 Task: Open Card Back-End Development in Board Customer Feedback to Workspace IT Department and add a team member Softage.1@softage.net, a label Purple, a checklist SEO Audit, an attachment from your google drive, a color Purple and finally, add a card description 'Create design mockups for new product' and a comment 'This task requires proactive ownership, so let us take responsibility and ensure progress is made in a timely manner.'. Add a start date 'Jan 01, 1900' with a due date 'Jan 08, 1900'
Action: Mouse moved to (72, 342)
Screenshot: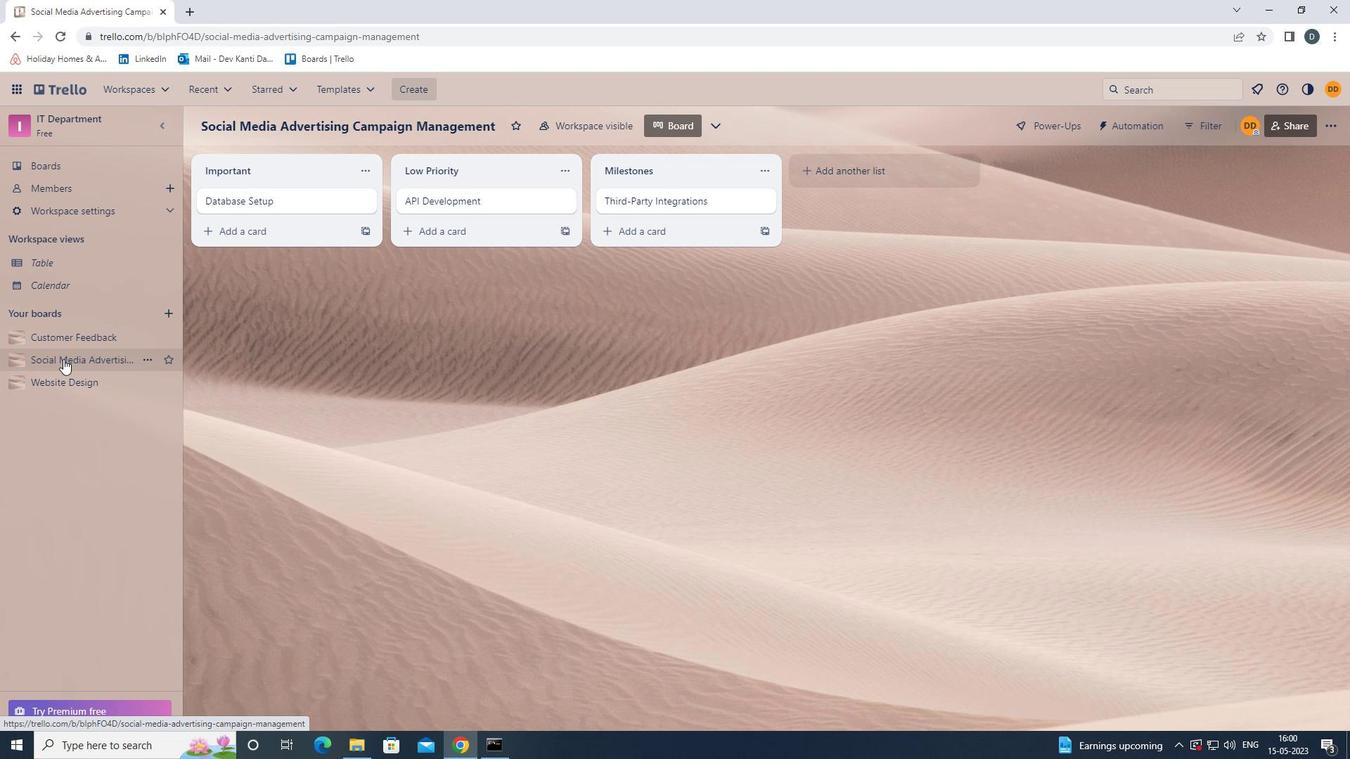 
Action: Mouse pressed left at (72, 342)
Screenshot: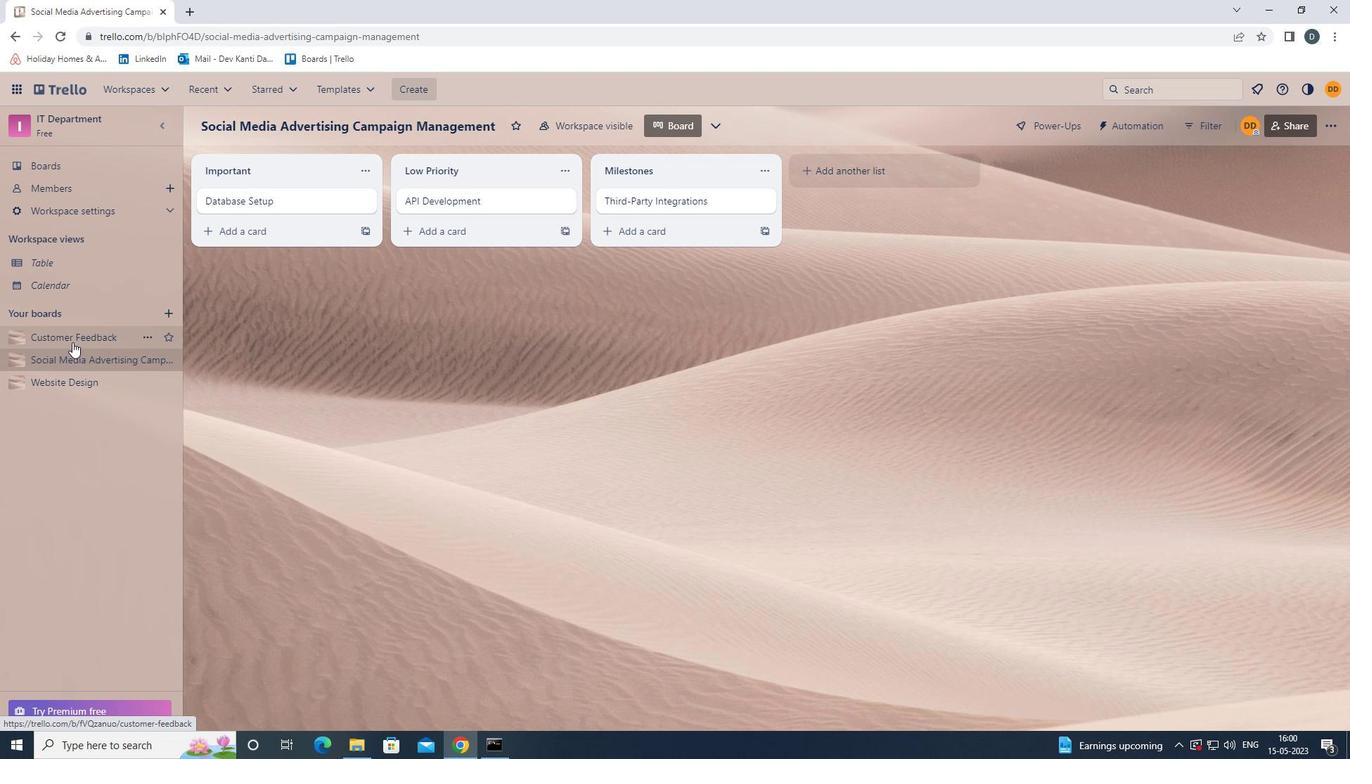 
Action: Mouse moved to (247, 201)
Screenshot: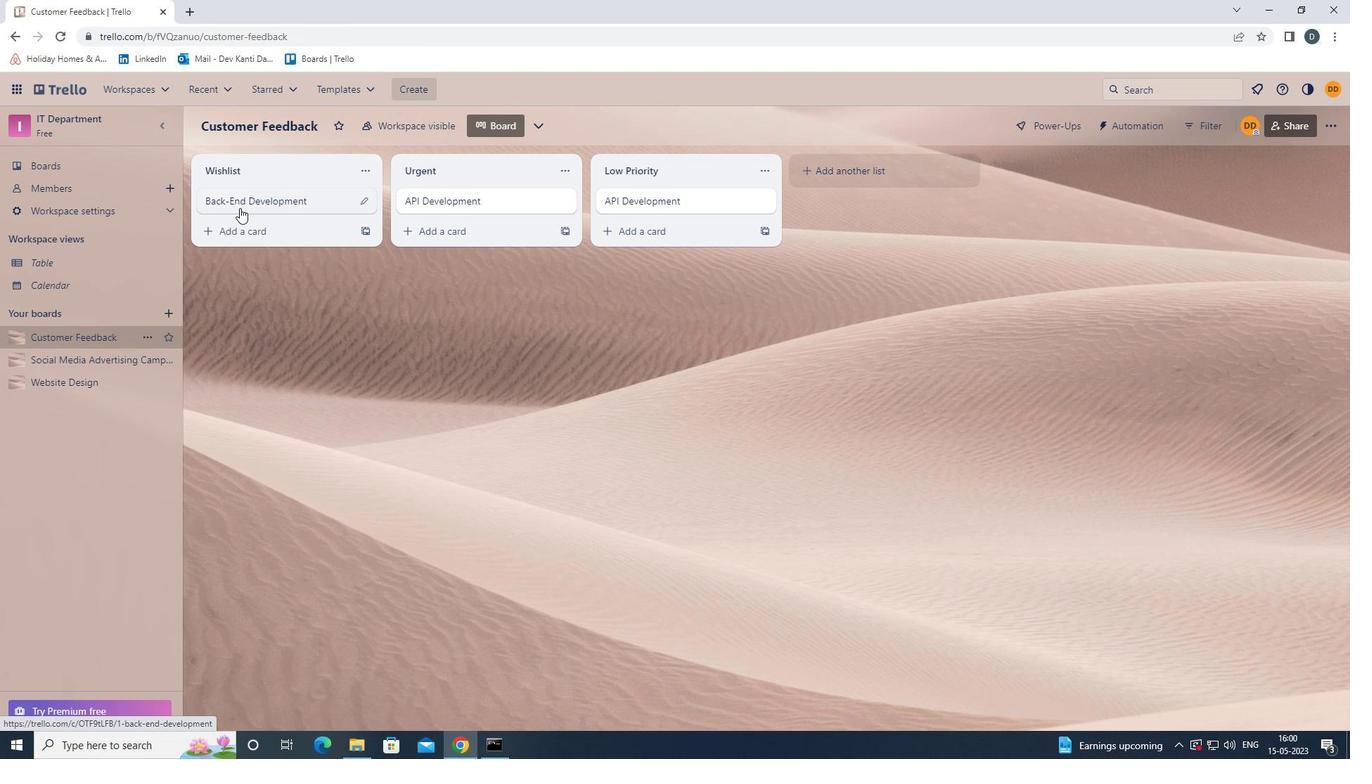 
Action: Mouse pressed left at (247, 201)
Screenshot: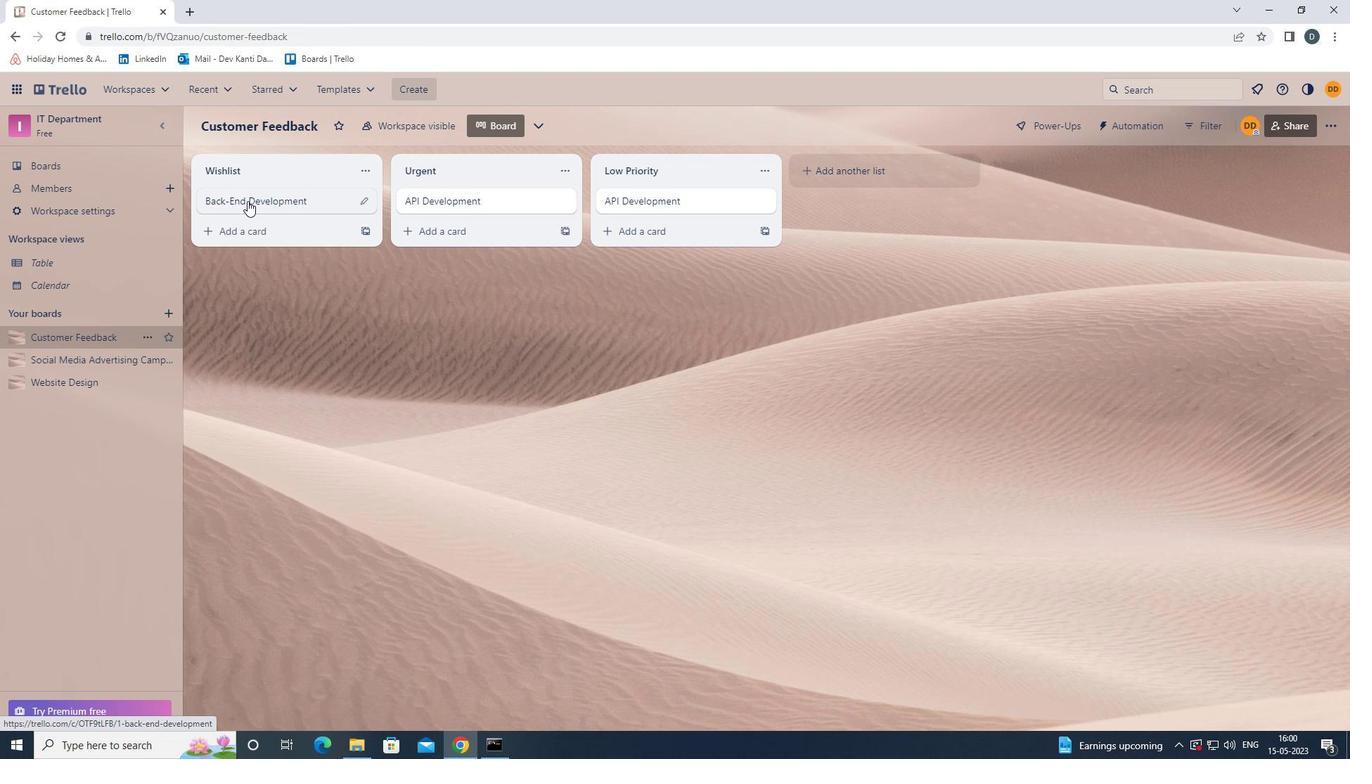 
Action: Mouse moved to (852, 196)
Screenshot: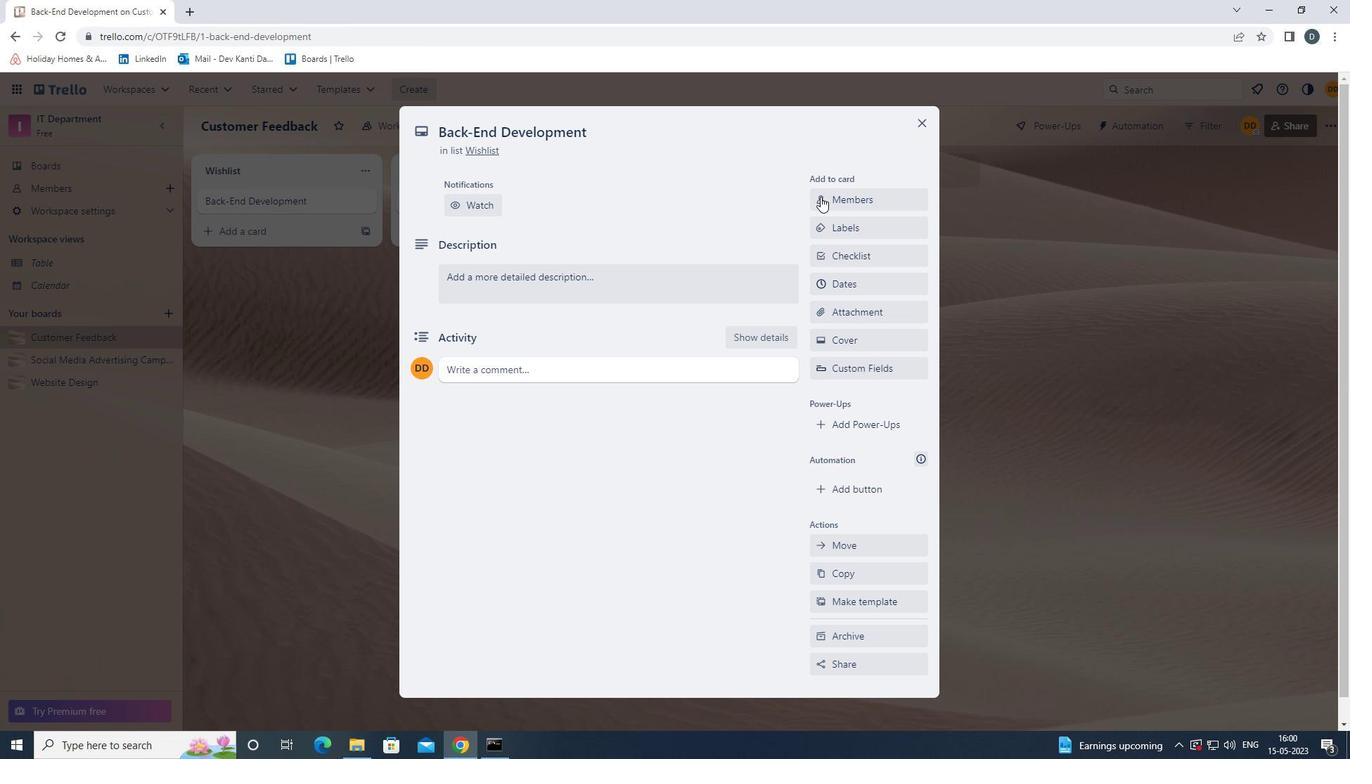 
Action: Mouse pressed left at (852, 196)
Screenshot: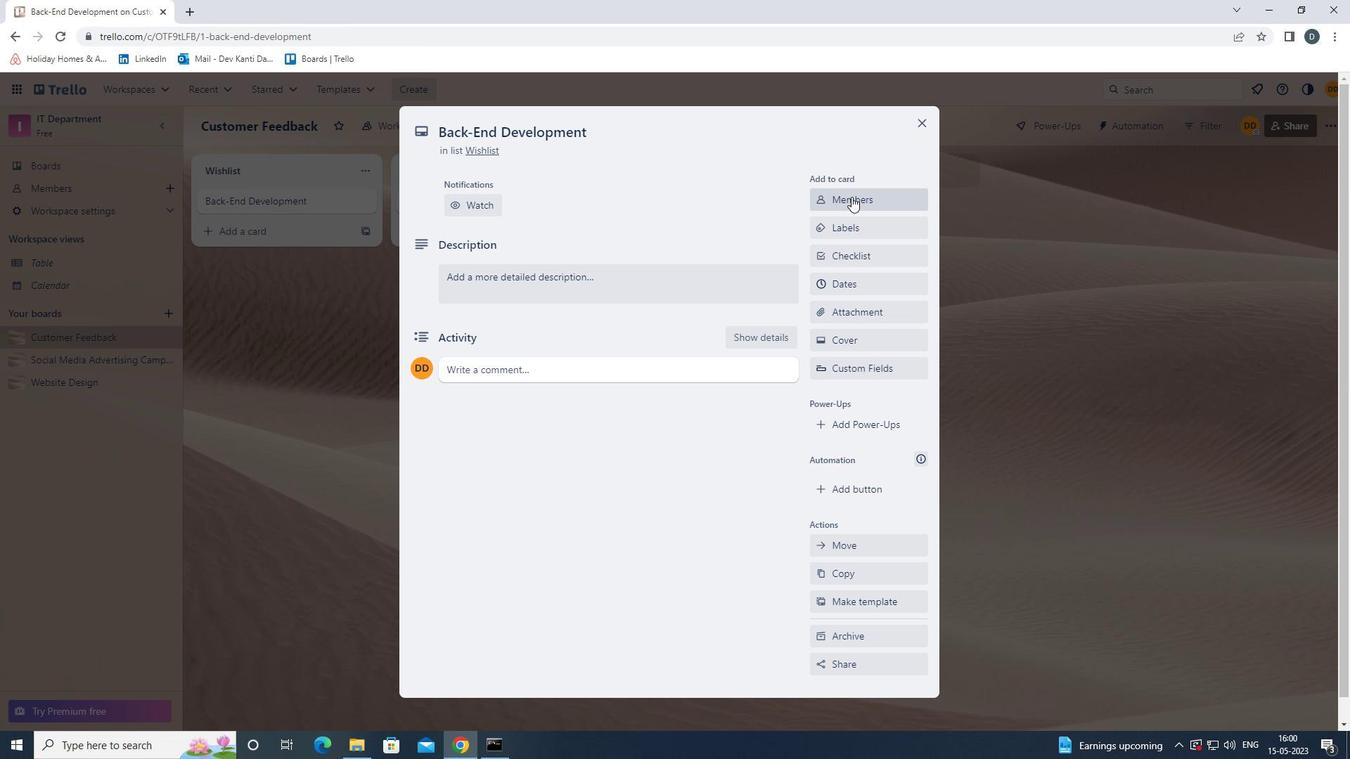 
Action: Key pressed <Key.shift>SOFTAGE.1<Key.shift><Key.shift><Key.shift><Key.shift>@SOFTAGE.NET
Screenshot: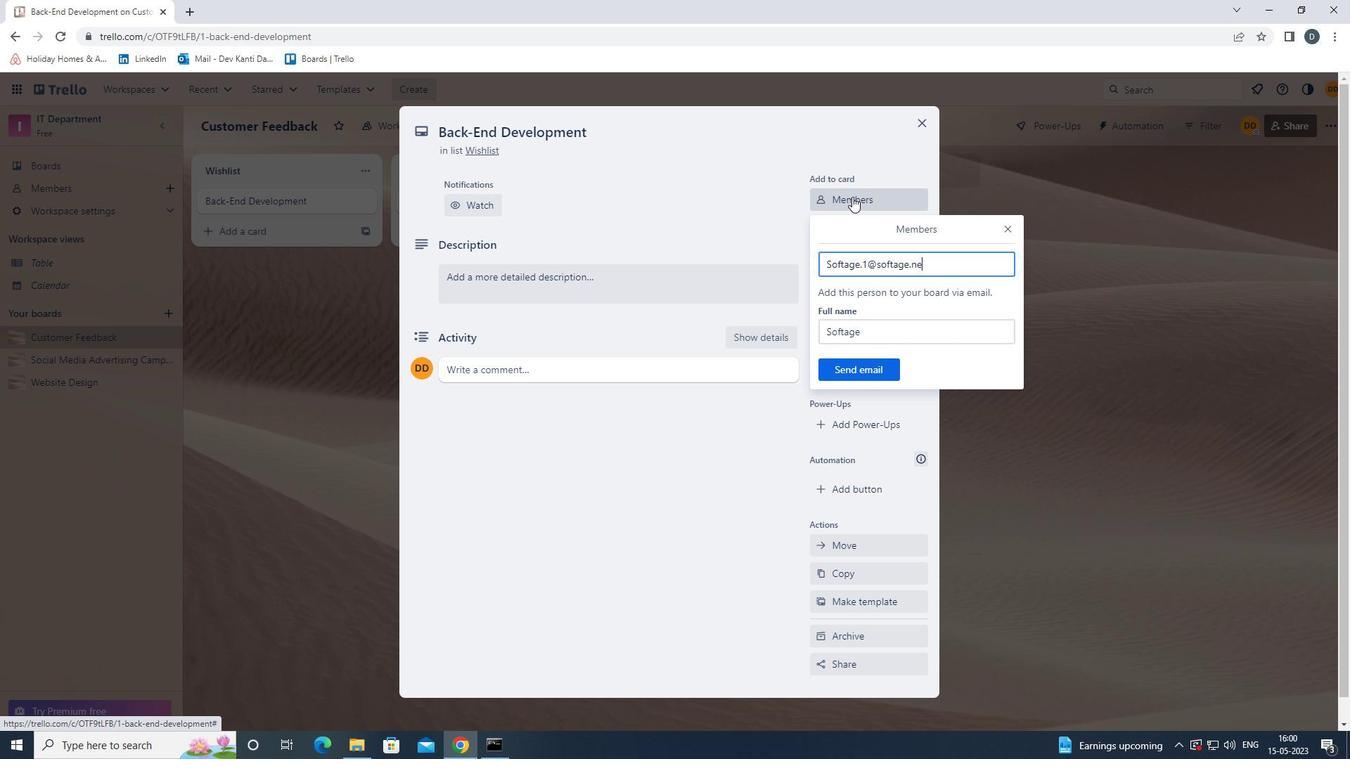 
Action: Mouse moved to (874, 362)
Screenshot: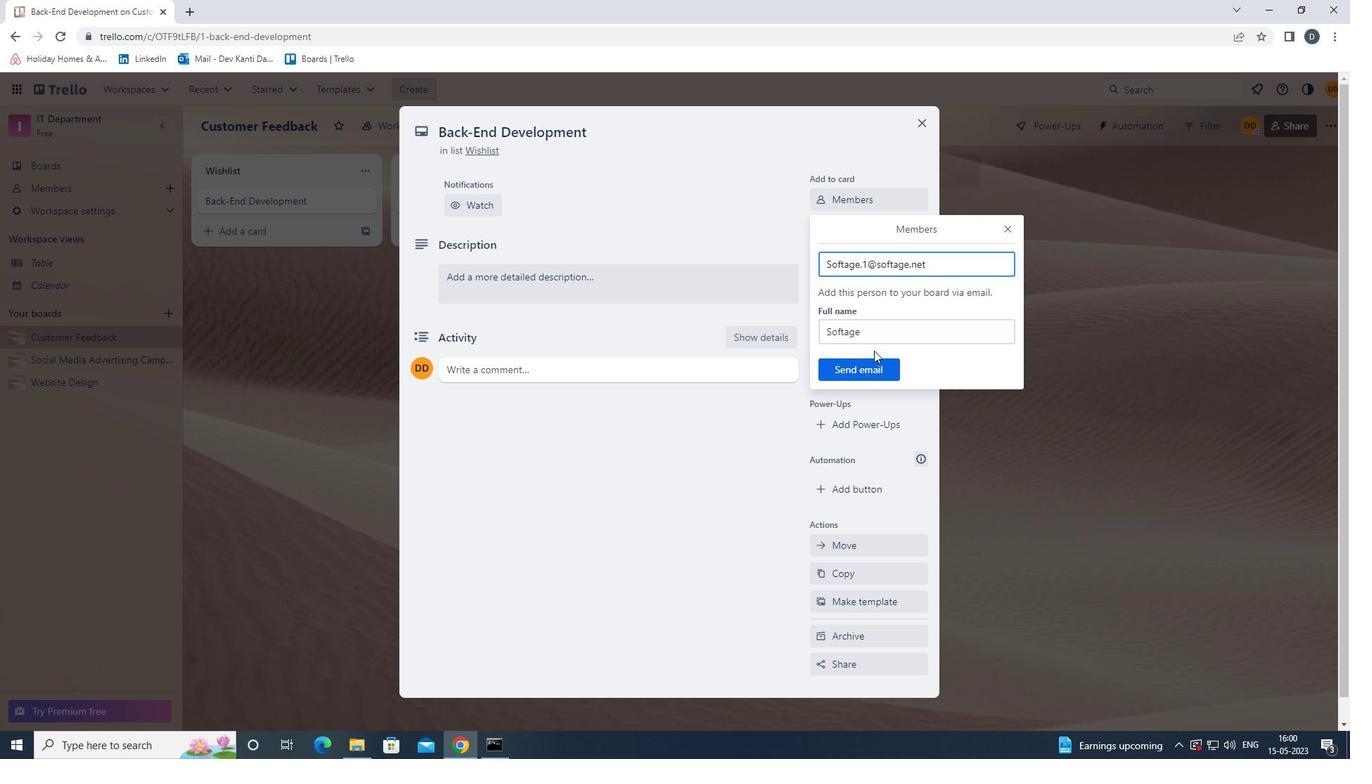 
Action: Mouse pressed left at (874, 362)
Screenshot: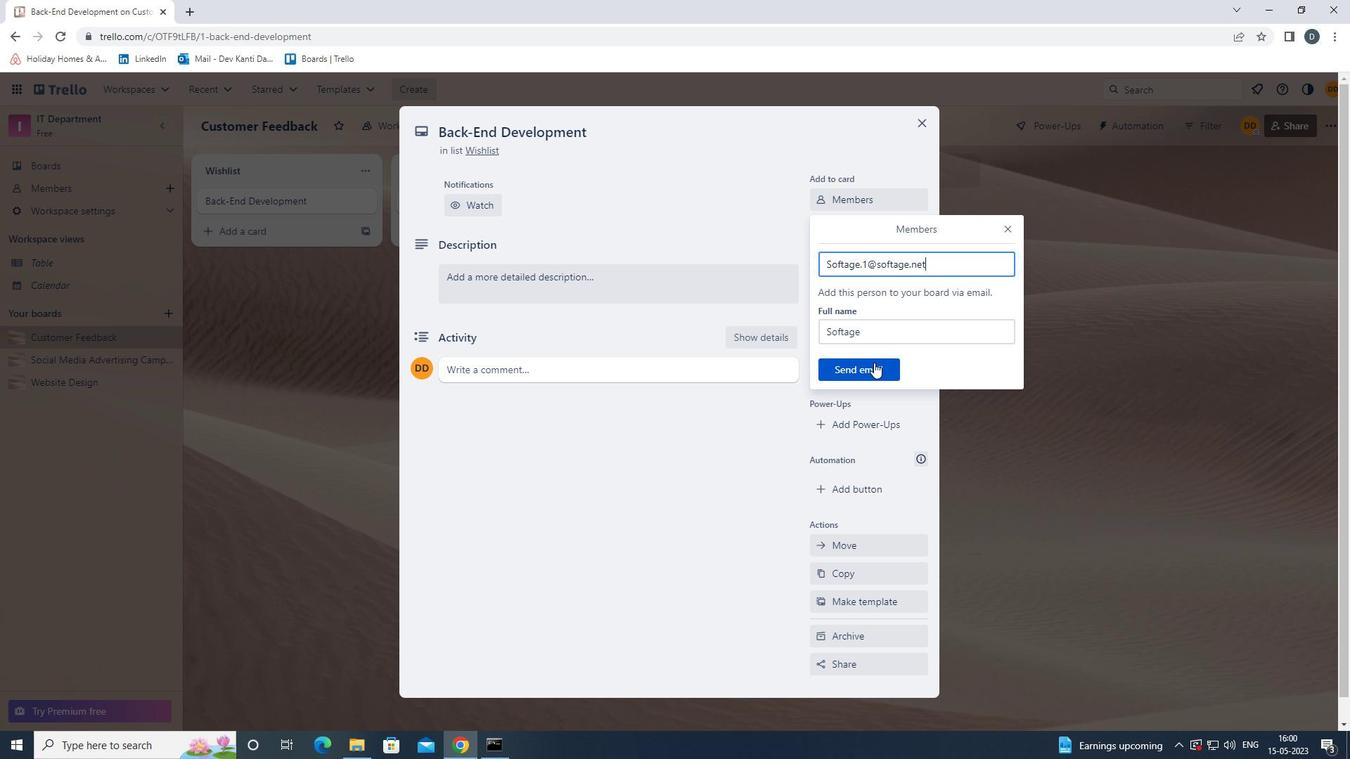 
Action: Mouse moved to (869, 284)
Screenshot: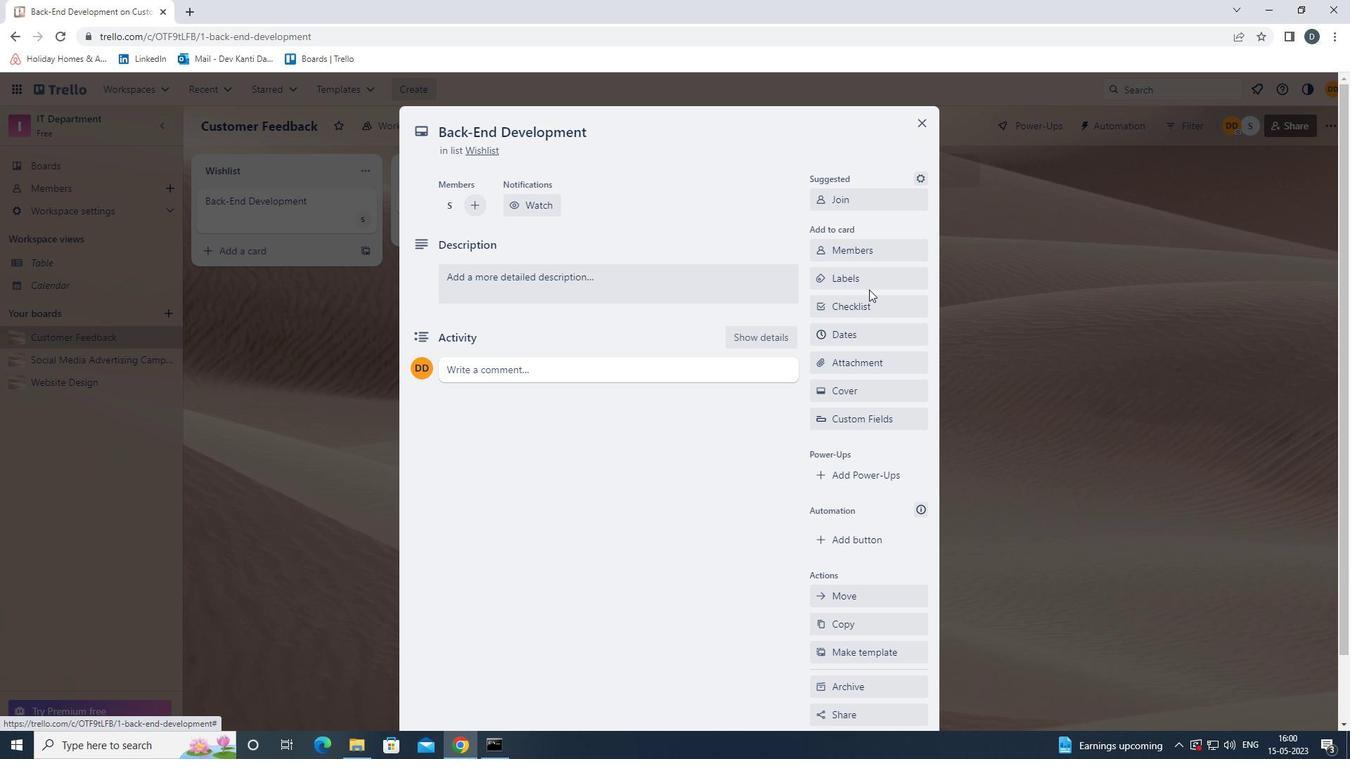 
Action: Mouse pressed left at (869, 284)
Screenshot: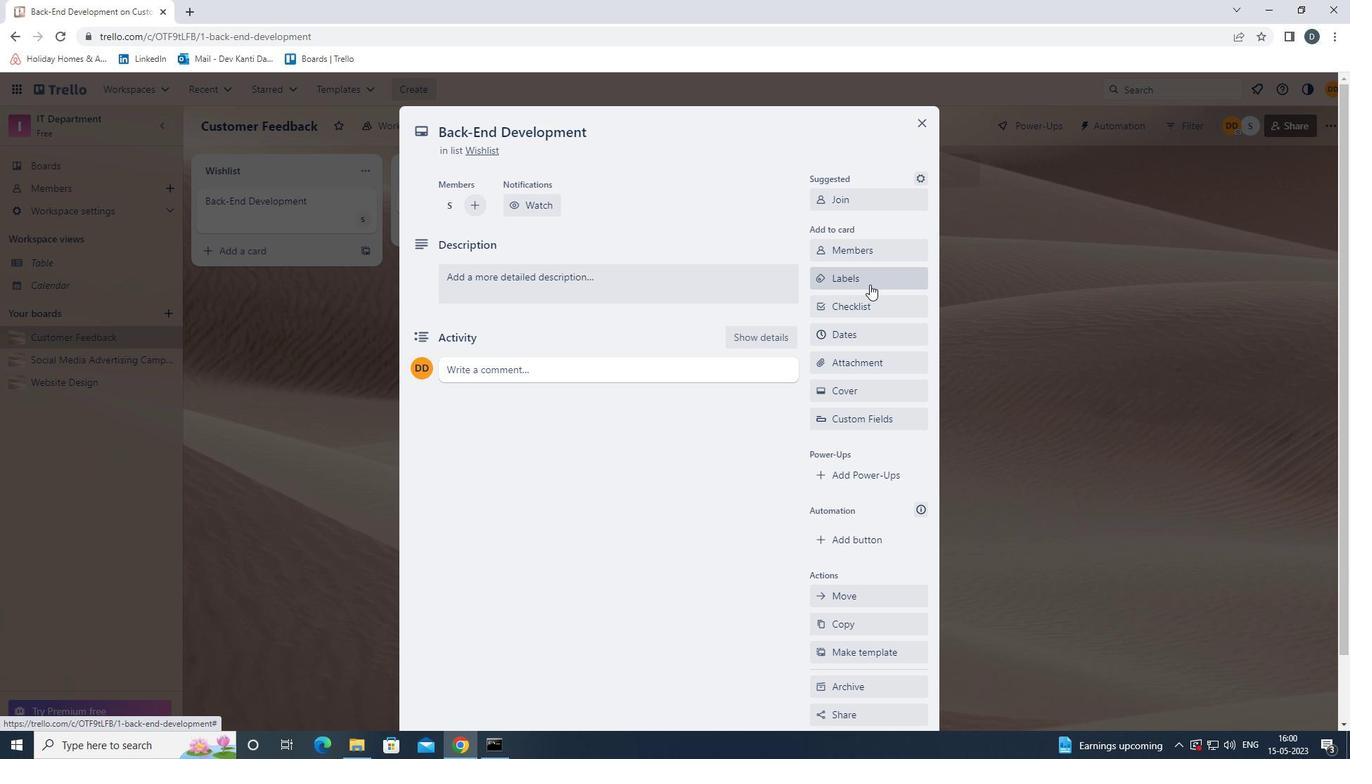 
Action: Mouse moved to (903, 488)
Screenshot: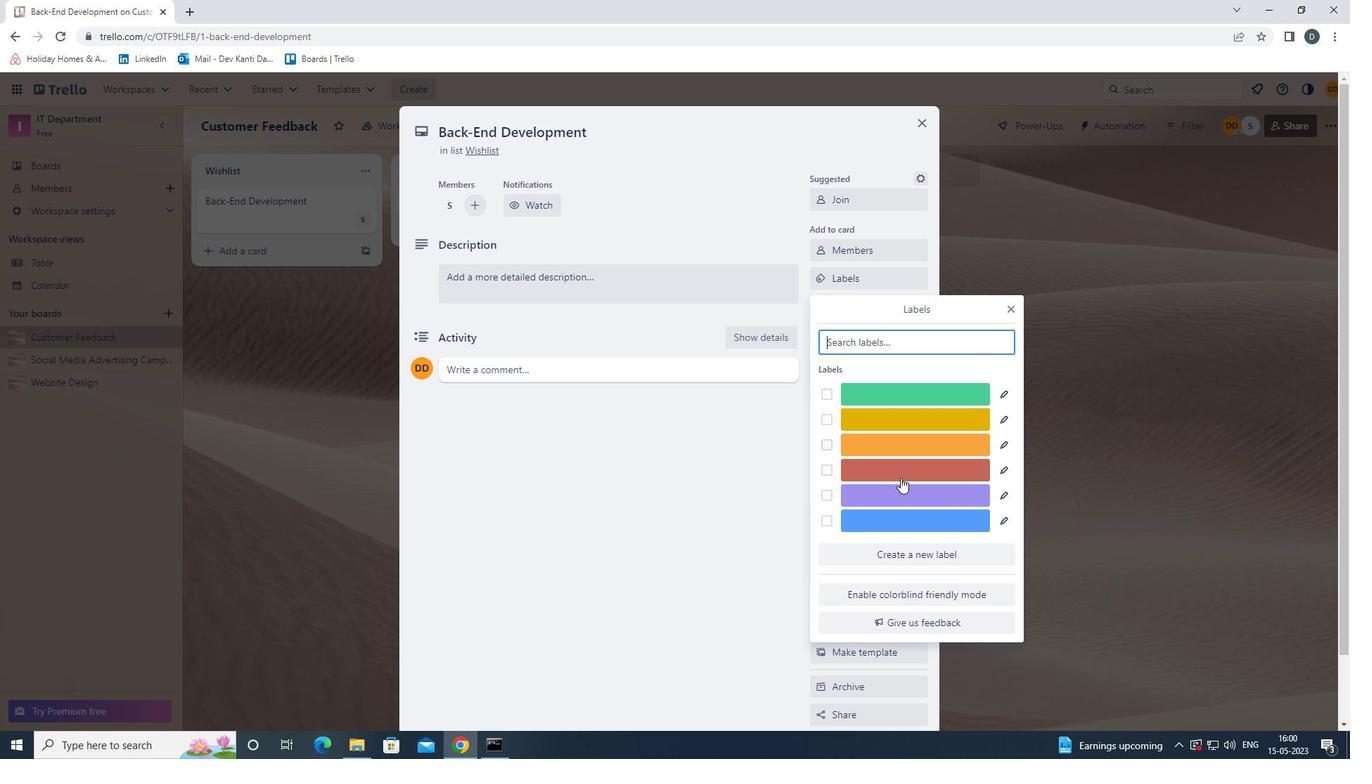 
Action: Mouse pressed left at (903, 488)
Screenshot: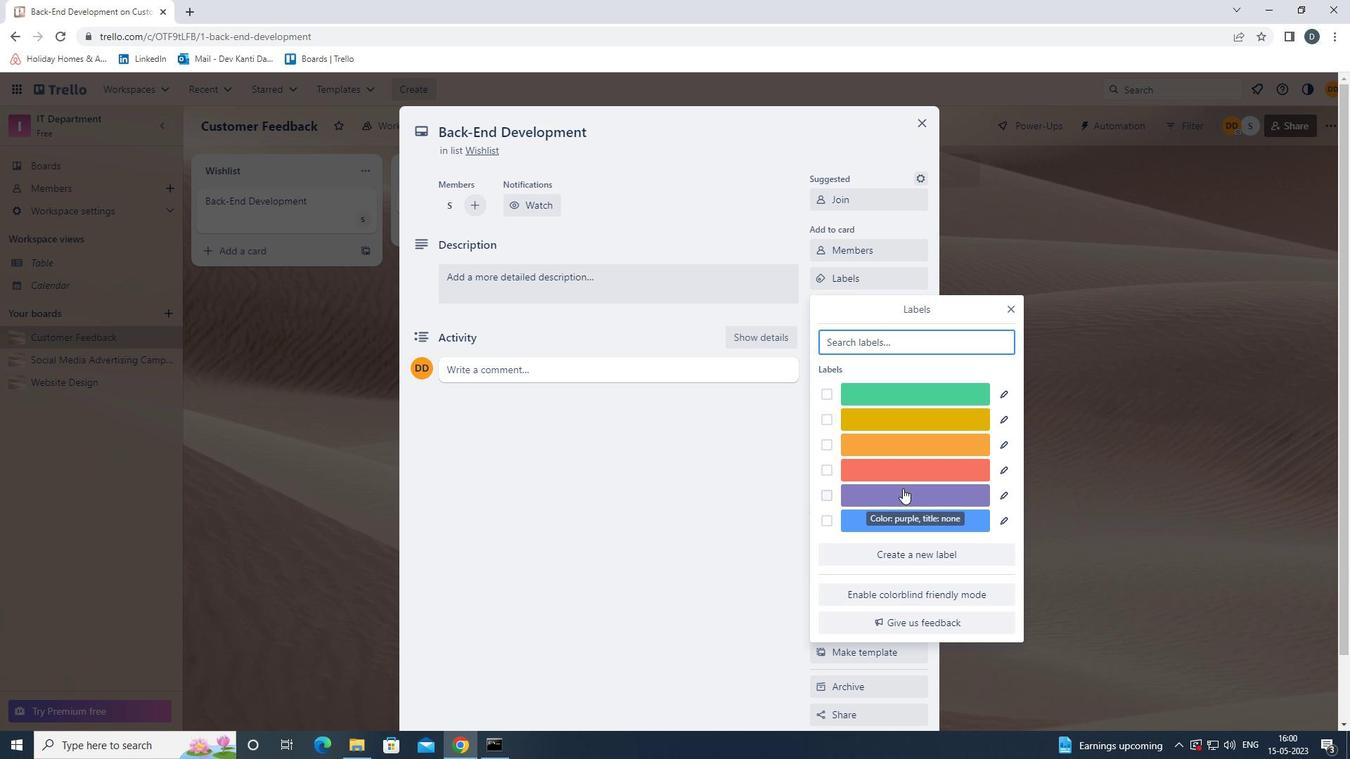 
Action: Mouse moved to (1013, 310)
Screenshot: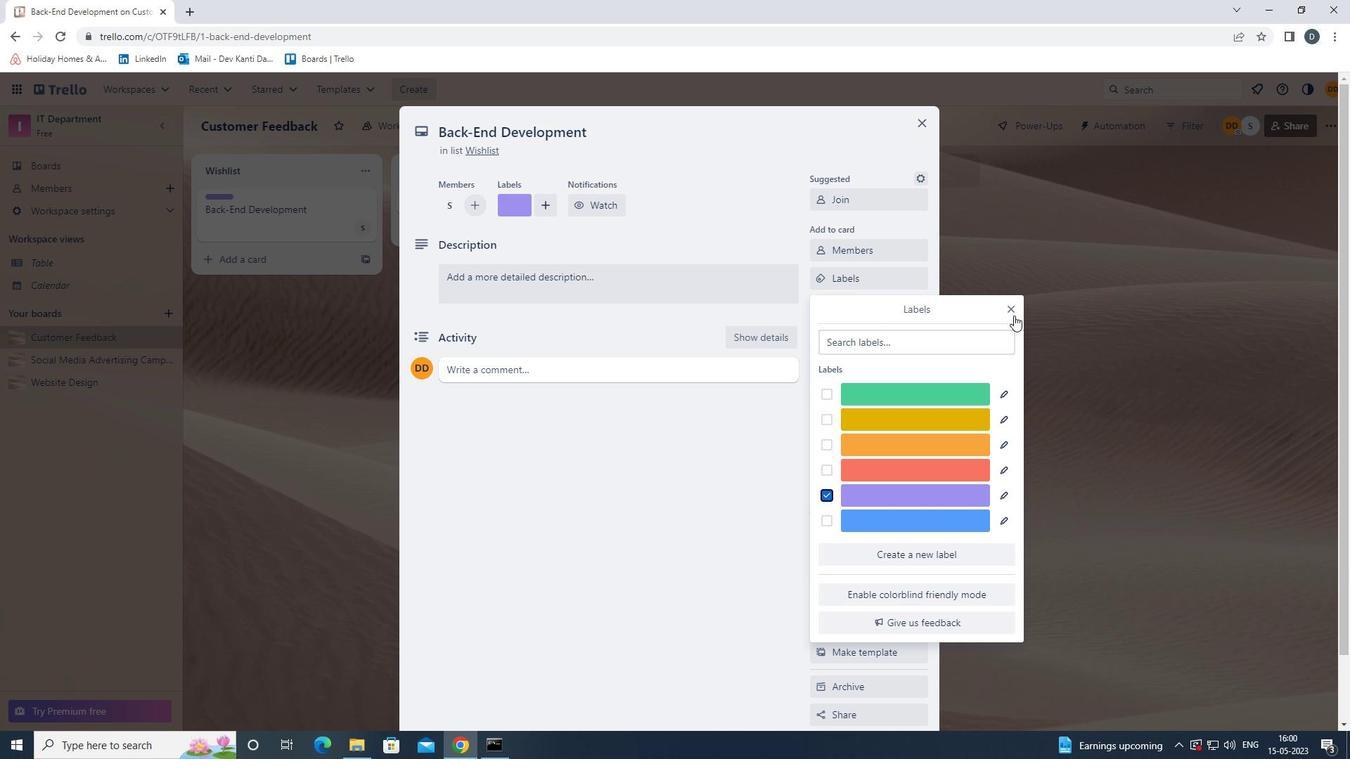 
Action: Mouse pressed left at (1013, 310)
Screenshot: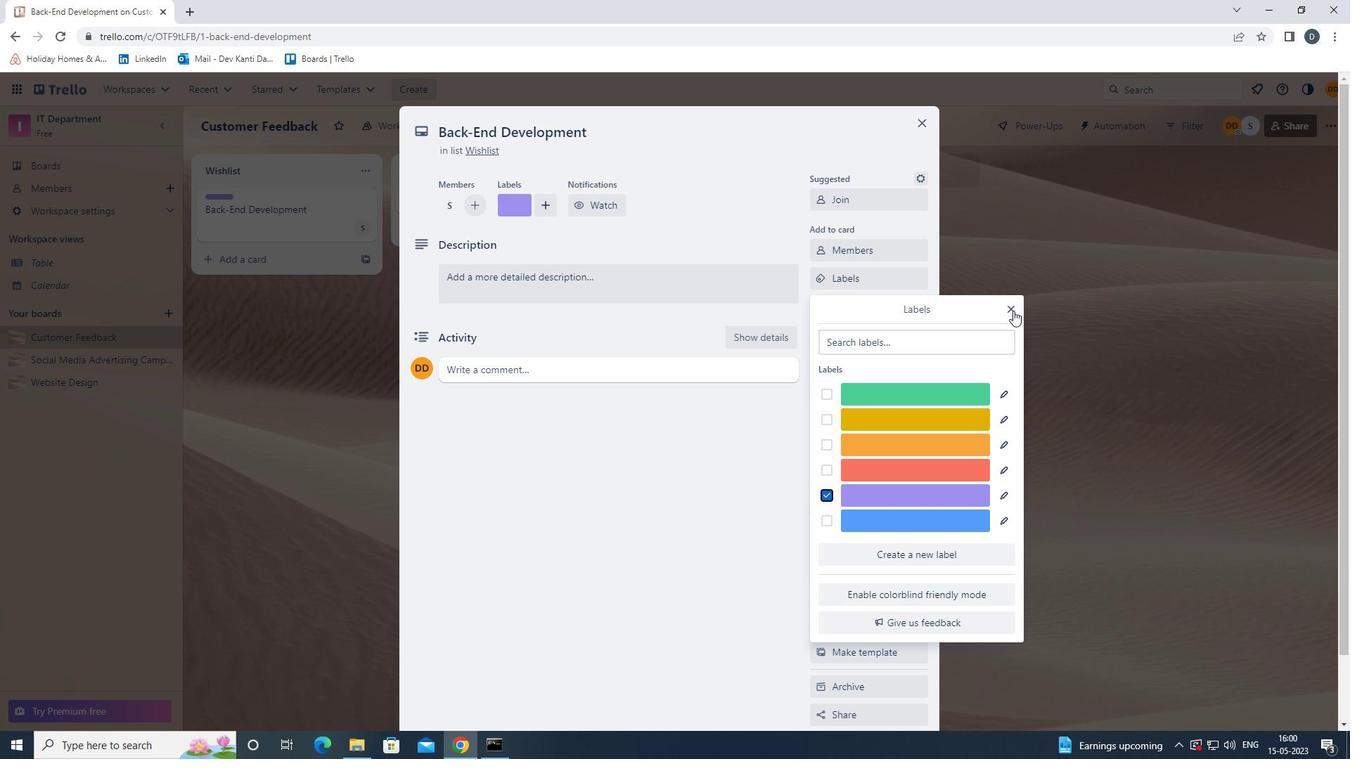 
Action: Mouse moved to (896, 305)
Screenshot: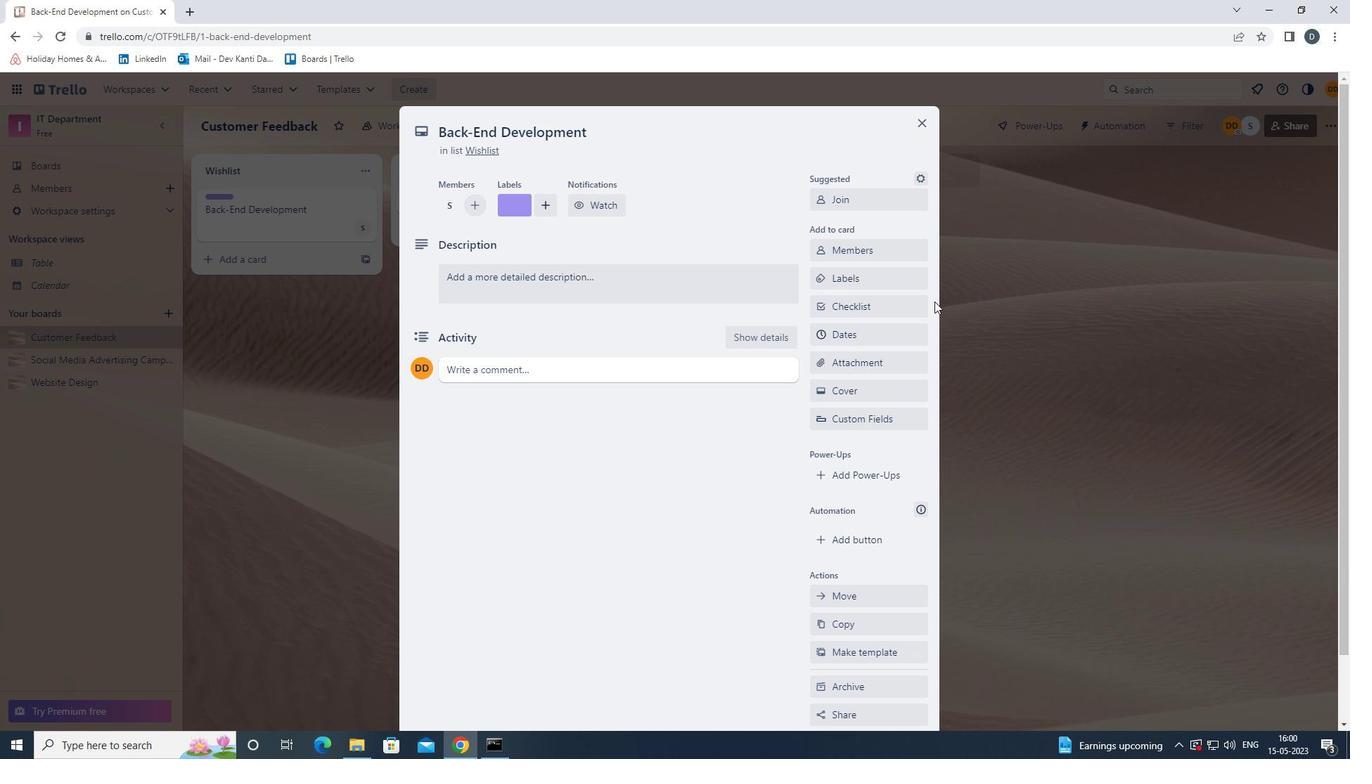 
Action: Mouse pressed left at (896, 305)
Screenshot: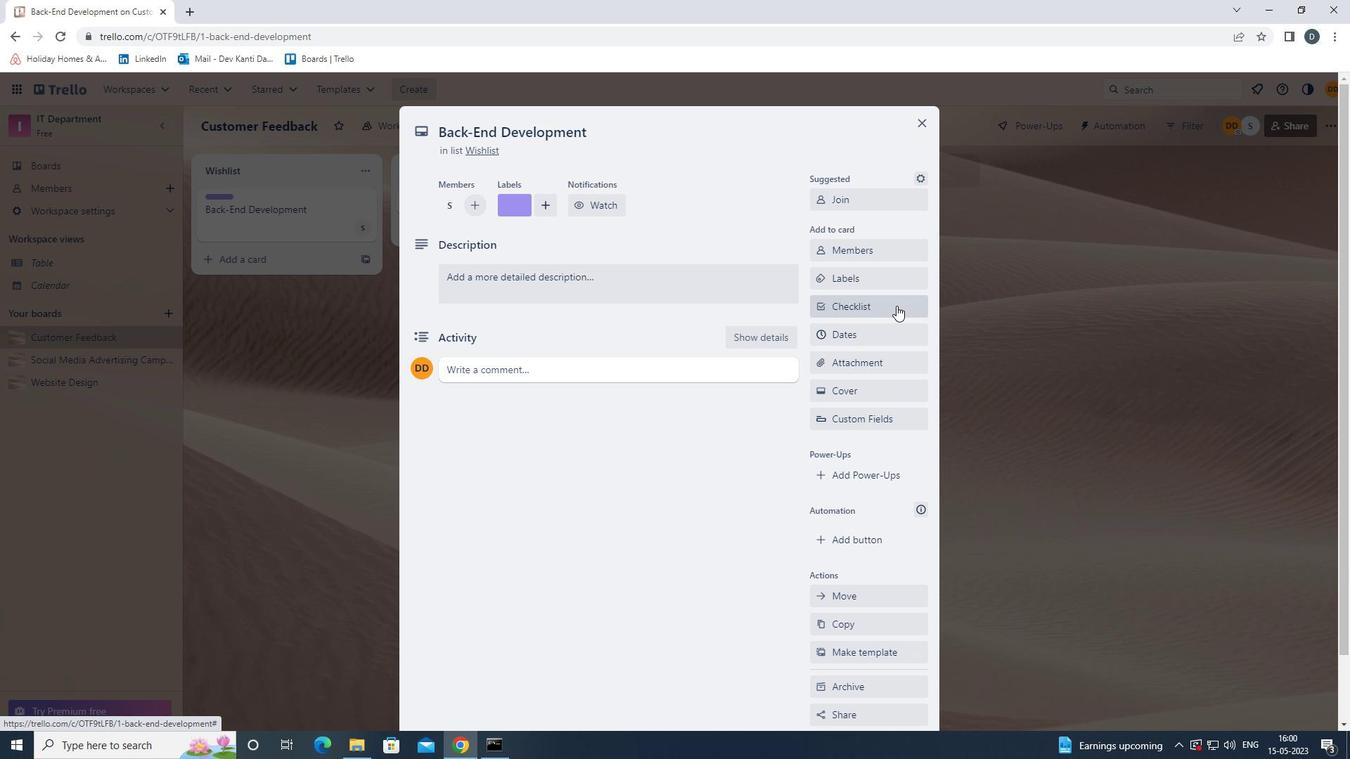 
Action: Mouse moved to (896, 305)
Screenshot: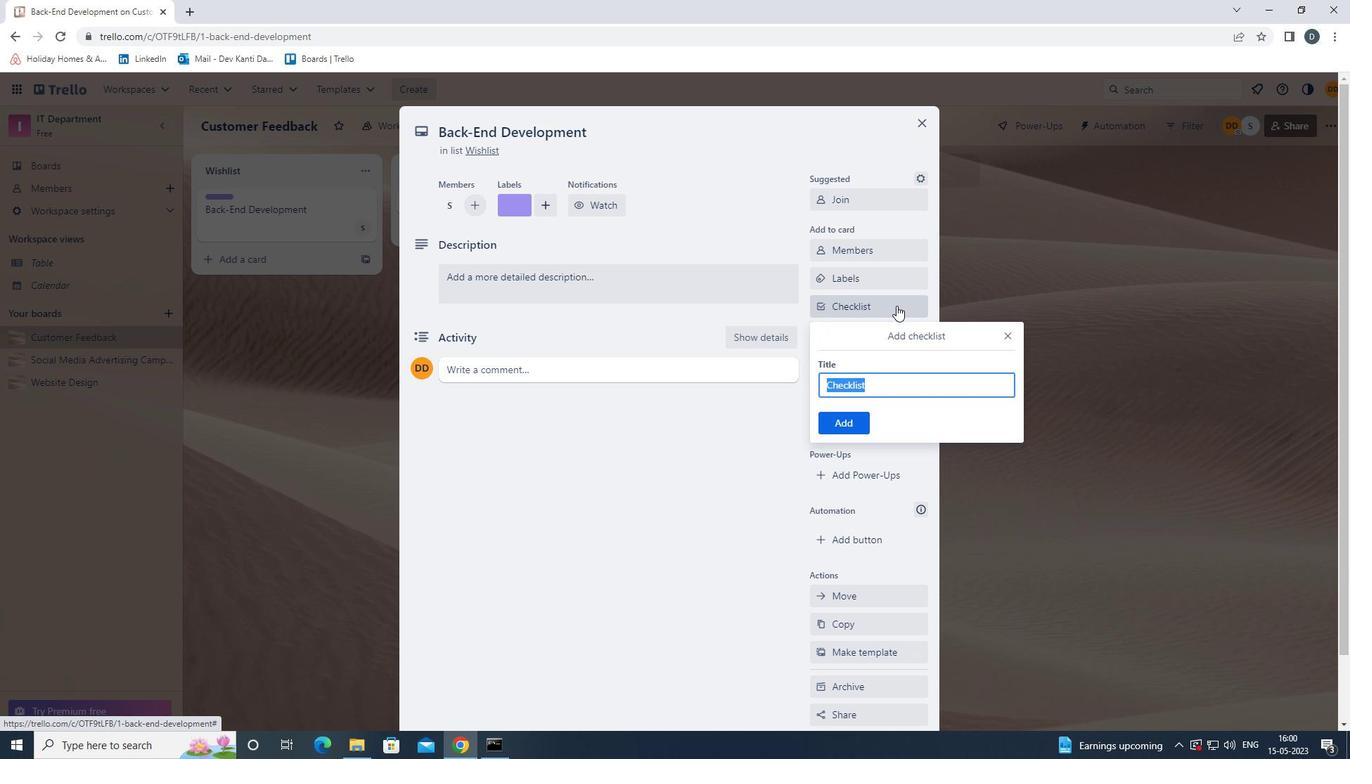 
Action: Key pressed <Key.shift>SEO<Key.space><Key.shift><Key.shift><Key.shift><Key.shift><Key.shift><Key.shift><Key.shift><Key.shift><Key.shift><Key.shift><Key.shift><Key.shift><Key.shift><Key.shift>AUDIT
Screenshot: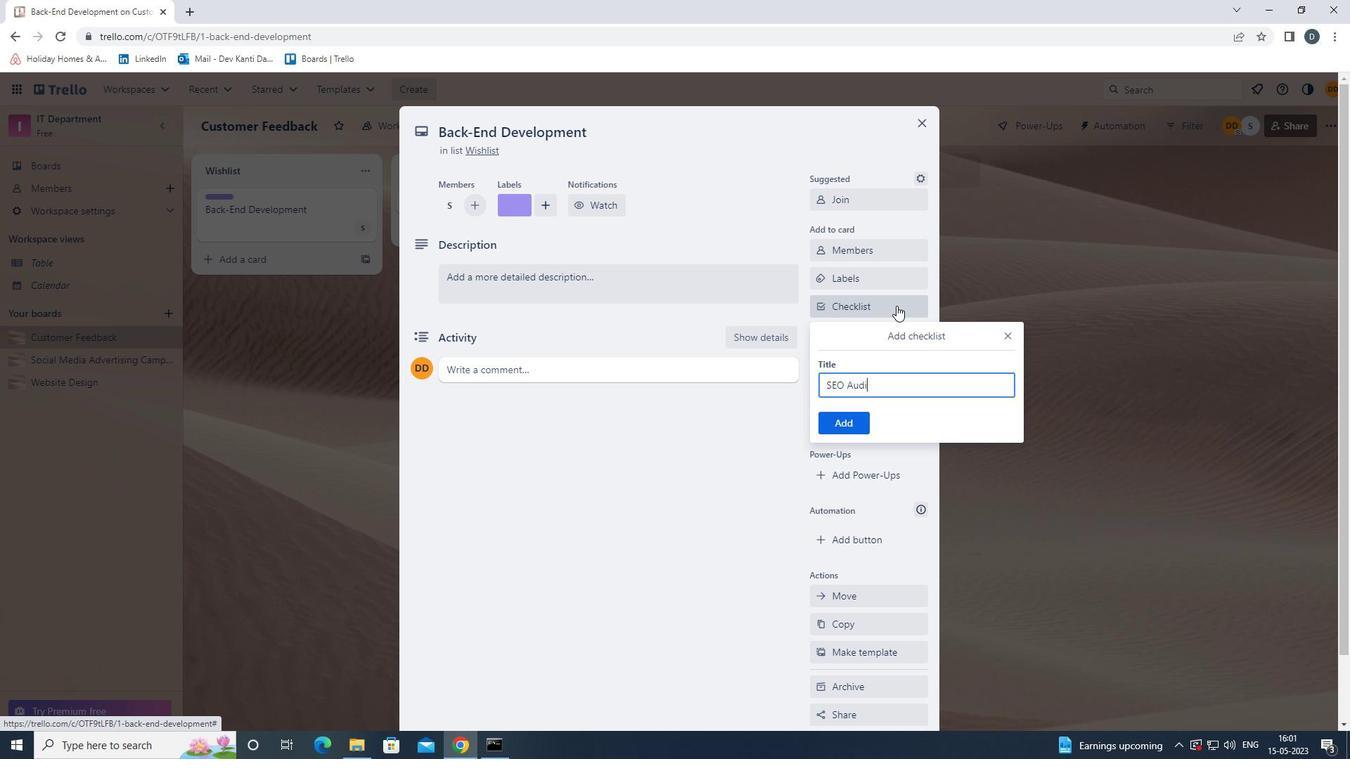 
Action: Mouse moved to (859, 370)
Screenshot: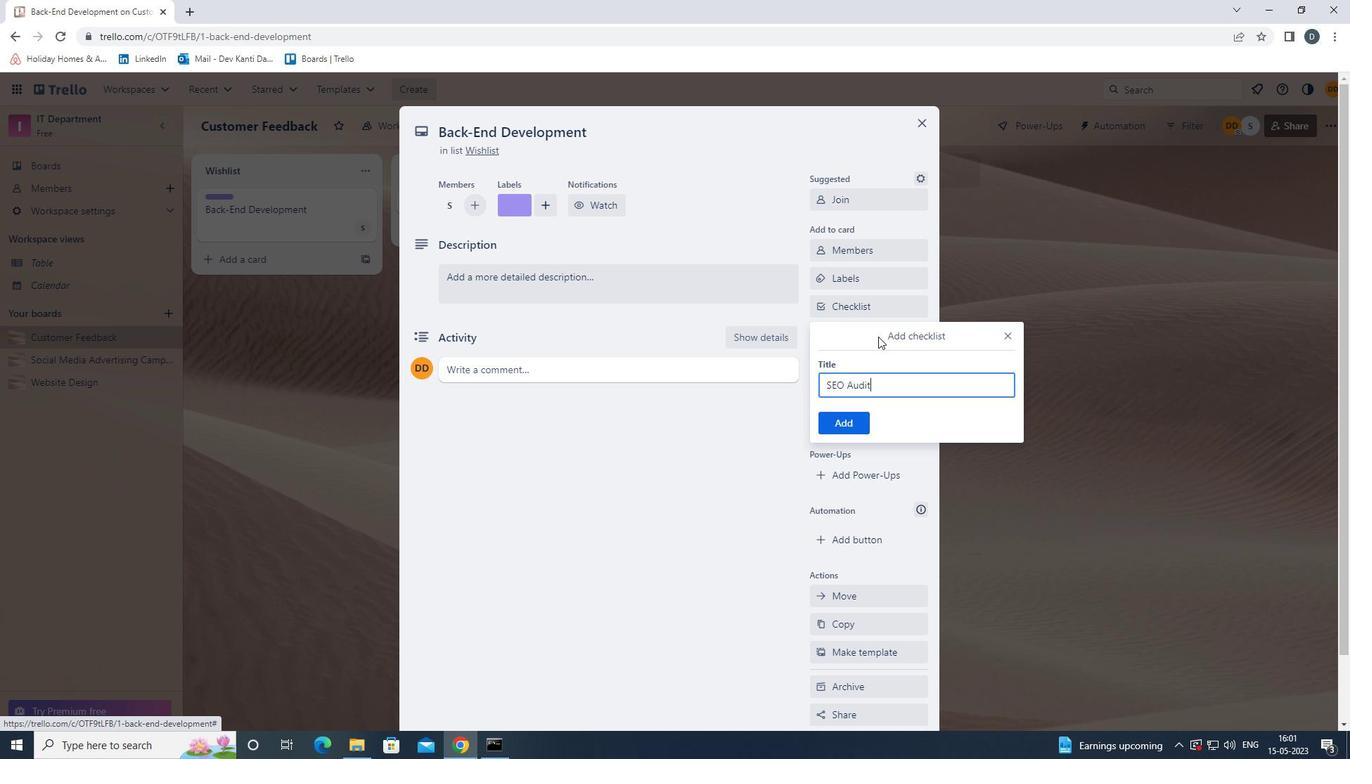 
Action: Key pressed <Key.enter>
Screenshot: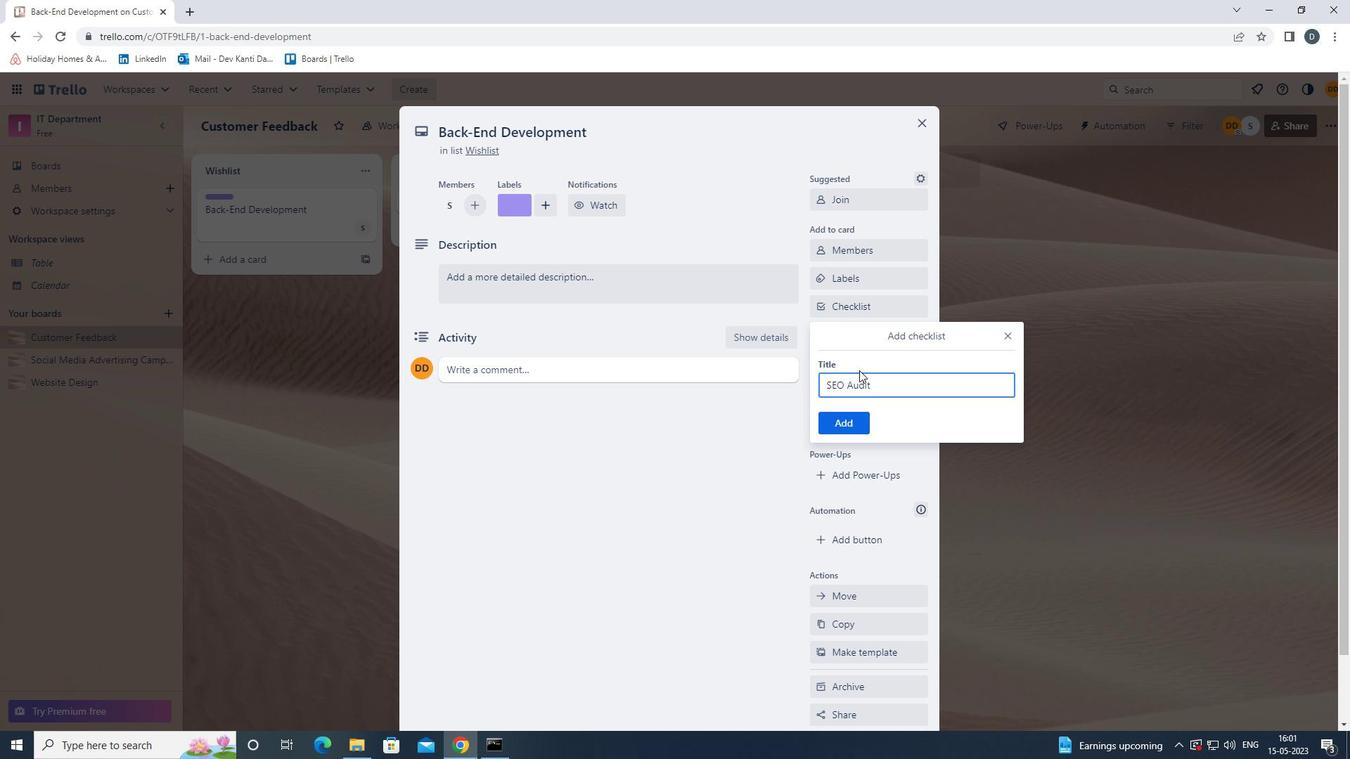 
Action: Mouse moved to (873, 360)
Screenshot: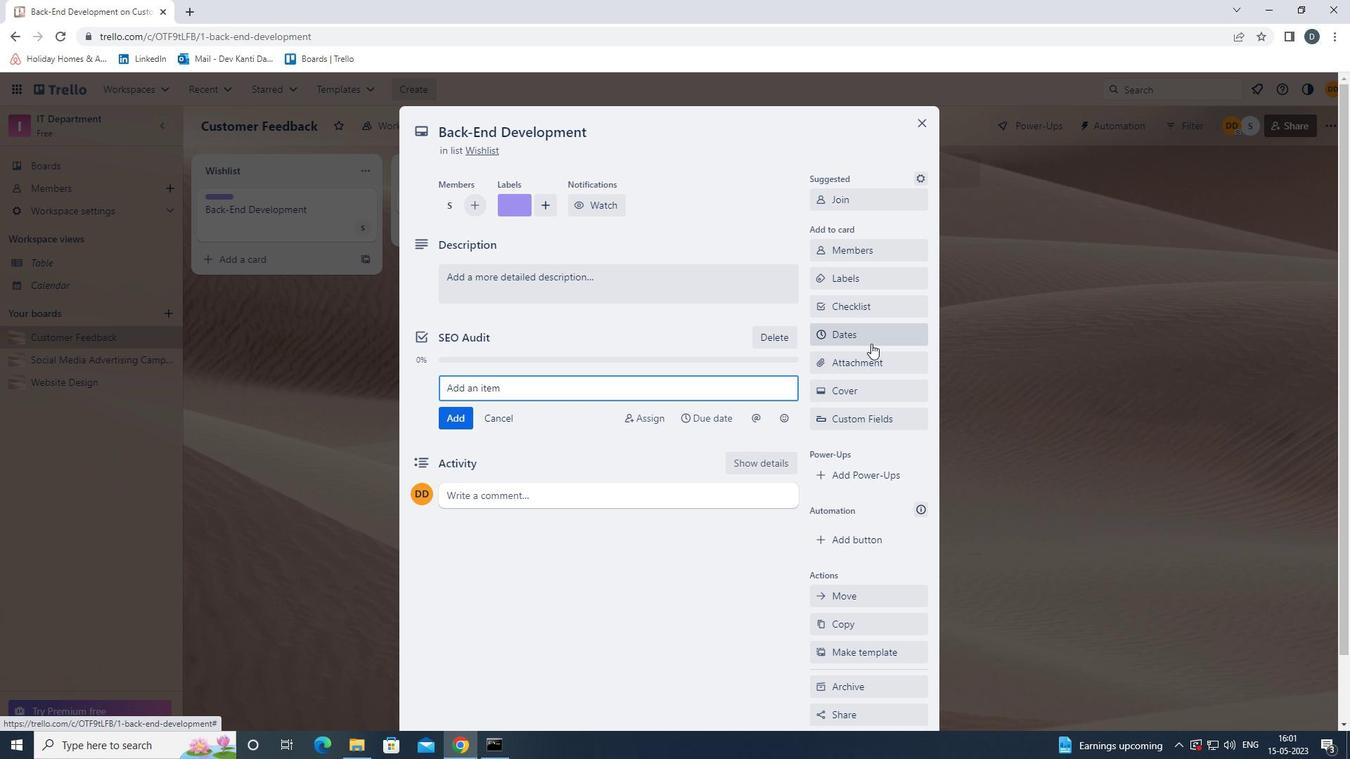 
Action: Mouse pressed left at (873, 360)
Screenshot: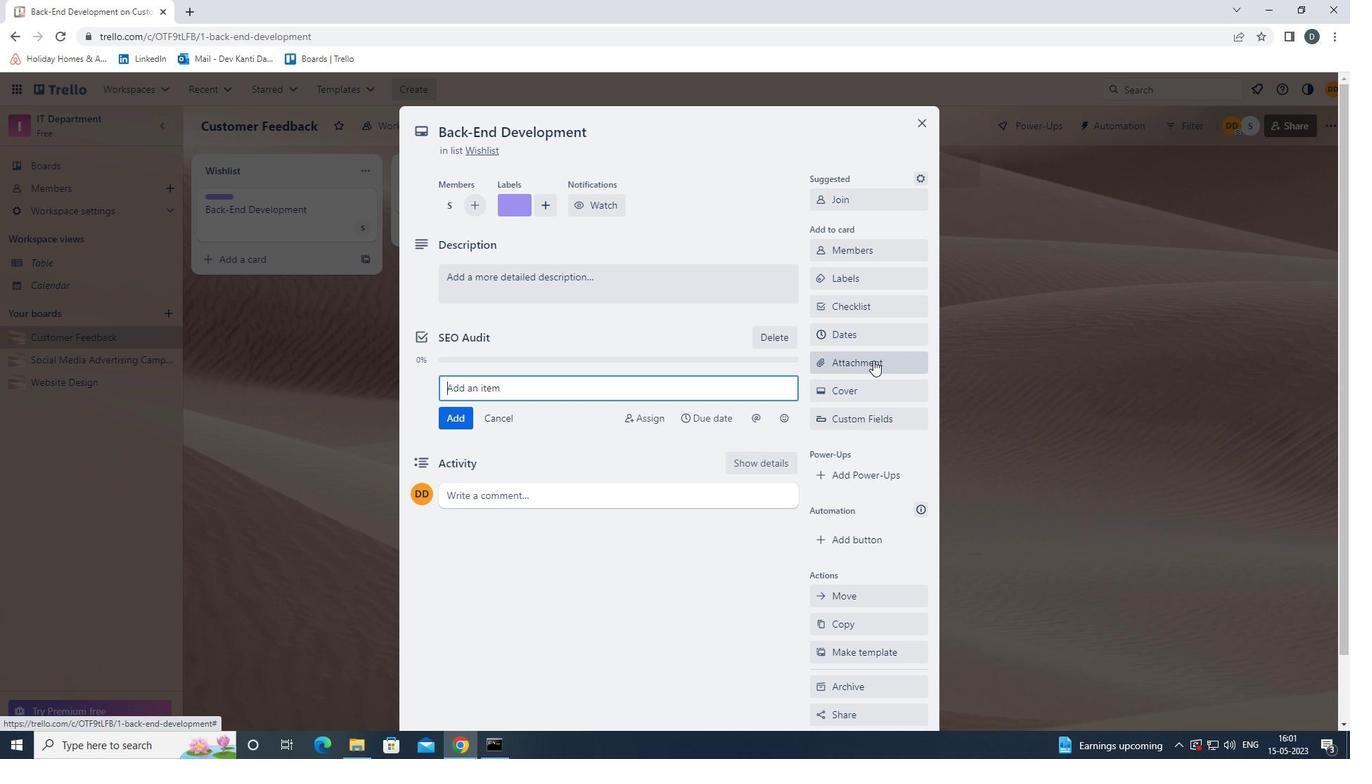 
Action: Mouse moved to (887, 464)
Screenshot: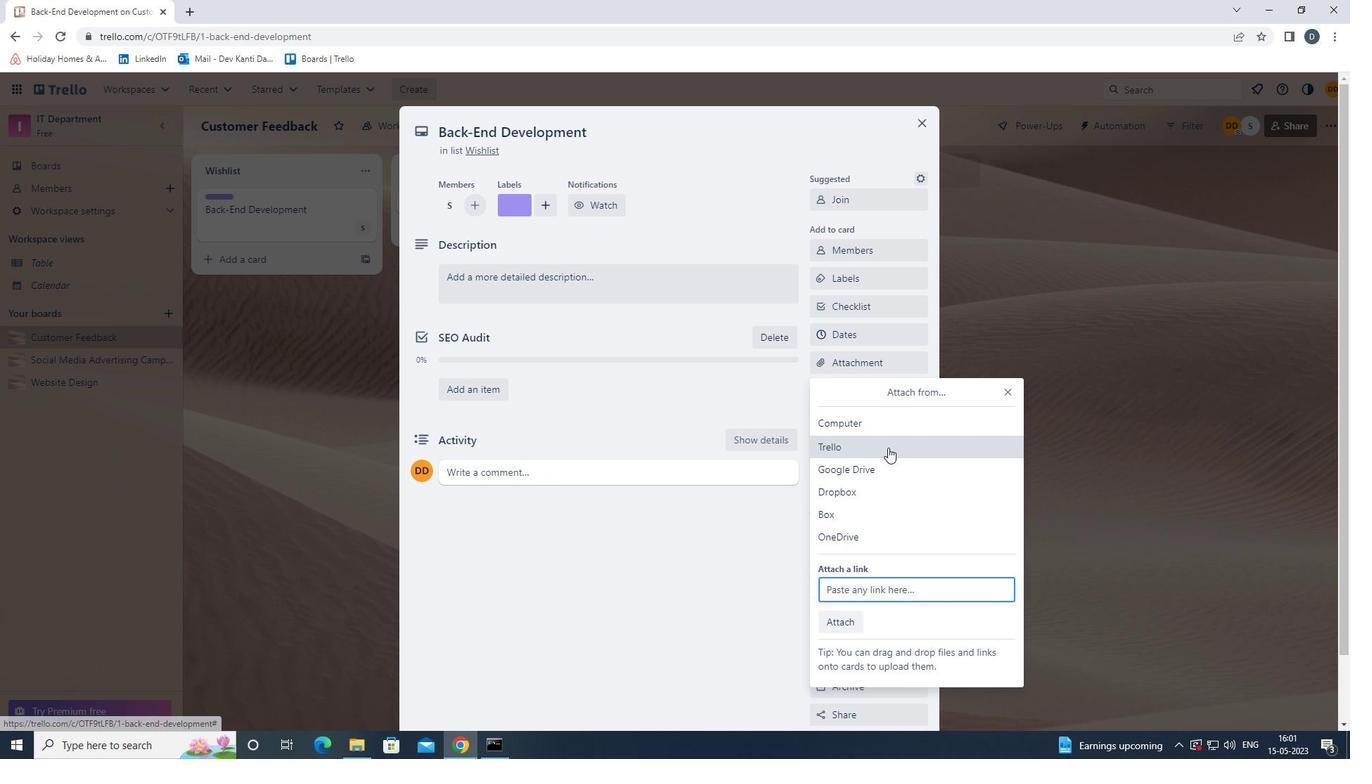 
Action: Mouse pressed left at (887, 464)
Screenshot: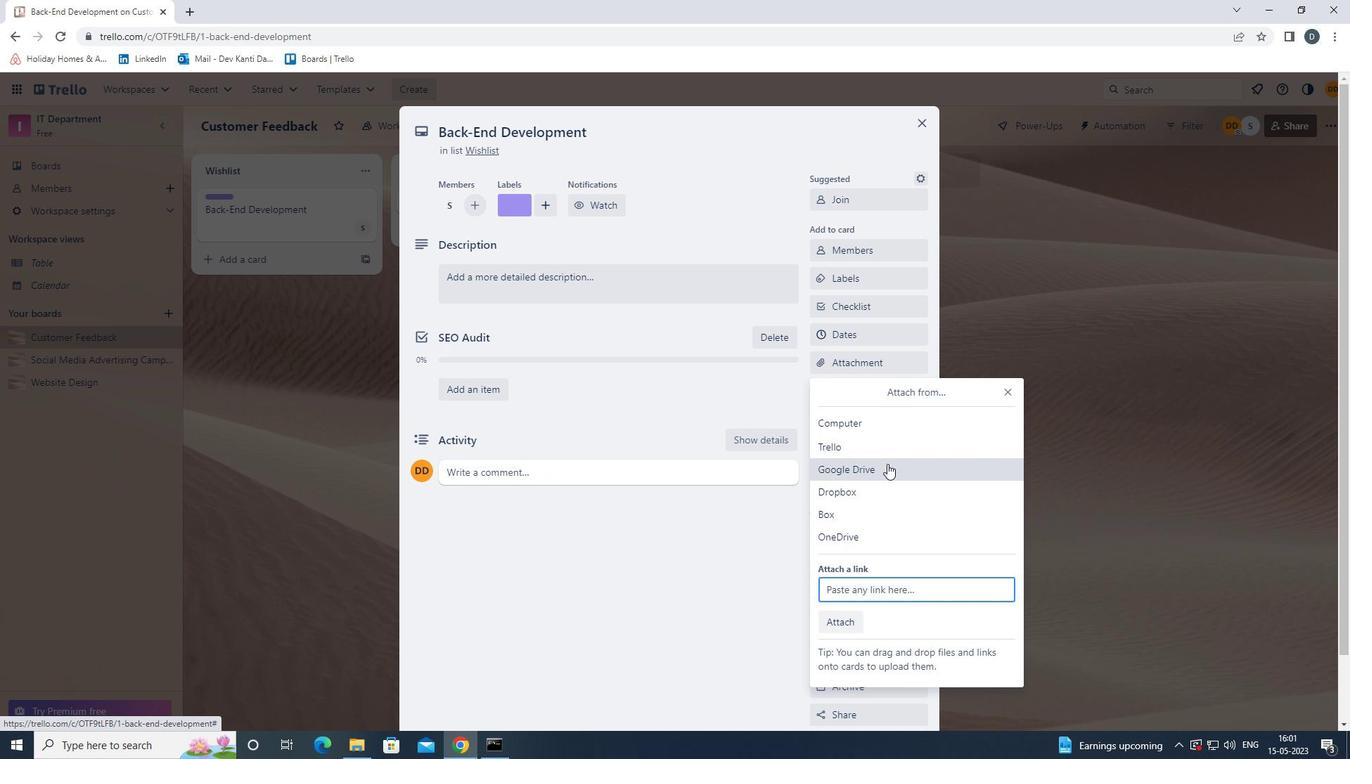 
Action: Mouse moved to (404, 398)
Screenshot: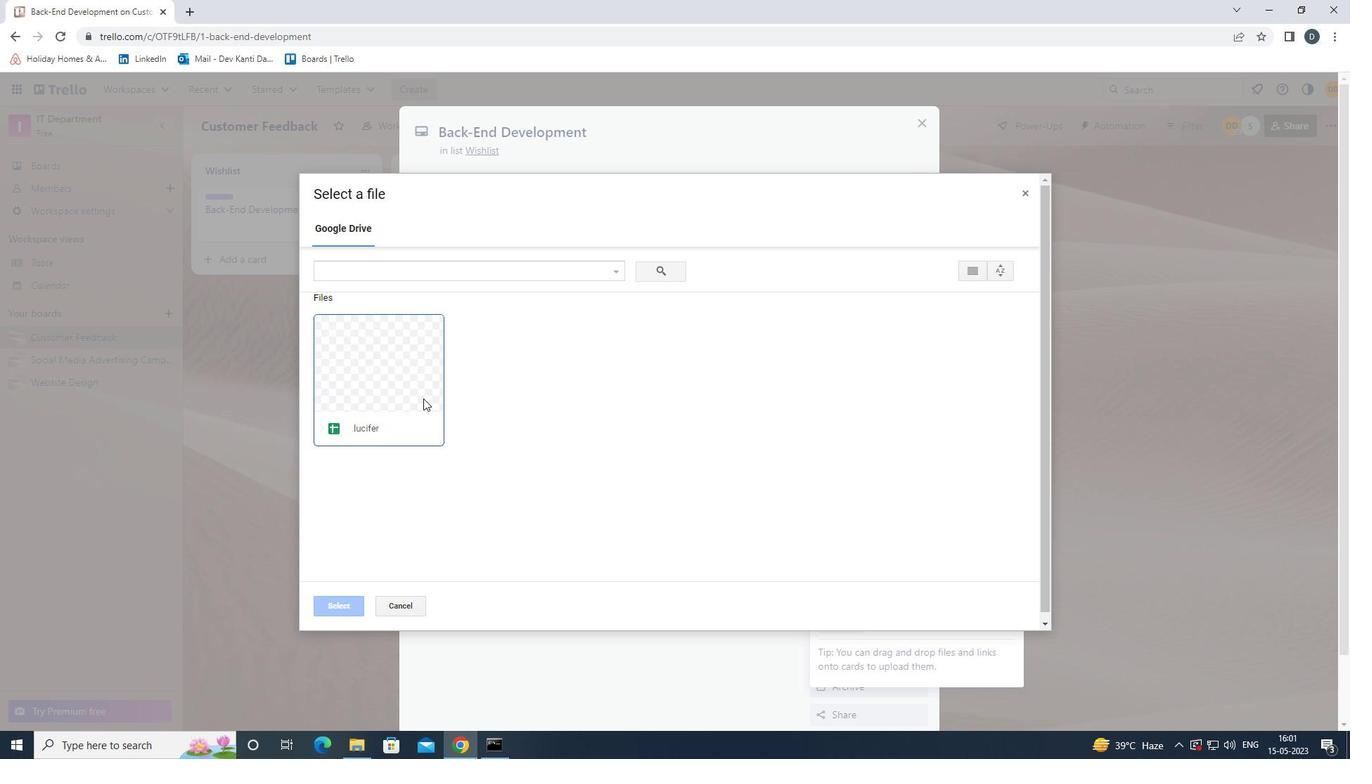 
Action: Mouse pressed left at (404, 398)
Screenshot: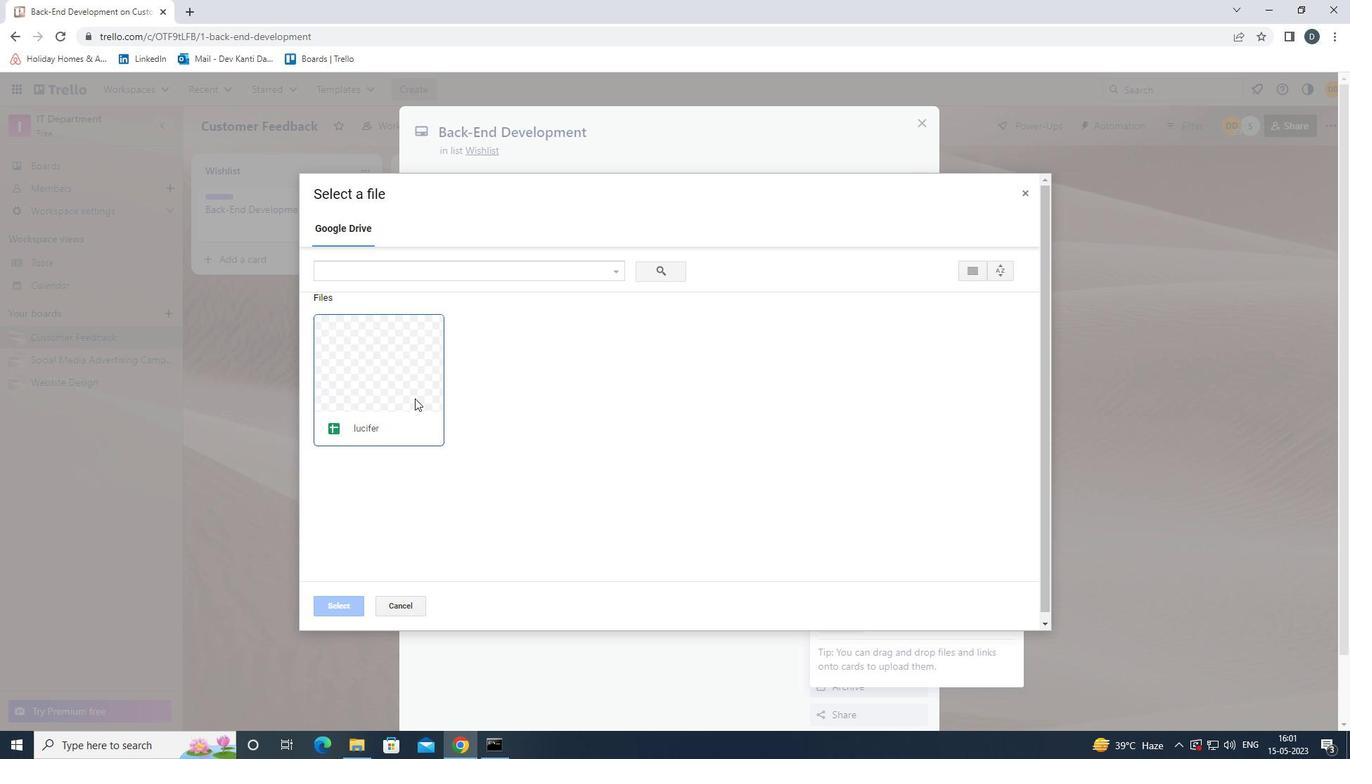 
Action: Mouse moved to (343, 604)
Screenshot: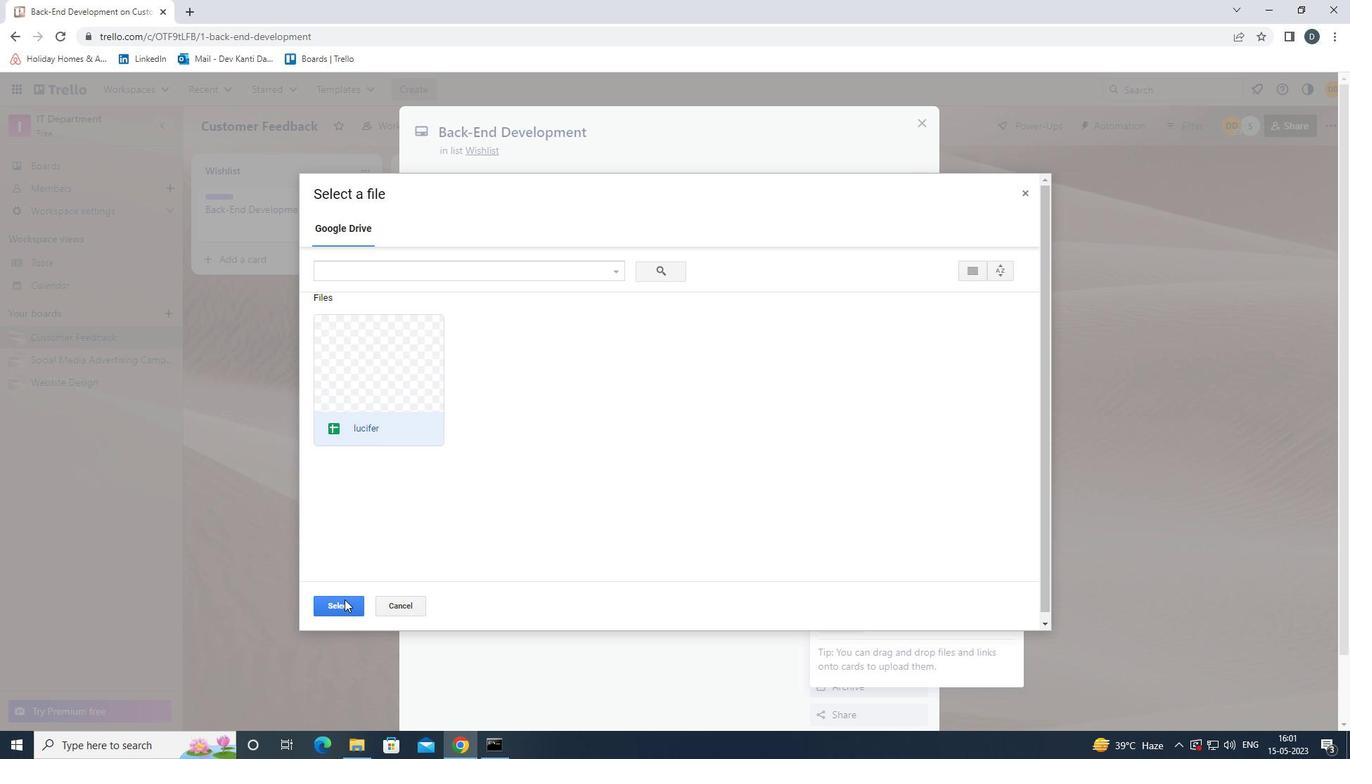 
Action: Mouse pressed left at (343, 604)
Screenshot: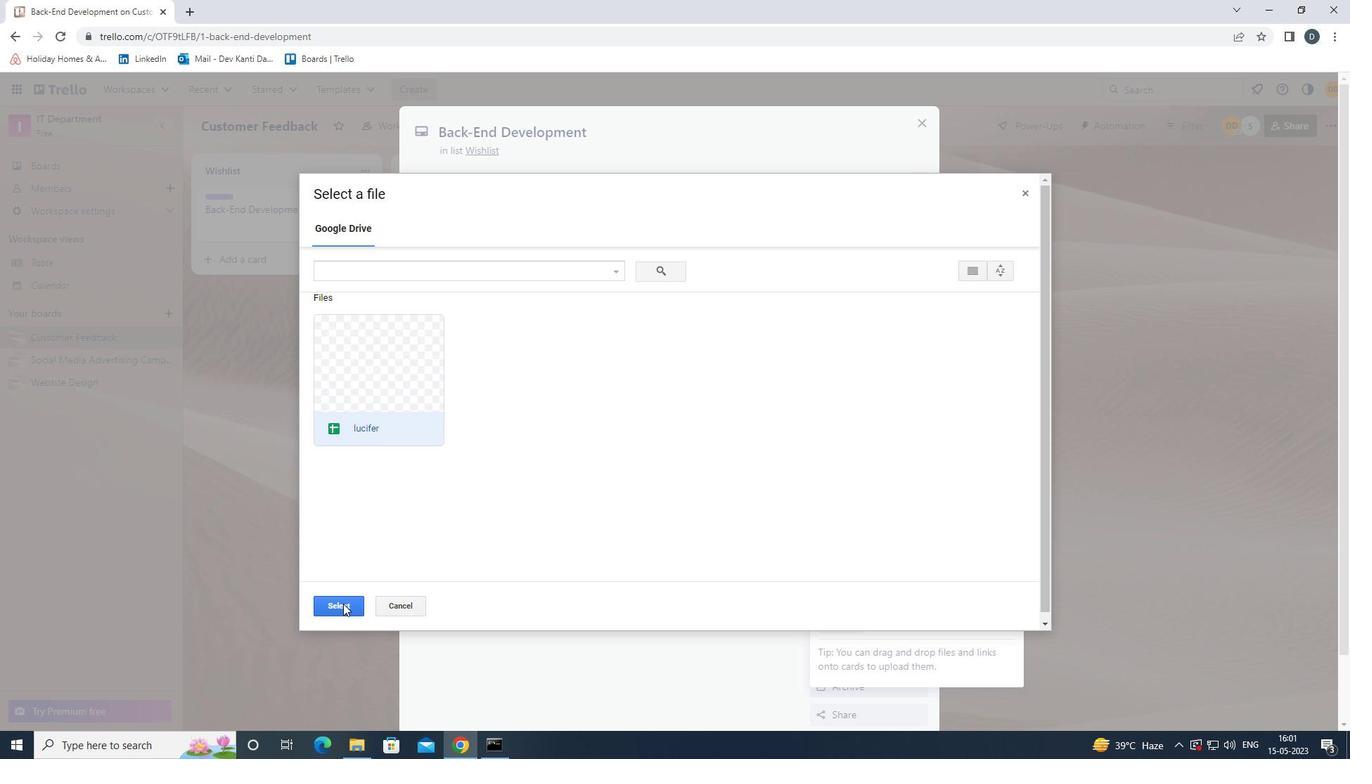 
Action: Mouse moved to (845, 399)
Screenshot: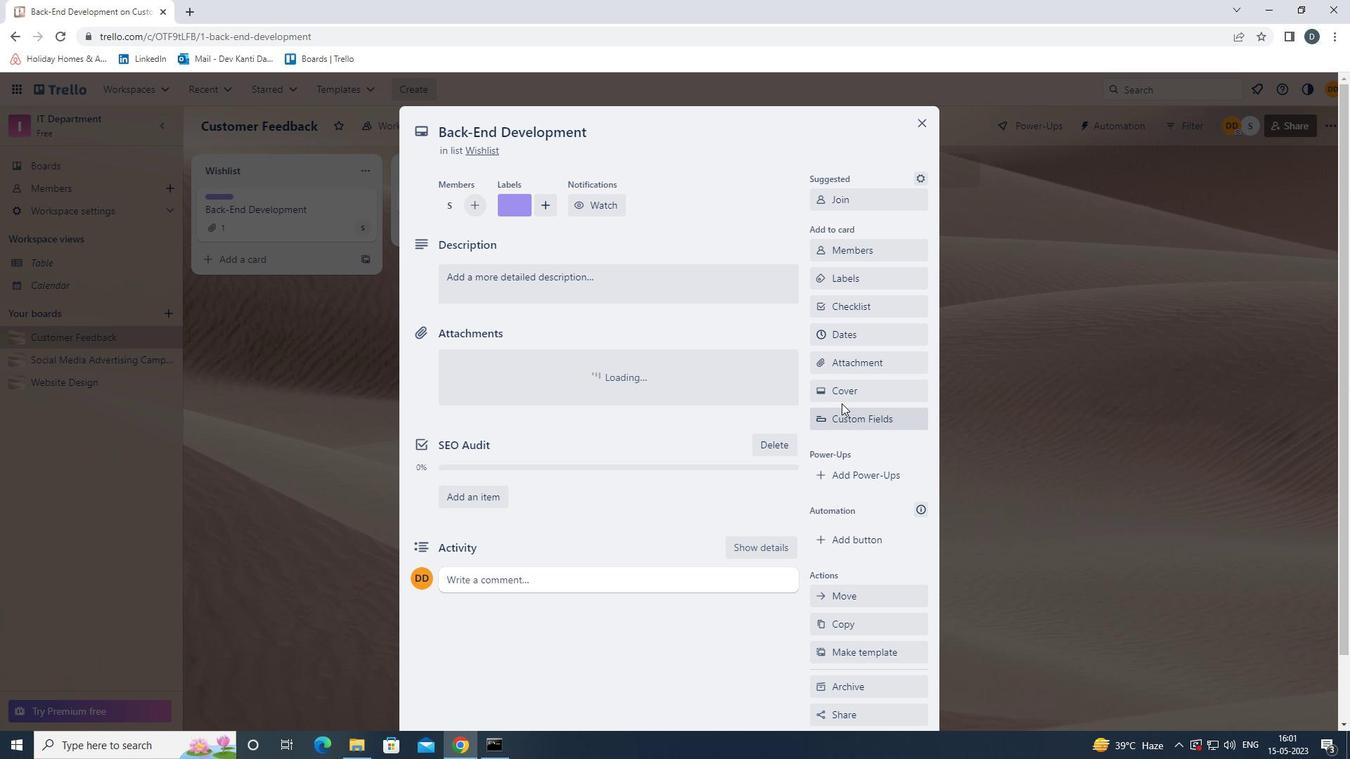 
Action: Mouse pressed left at (845, 399)
Screenshot: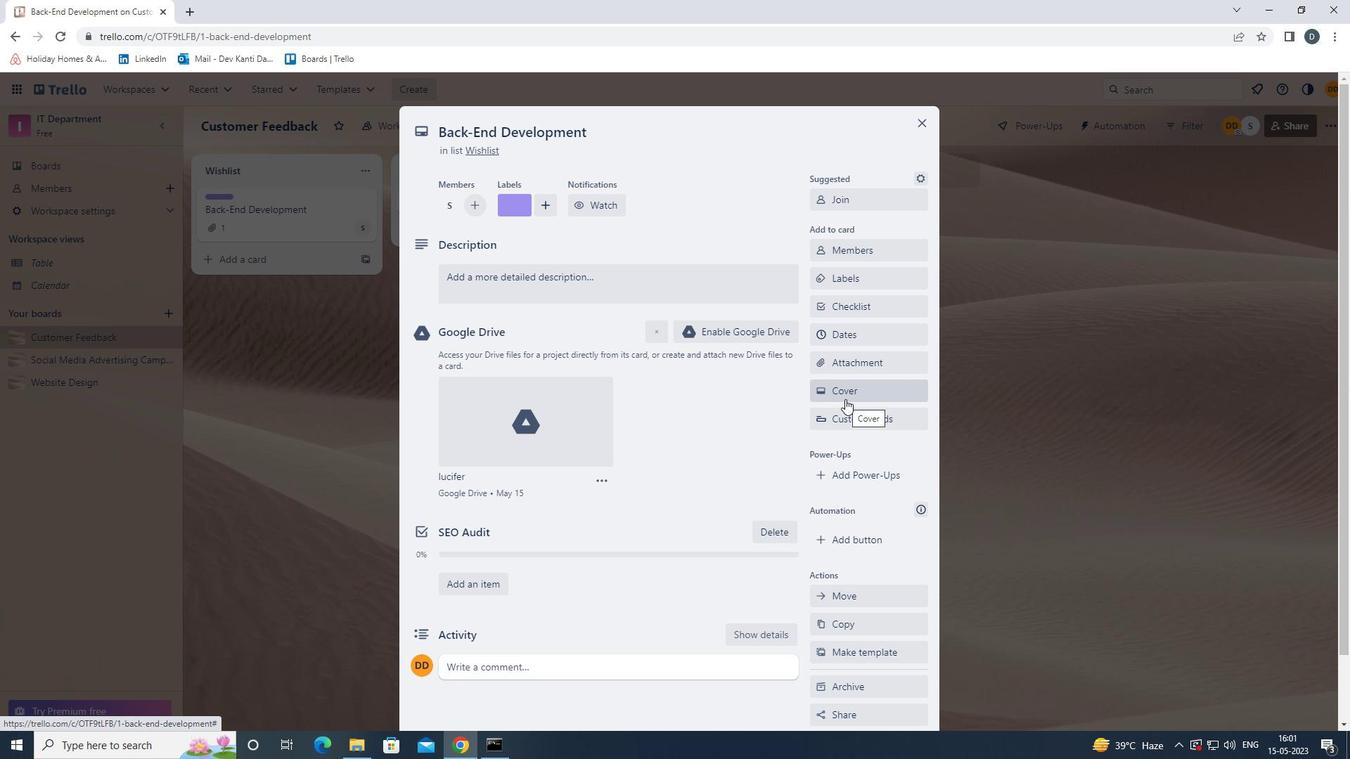 
Action: Mouse moved to (1009, 449)
Screenshot: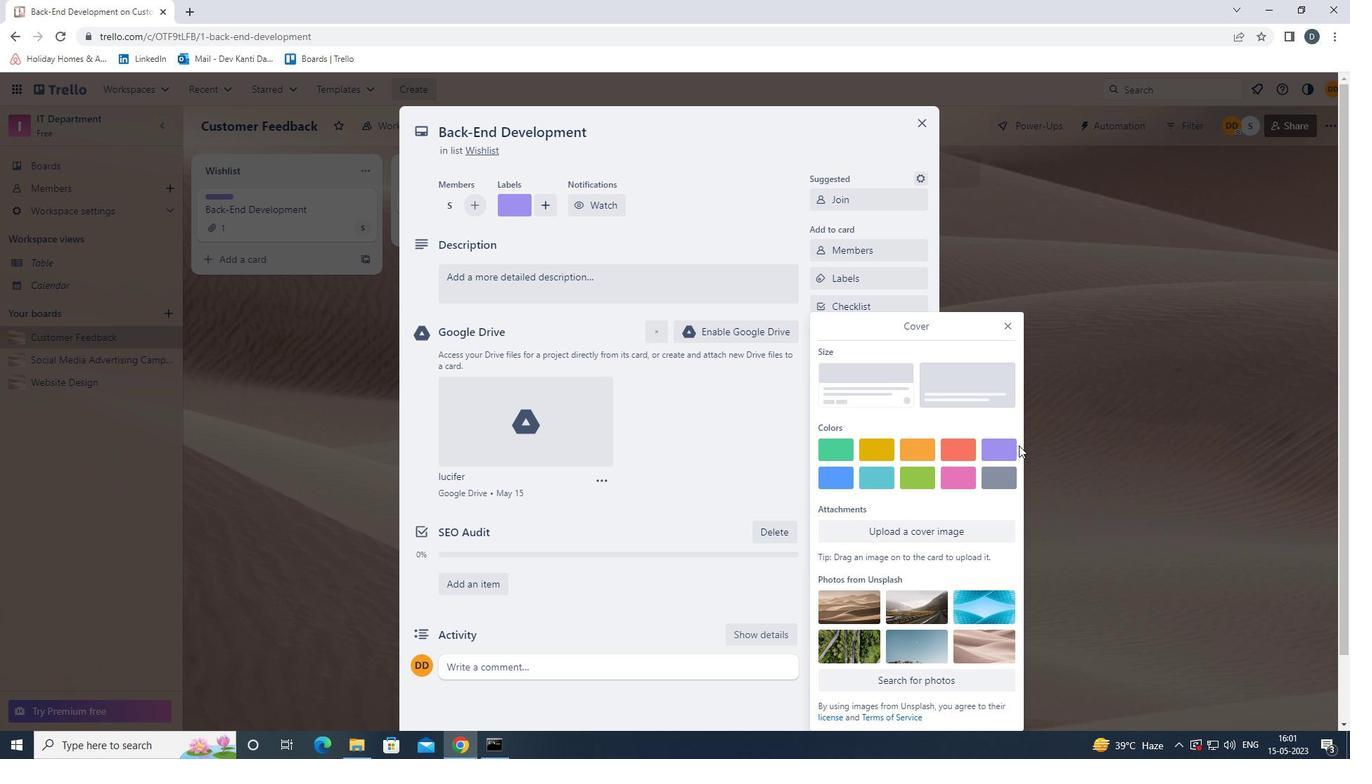 
Action: Mouse pressed left at (1009, 449)
Screenshot: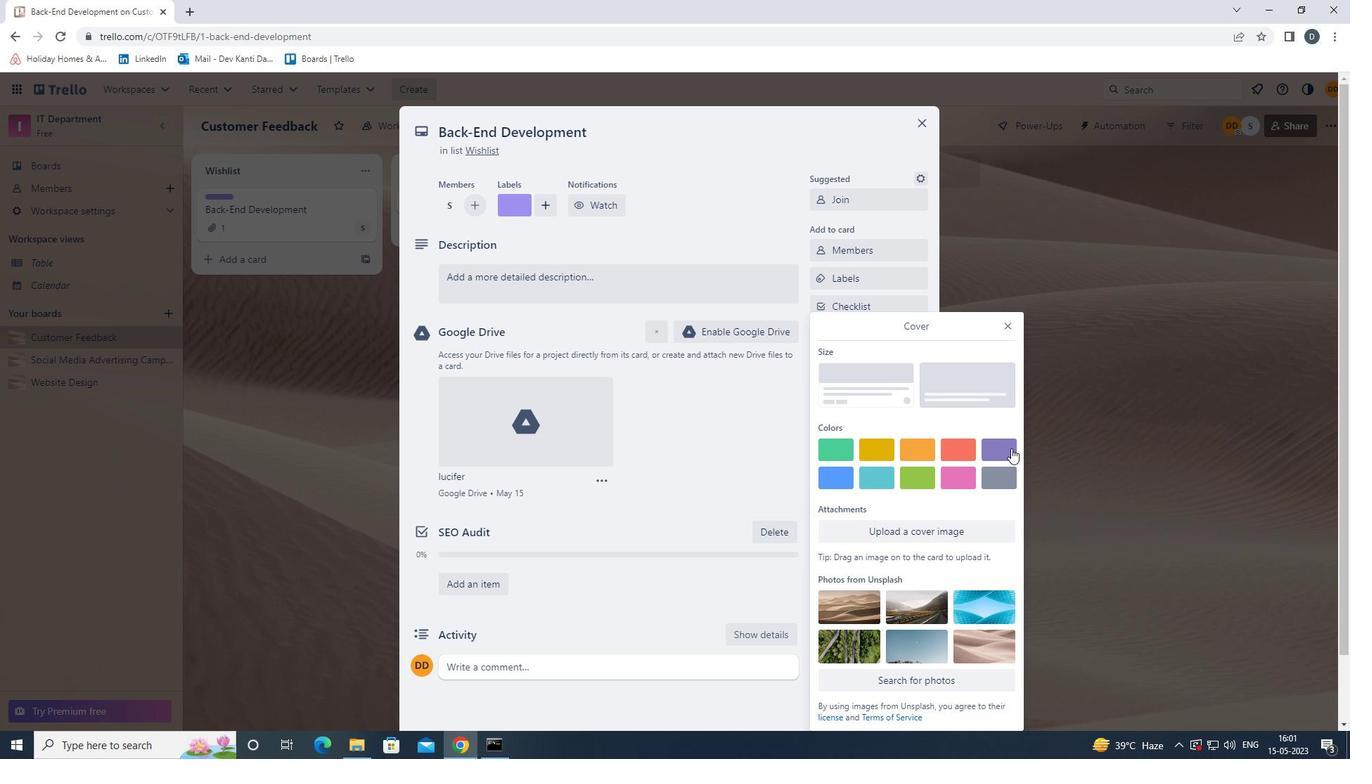 
Action: Mouse moved to (1003, 298)
Screenshot: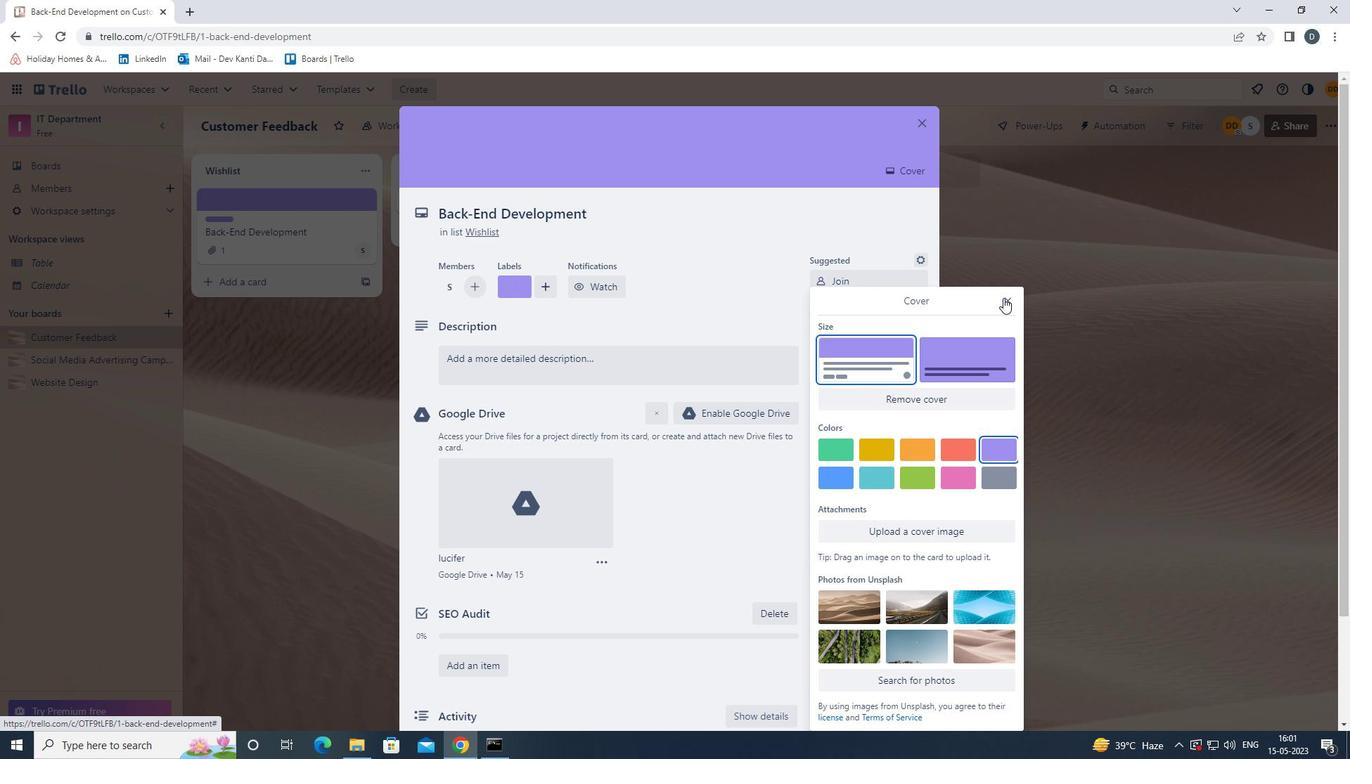 
Action: Mouse pressed left at (1003, 298)
Screenshot: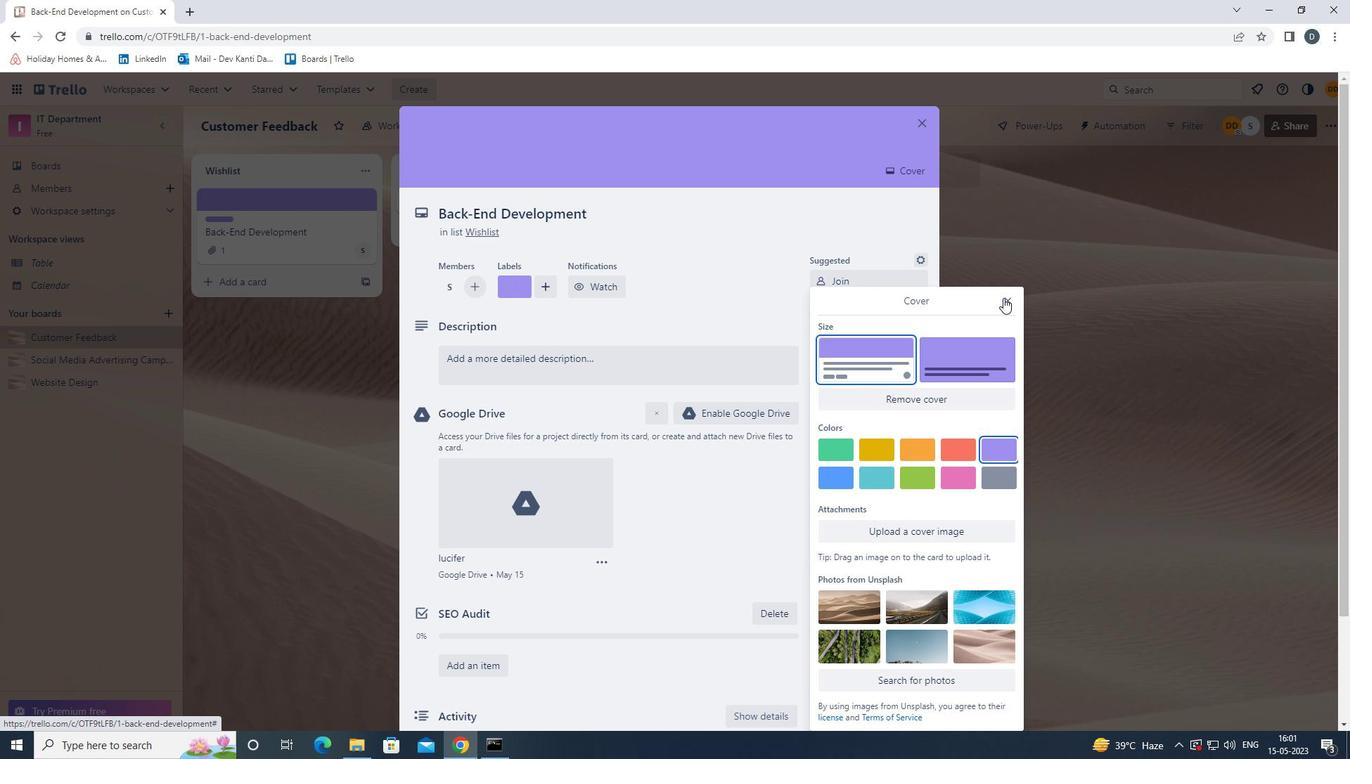 
Action: Mouse moved to (662, 355)
Screenshot: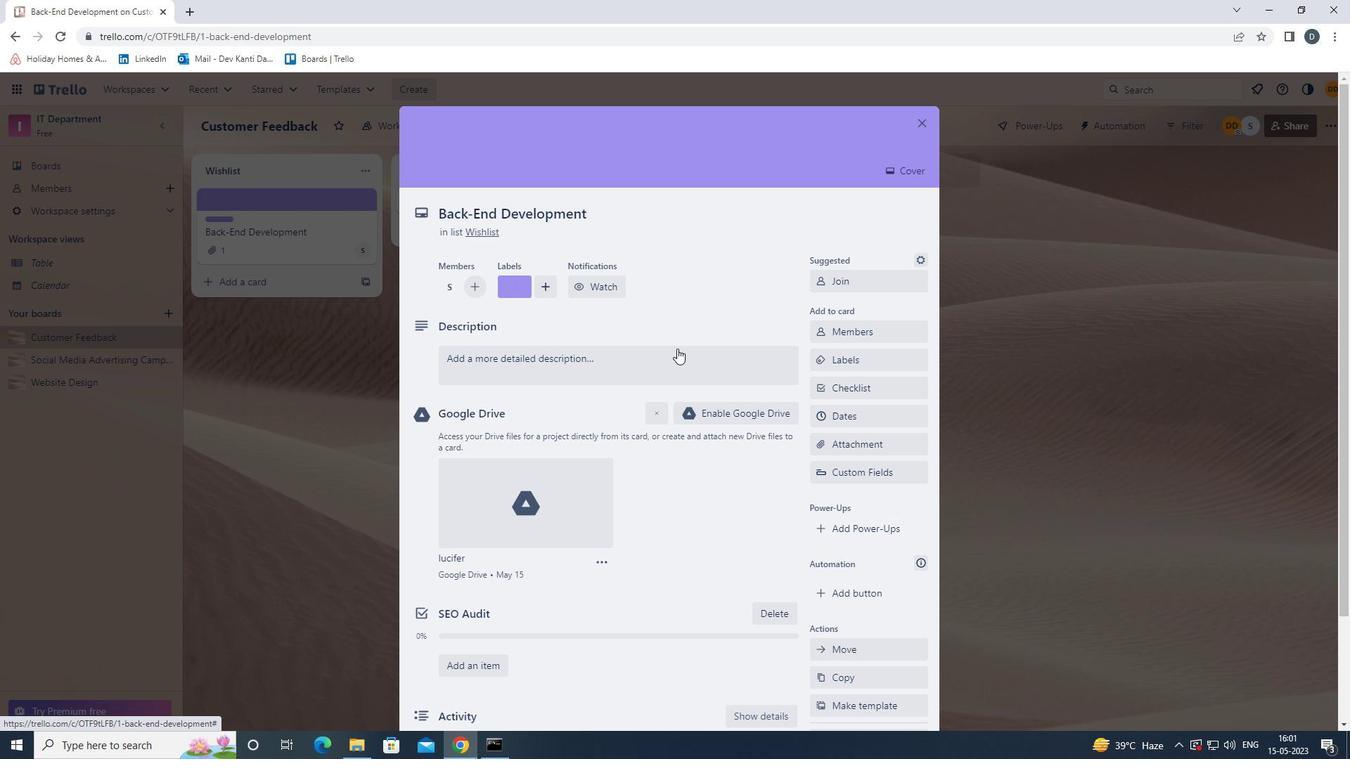 
Action: Mouse pressed left at (662, 355)
Screenshot: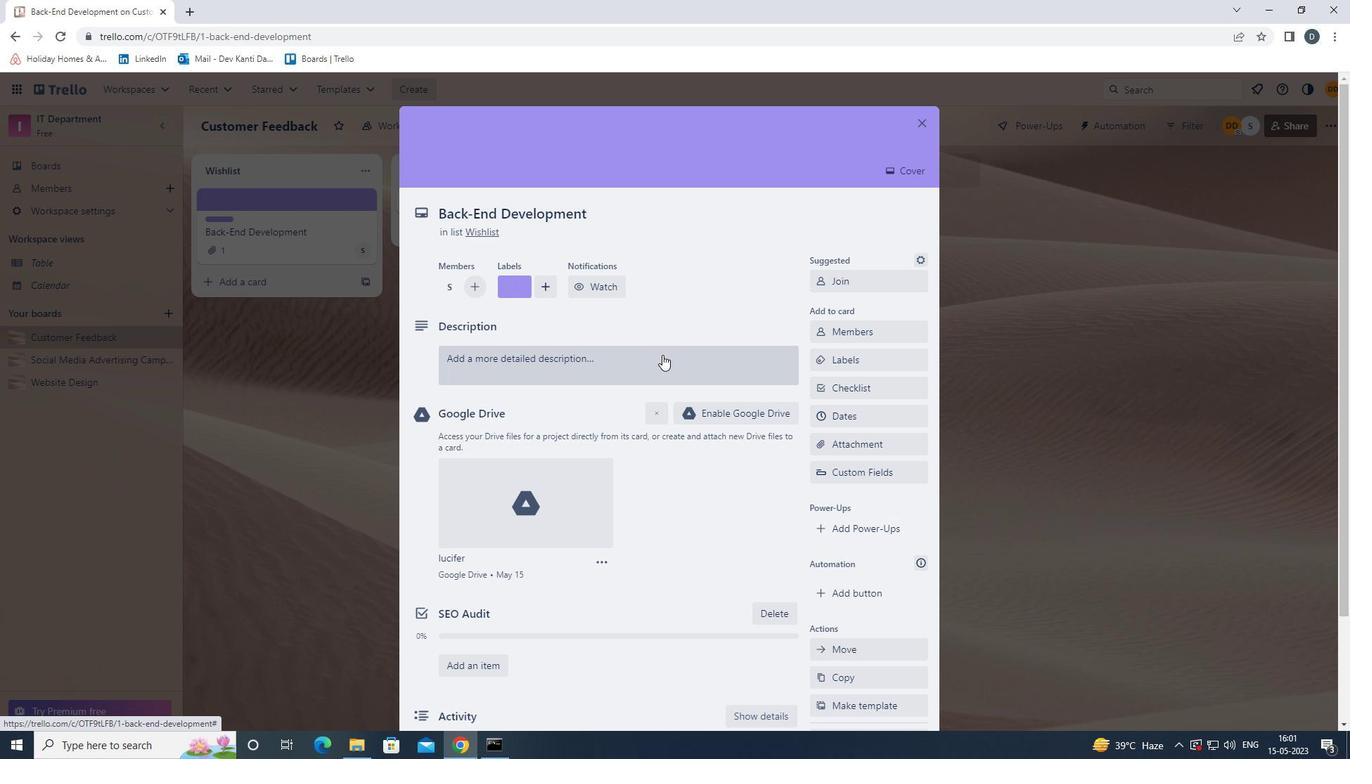 
Action: Mouse moved to (642, 462)
Screenshot: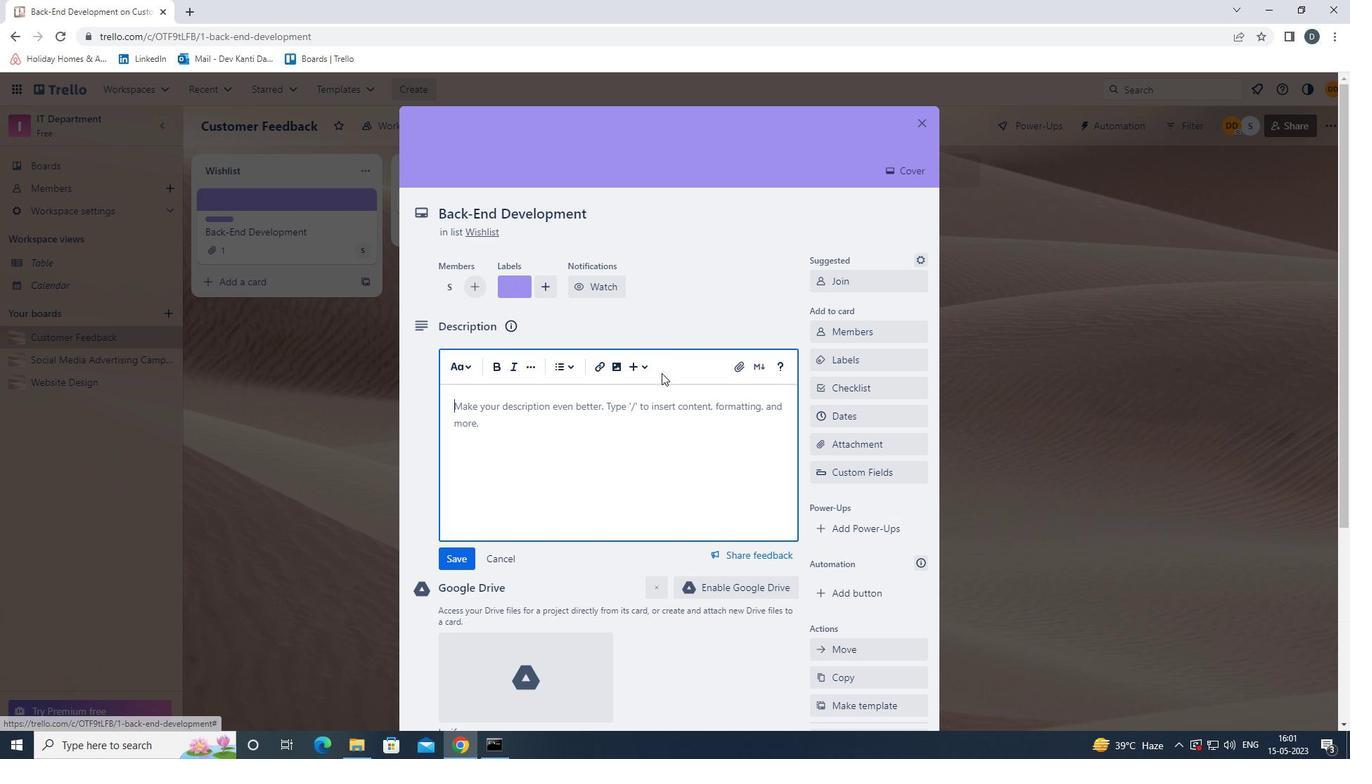 
Action: Key pressed <Key.shift><Key.shift><Key.shift><Key.shift><Key.shift><Key.shift><Key.shift><Key.shift><Key.shift><Key.shift><Key.shift><Key.shift><Key.shift>CREATE<Key.space>DESIGN<Key.space>MOCKUPS<Key.space>FOR<Key.space>NEW<Key.space>PRODUCT.
Screenshot: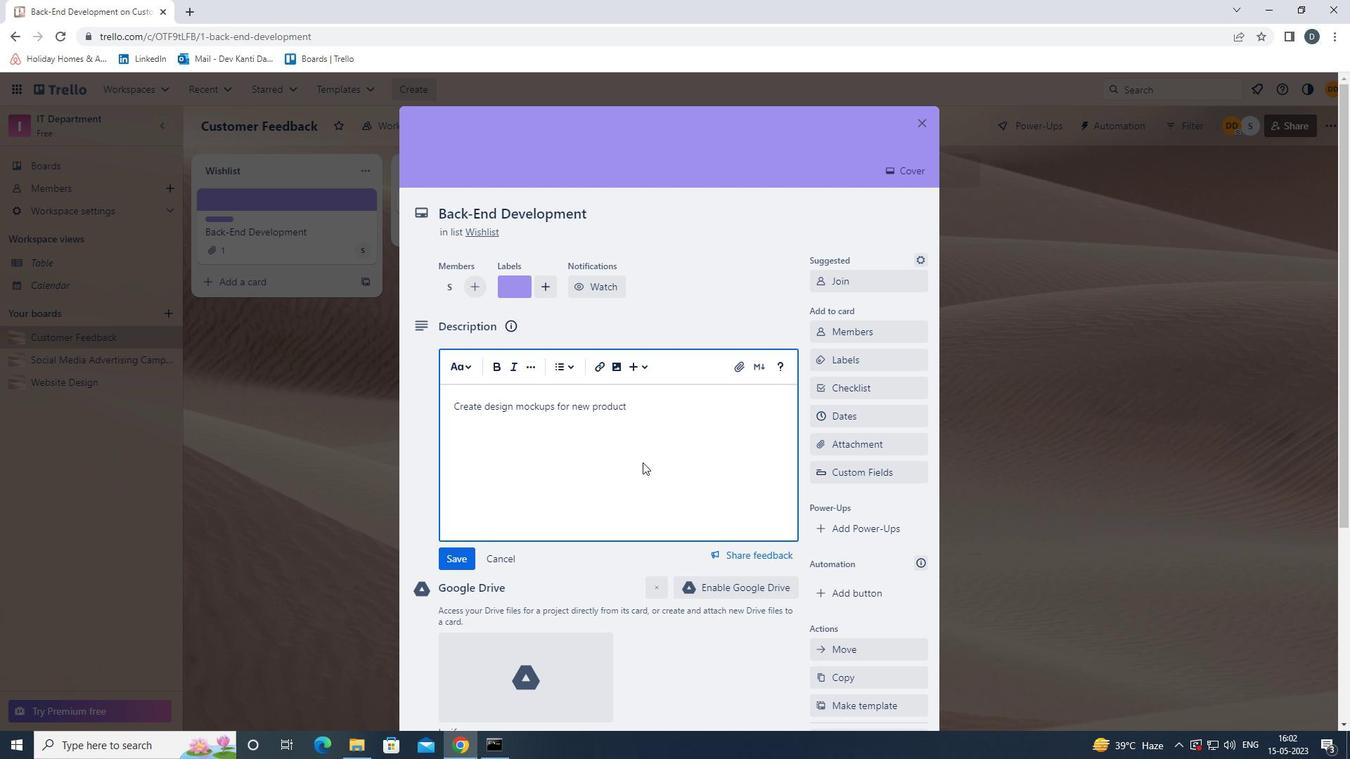 
Action: Mouse moved to (462, 548)
Screenshot: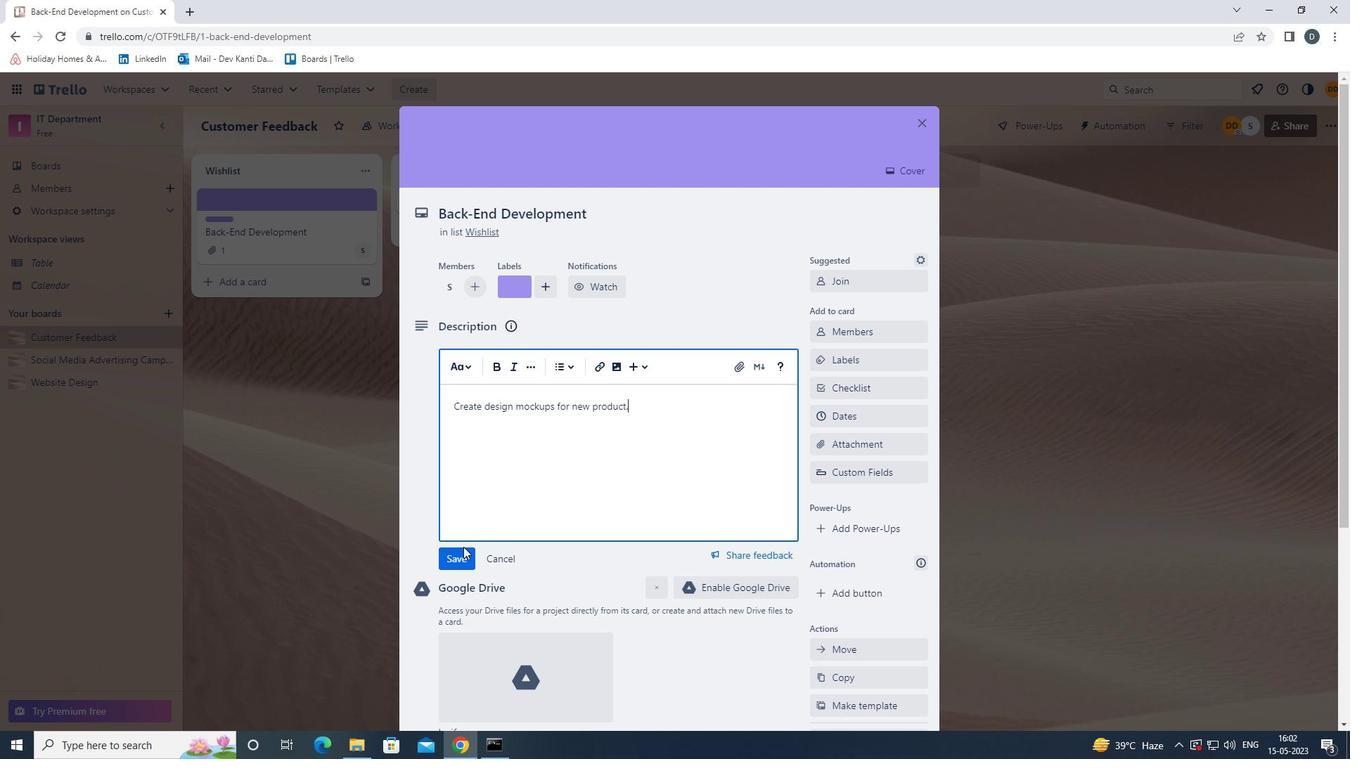 
Action: Mouse pressed left at (462, 548)
Screenshot: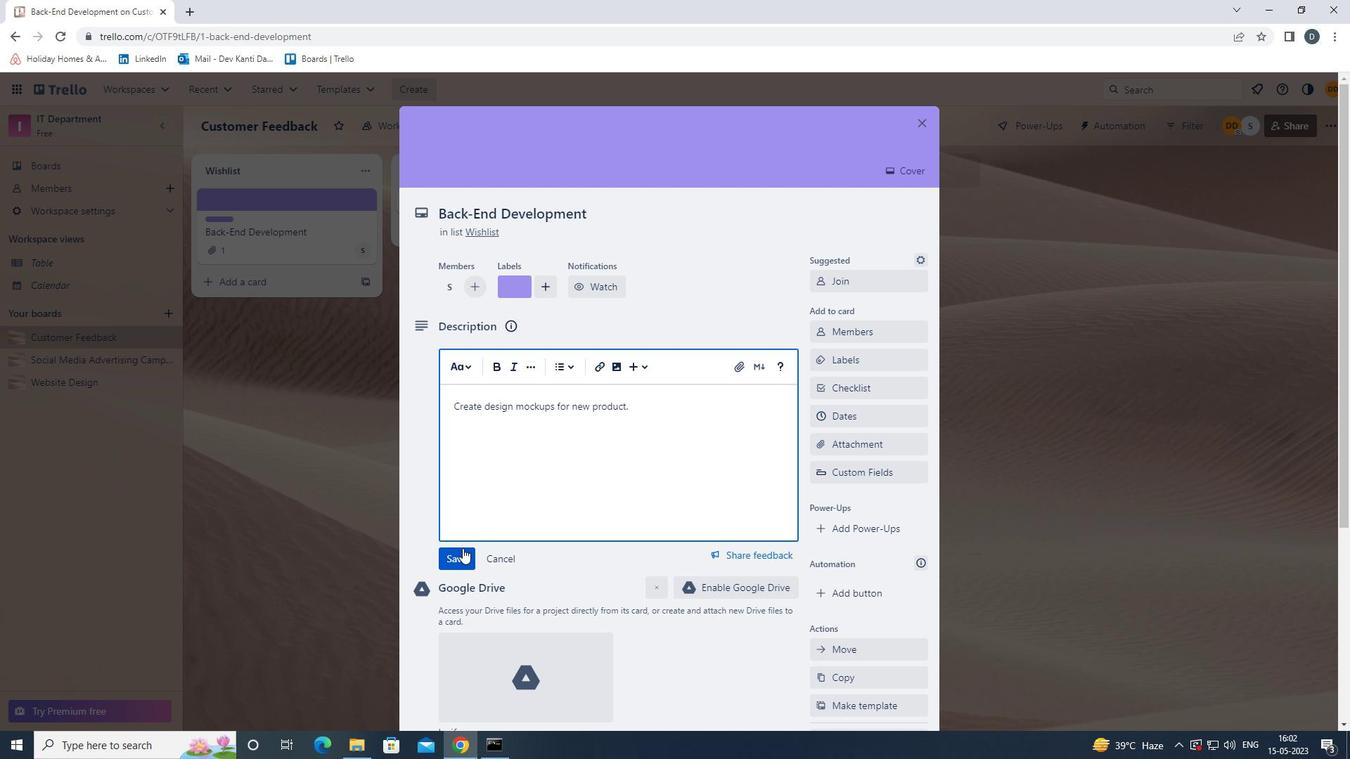 
Action: Mouse moved to (476, 590)
Screenshot: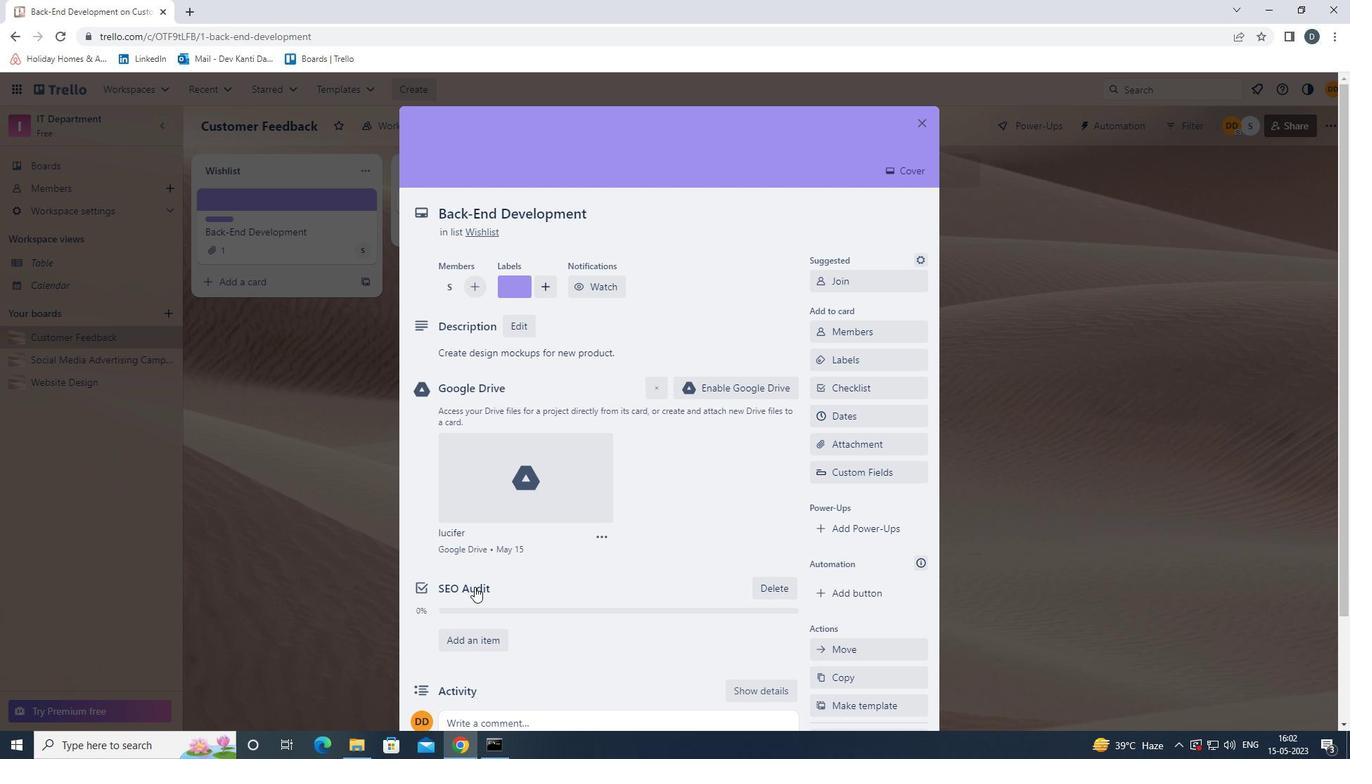 
Action: Mouse scrolled (476, 590) with delta (0, 0)
Screenshot: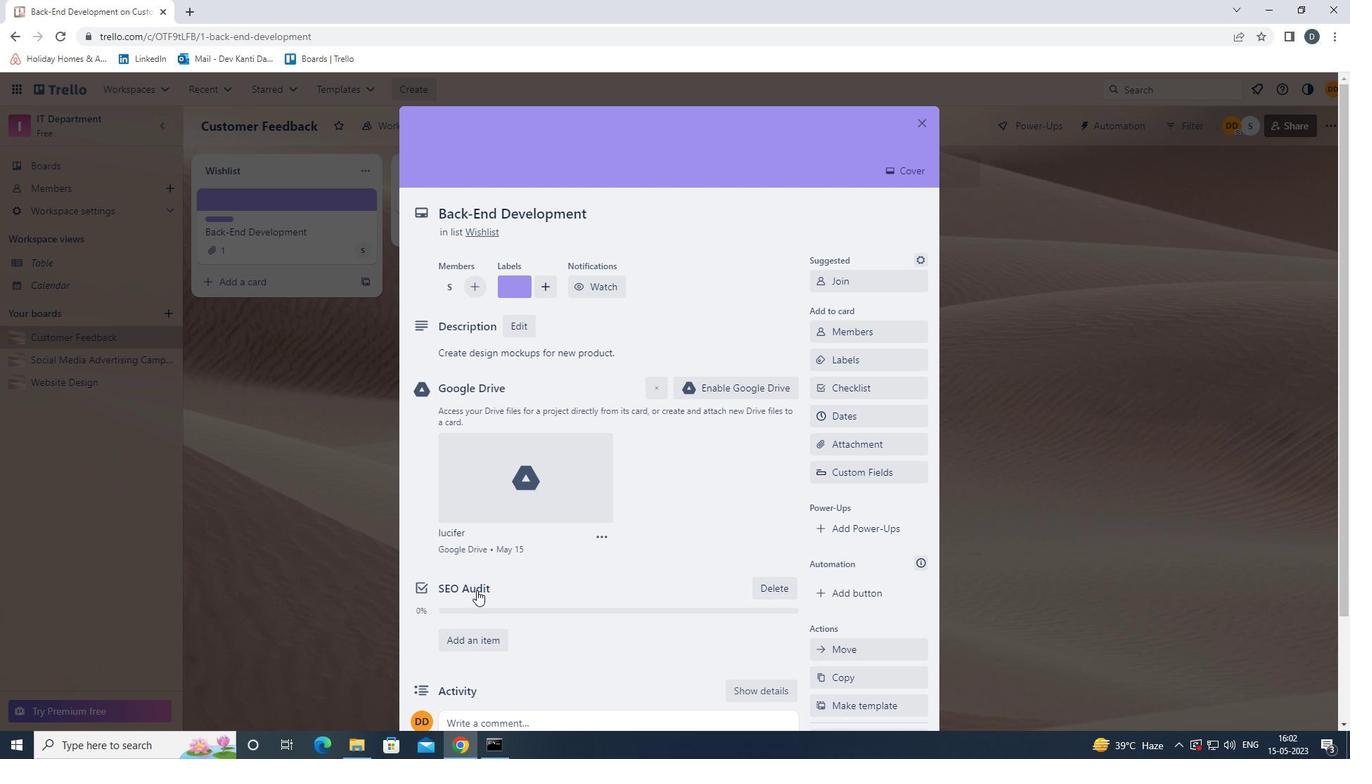 
Action: Mouse moved to (523, 651)
Screenshot: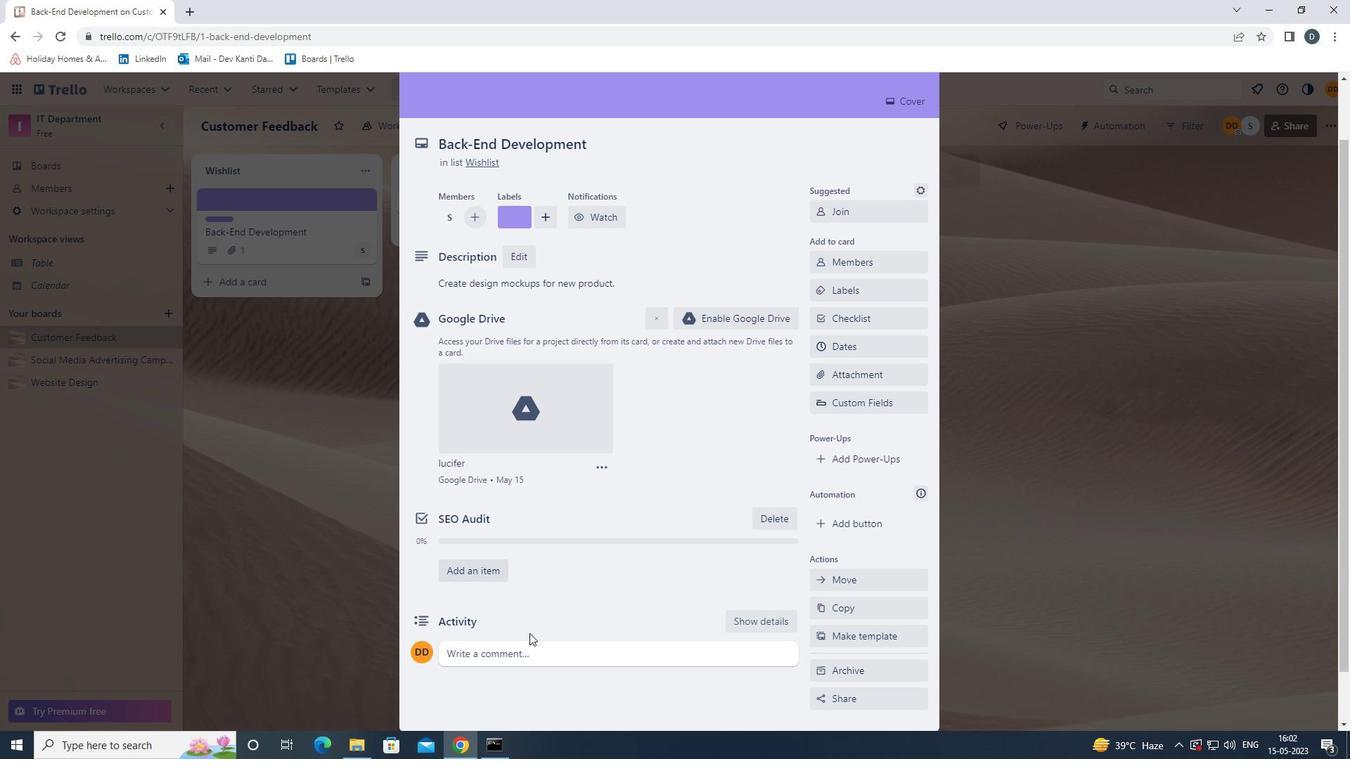
Action: Mouse pressed left at (523, 651)
Screenshot: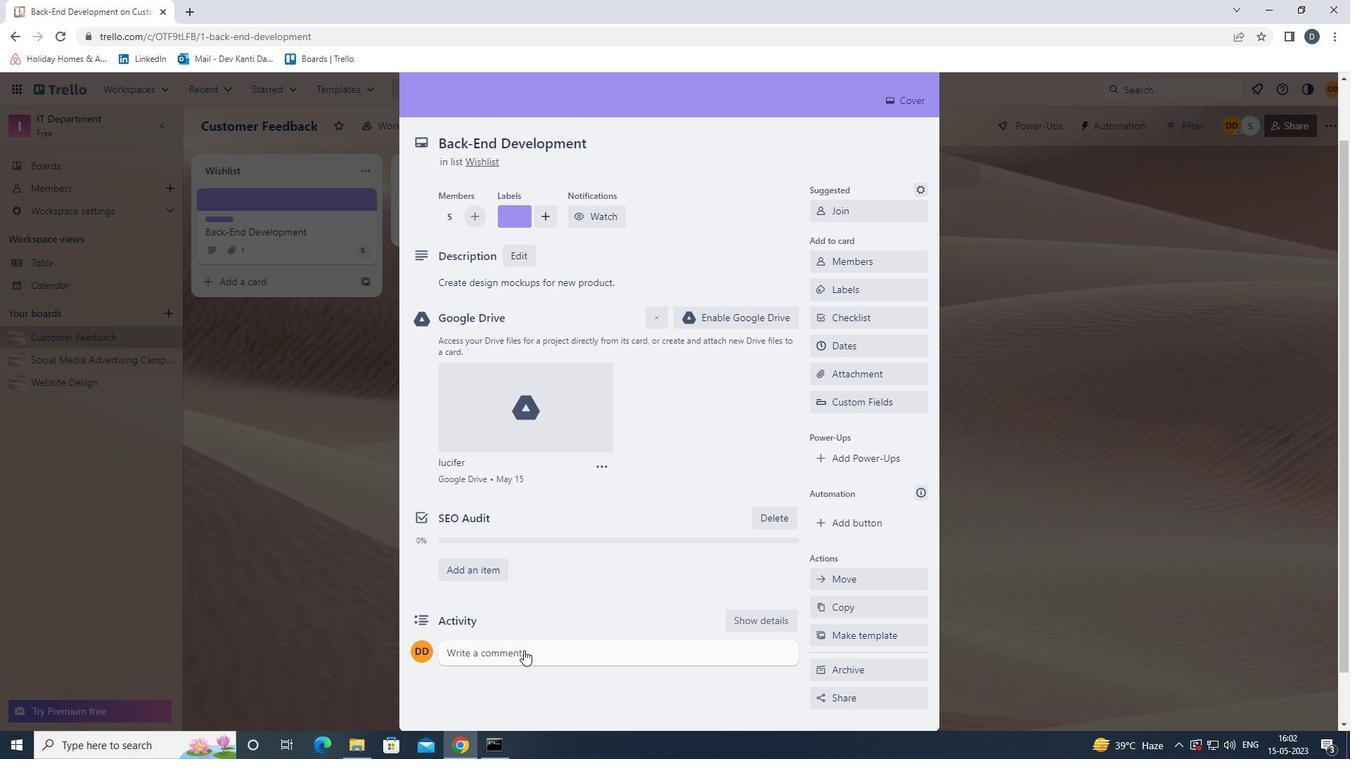 
Action: Mouse moved to (577, 596)
Screenshot: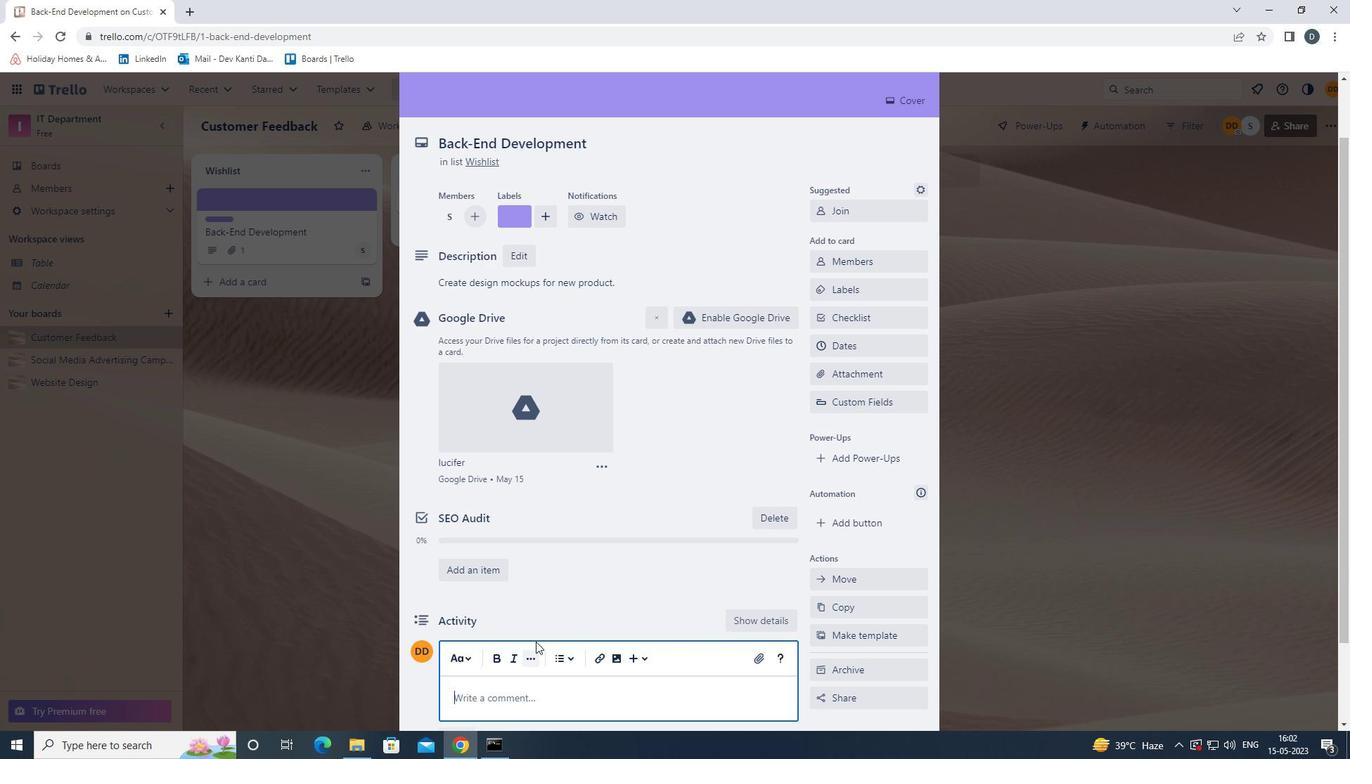 
Action: Key pressed <Key.shift><Key.shift><Key.shift><Key.shift><Key.shift><Key.shift><Key.shift><Key.shift><Key.shift><Key.shift><Key.shift><Key.shift><Key.shift><Key.shift><Key.shift>THIS<Key.space>TASK<Key.space>REQUIRES<Key.space>PROACTIVE<Key.space>OWNERSHIP,<Key.space>SO<Key.space>LET<Key.space>US<Key.space>TAKE<Key.space>RESPONSIBILITY<Key.space>AND<Key.space>ENSURE<Key.space>PROGRESS<Key.space>IS<Key.space>MADE<Key.space>IN<Key.space>A<Key.space>TIMELY<Key.space>MANNER.
Screenshot: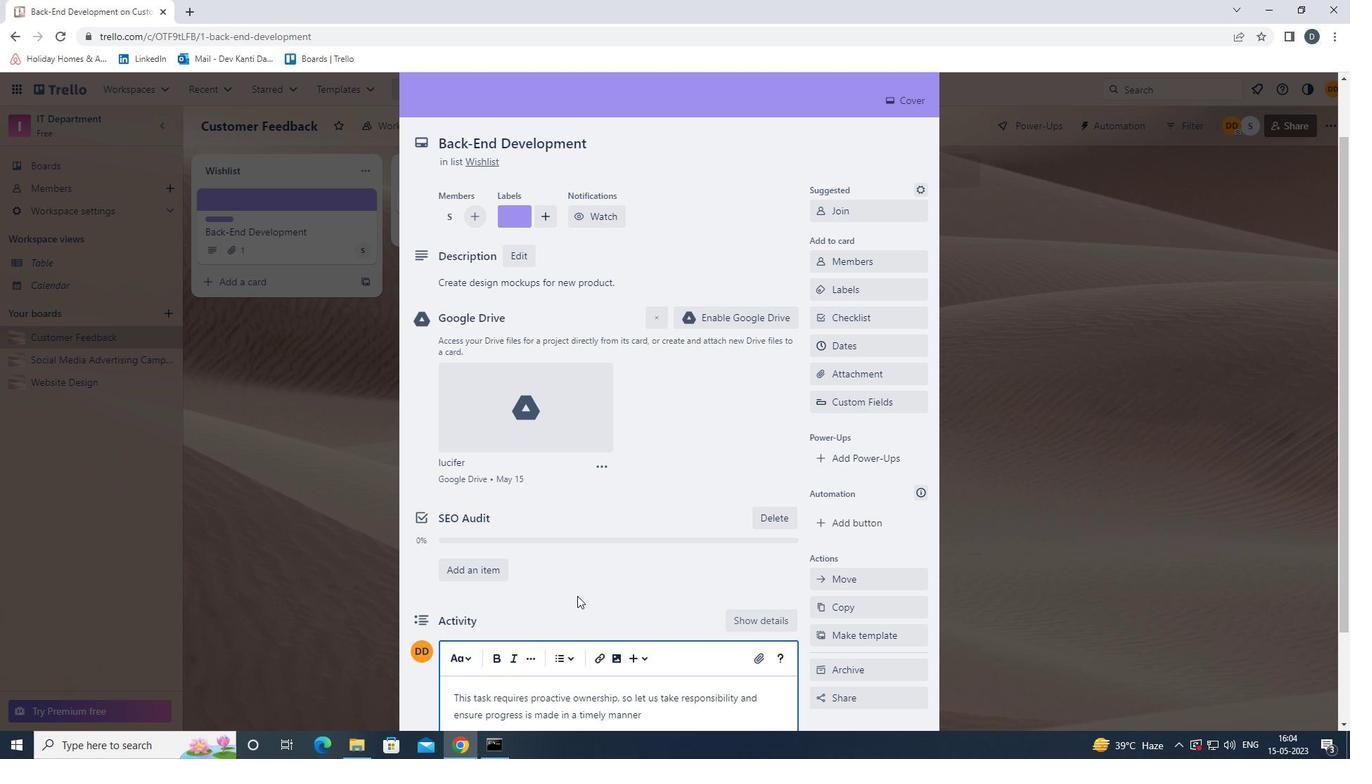 
Action: Mouse scrolled (577, 595) with delta (0, 0)
Screenshot: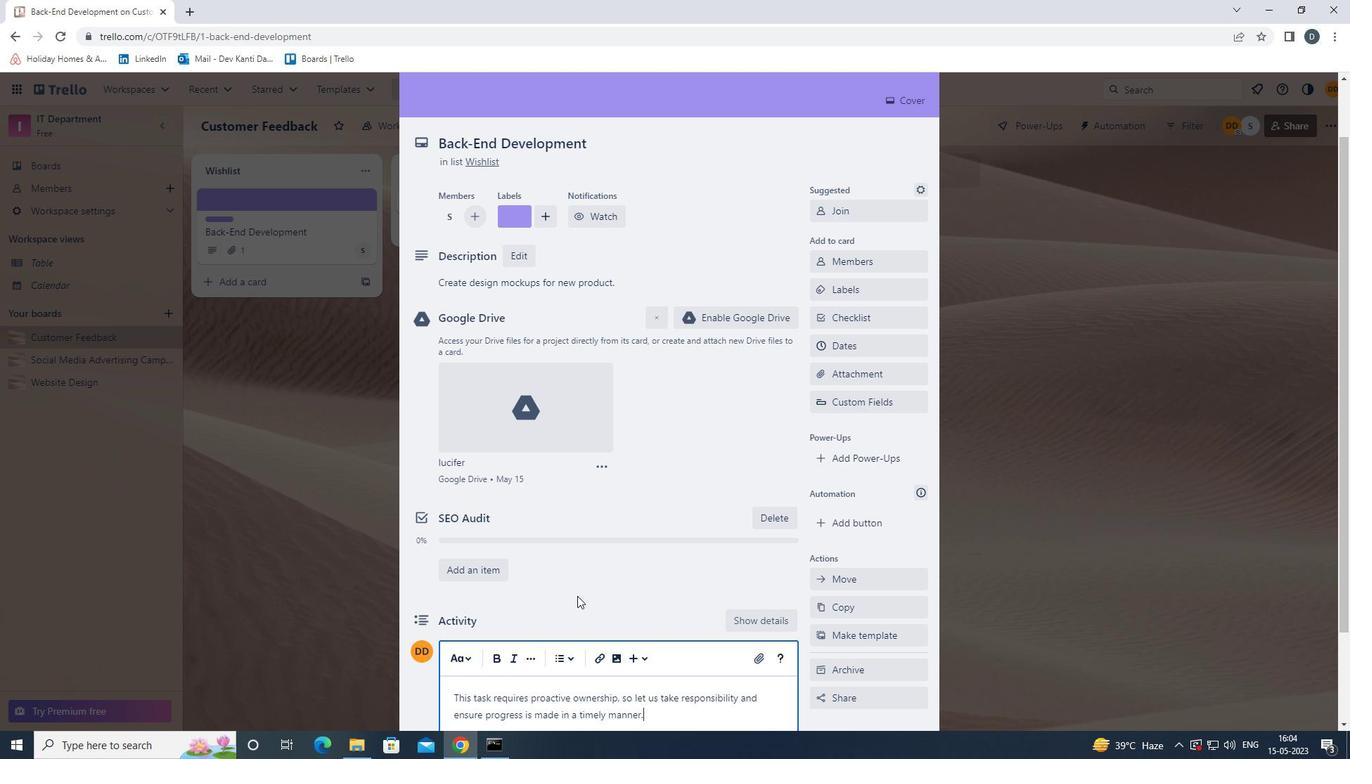 
Action: Mouse moved to (464, 685)
Screenshot: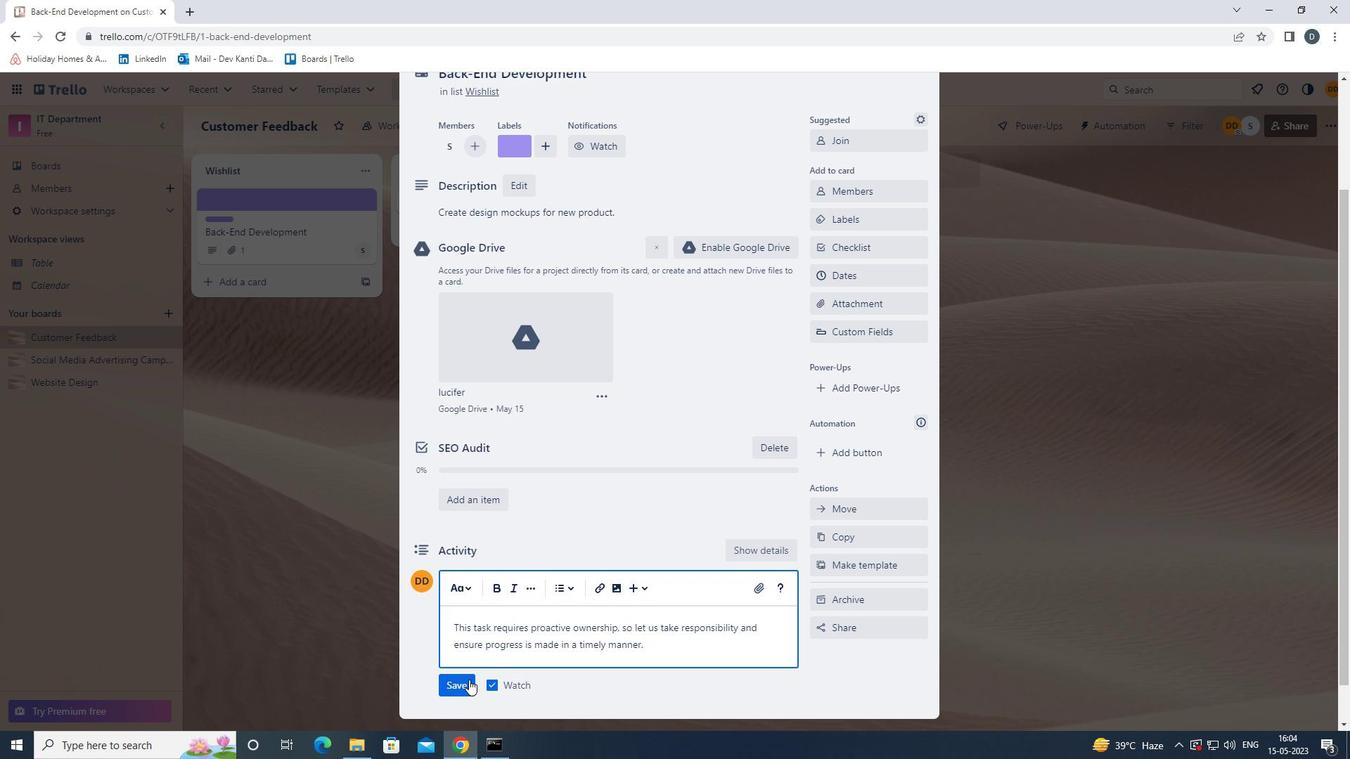 
Action: Mouse pressed left at (464, 685)
Screenshot: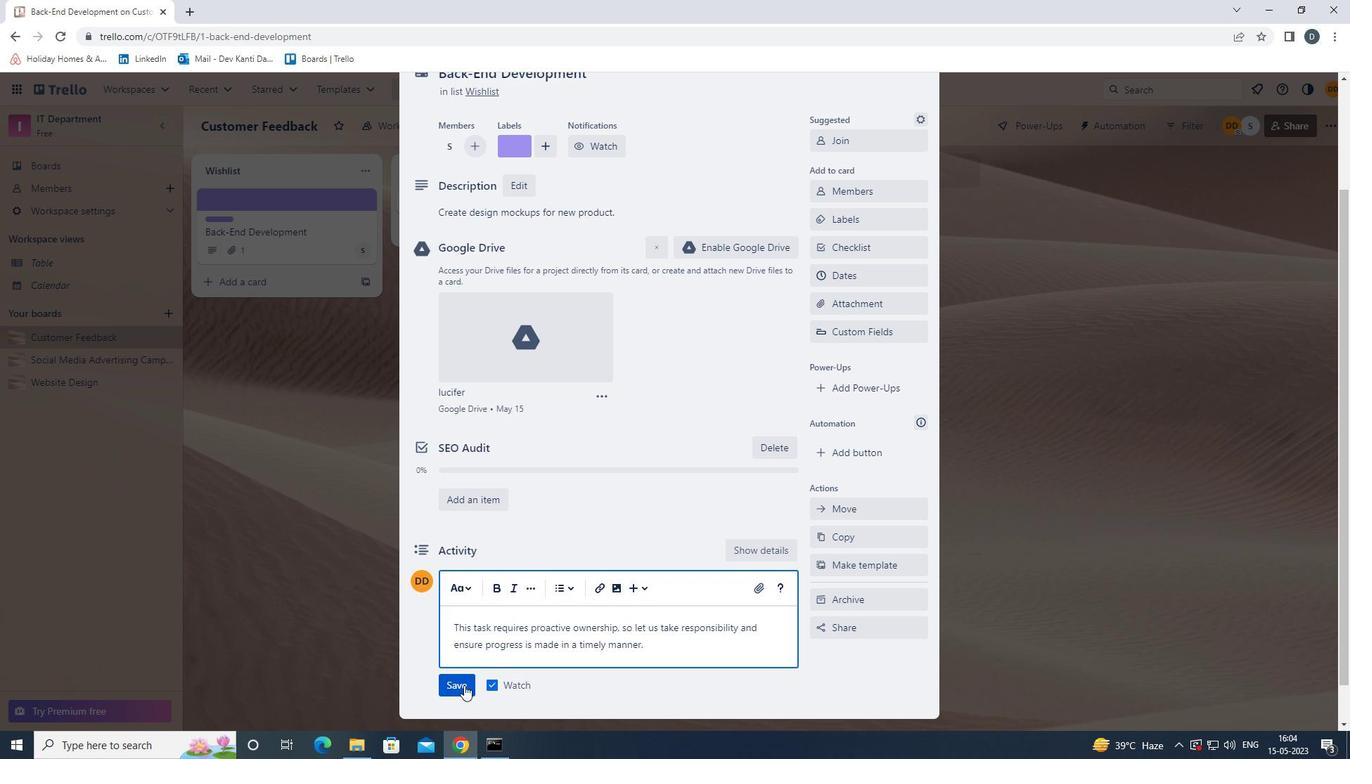 
Action: Mouse moved to (661, 591)
Screenshot: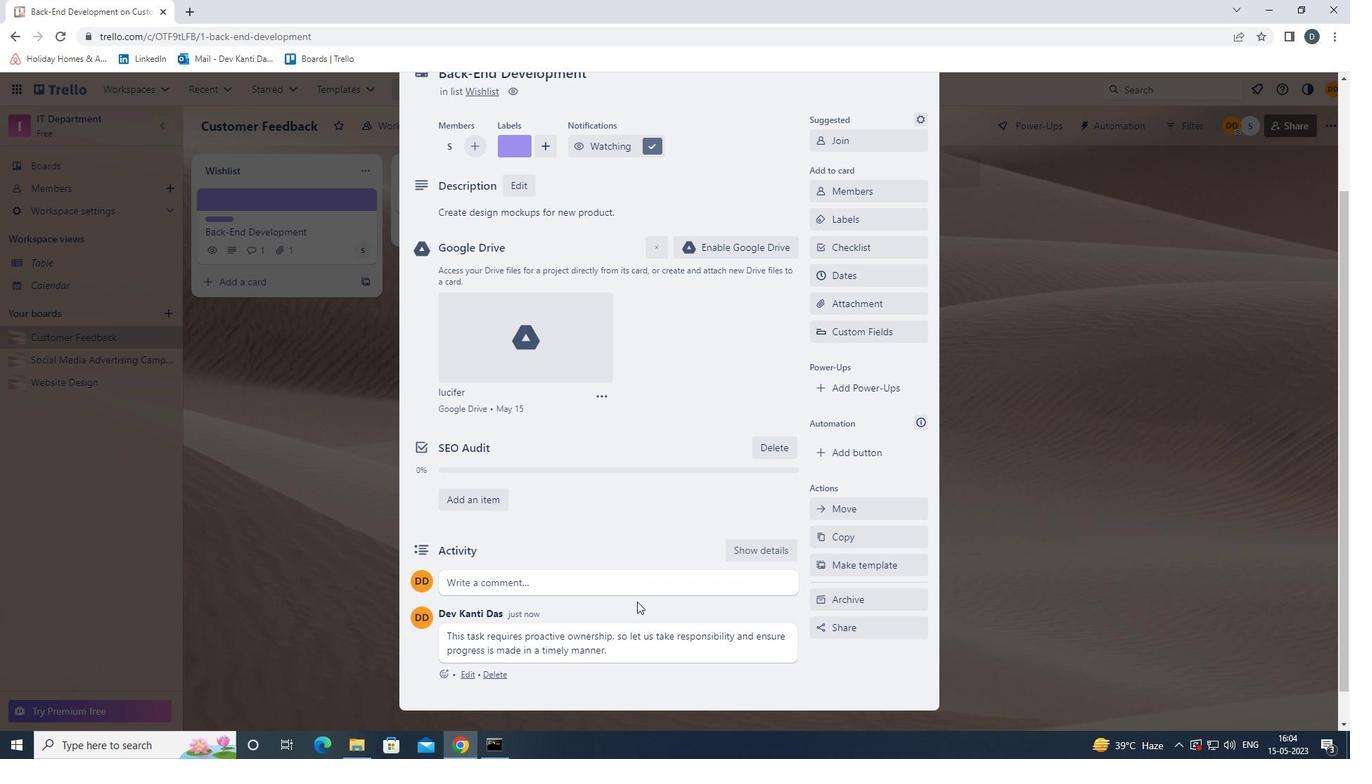 
Action: Mouse scrolled (661, 592) with delta (0, 0)
Screenshot: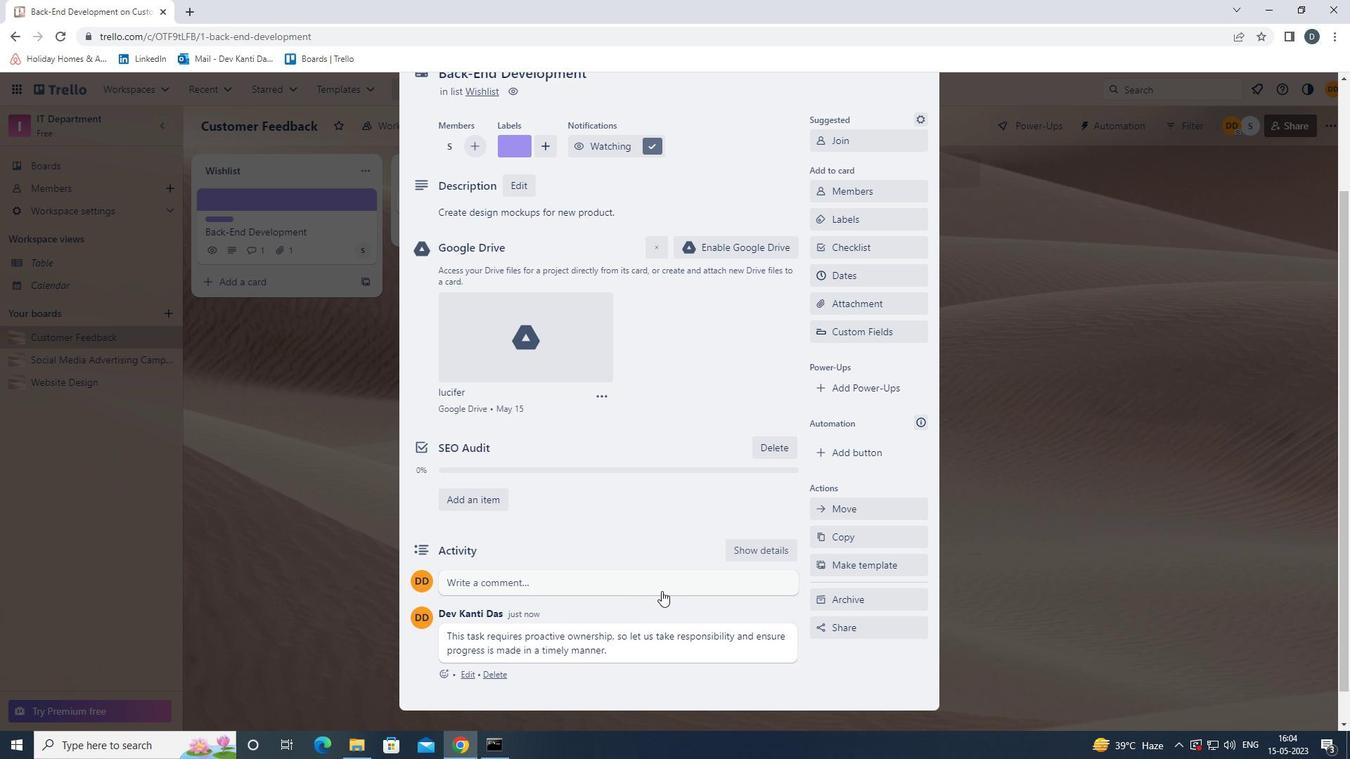 
Action: Mouse moved to (855, 351)
Screenshot: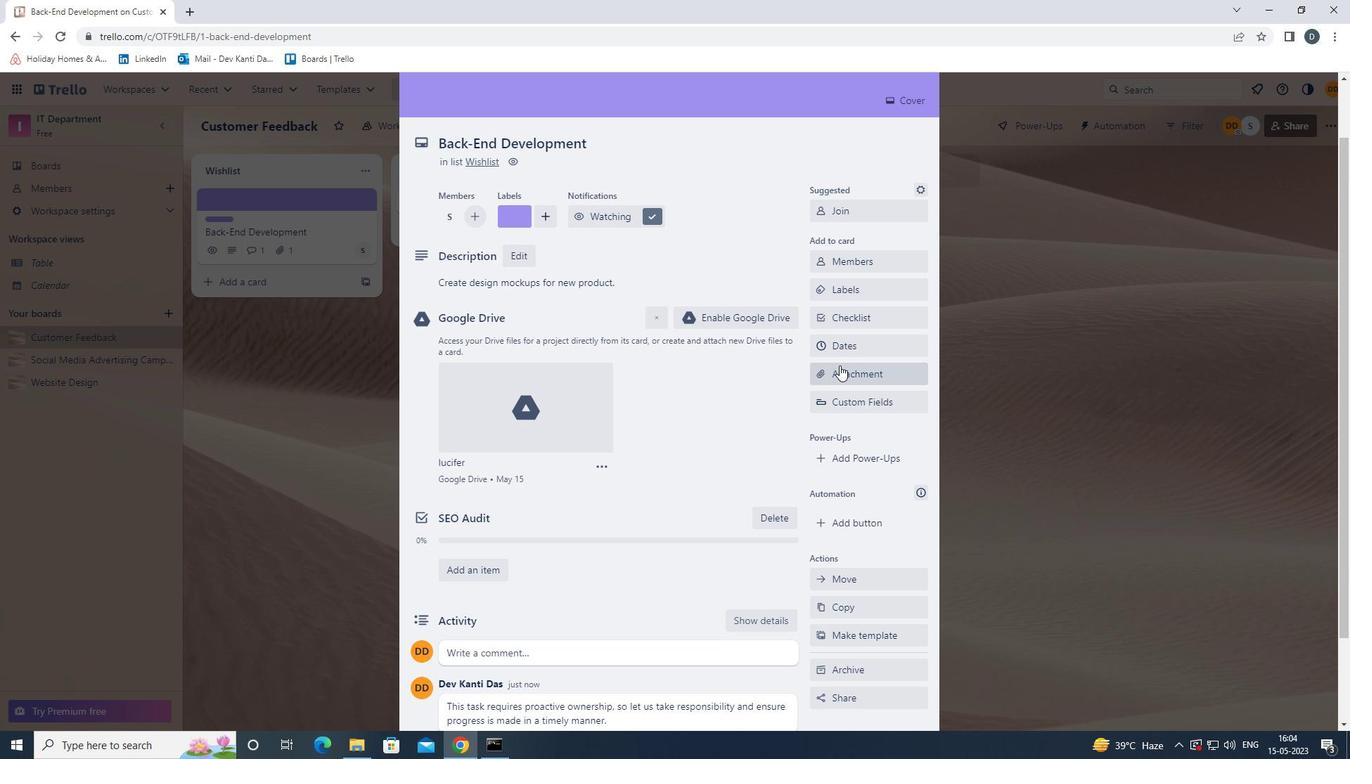 
Action: Mouse pressed left at (855, 351)
Screenshot: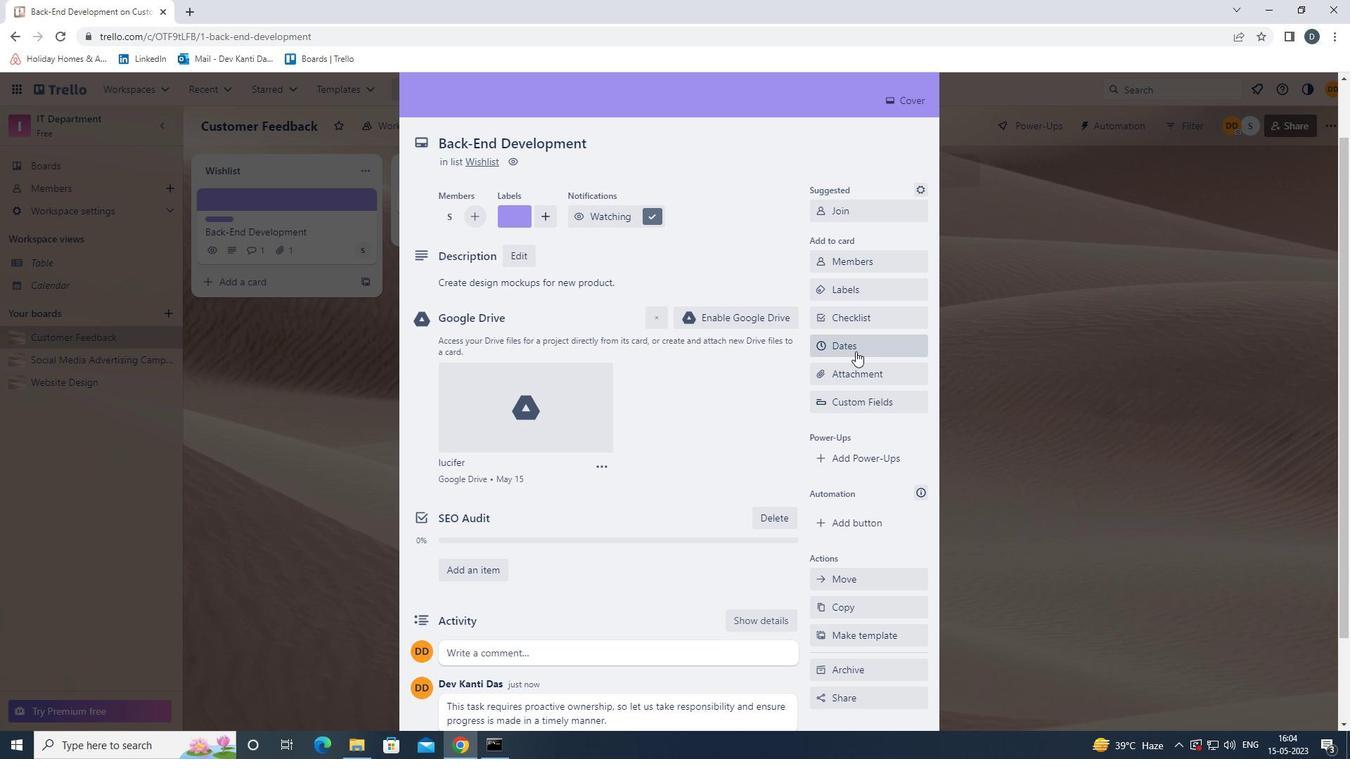 
Action: Mouse moved to (823, 383)
Screenshot: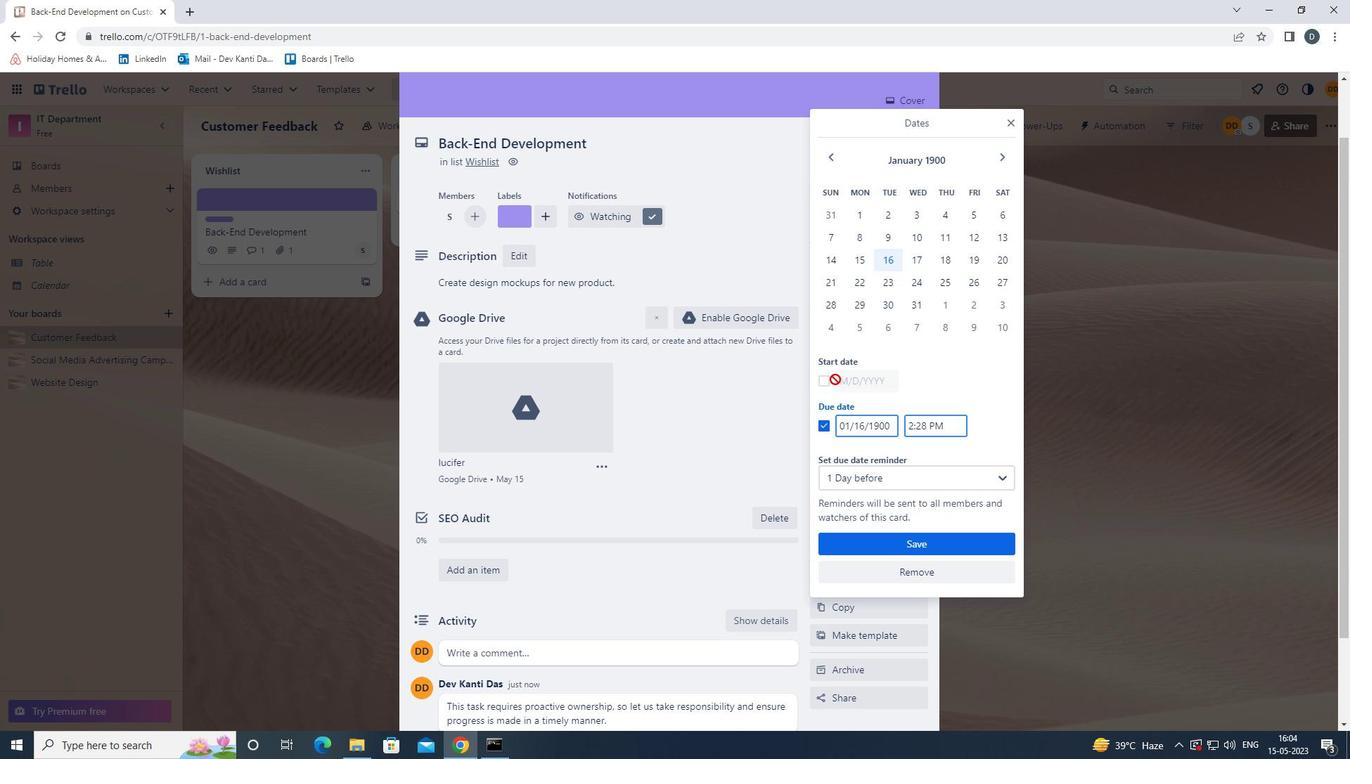 
Action: Mouse pressed left at (823, 383)
Screenshot: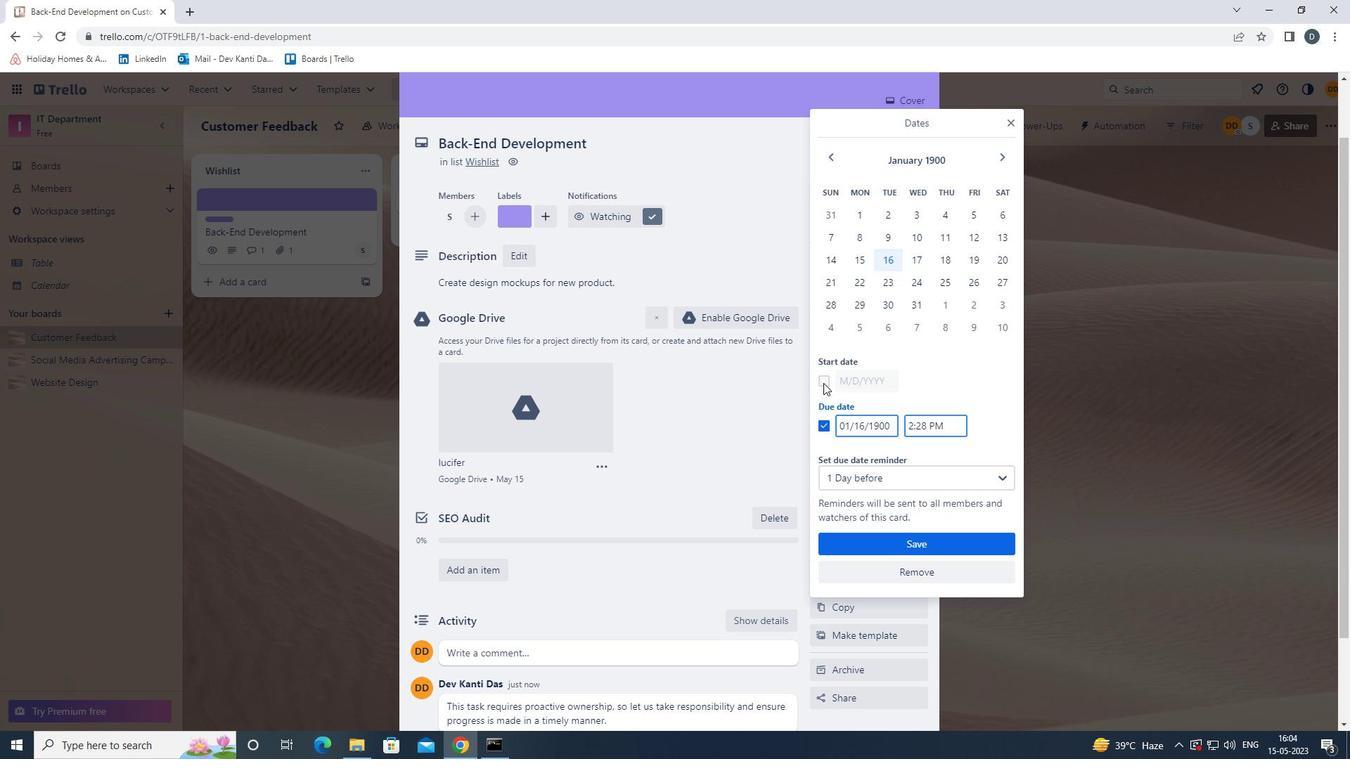 
Action: Mouse moved to (912, 243)
Screenshot: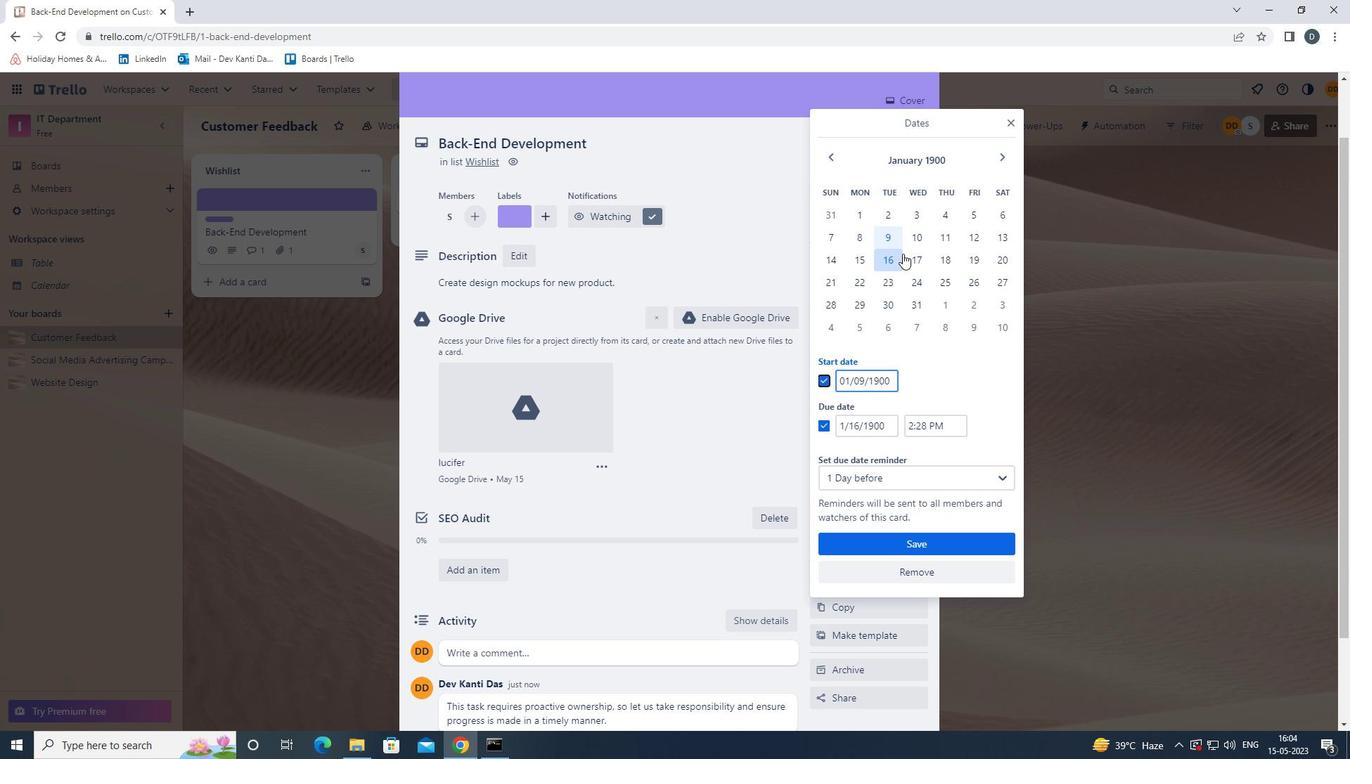 
Action: Mouse pressed left at (912, 243)
Screenshot: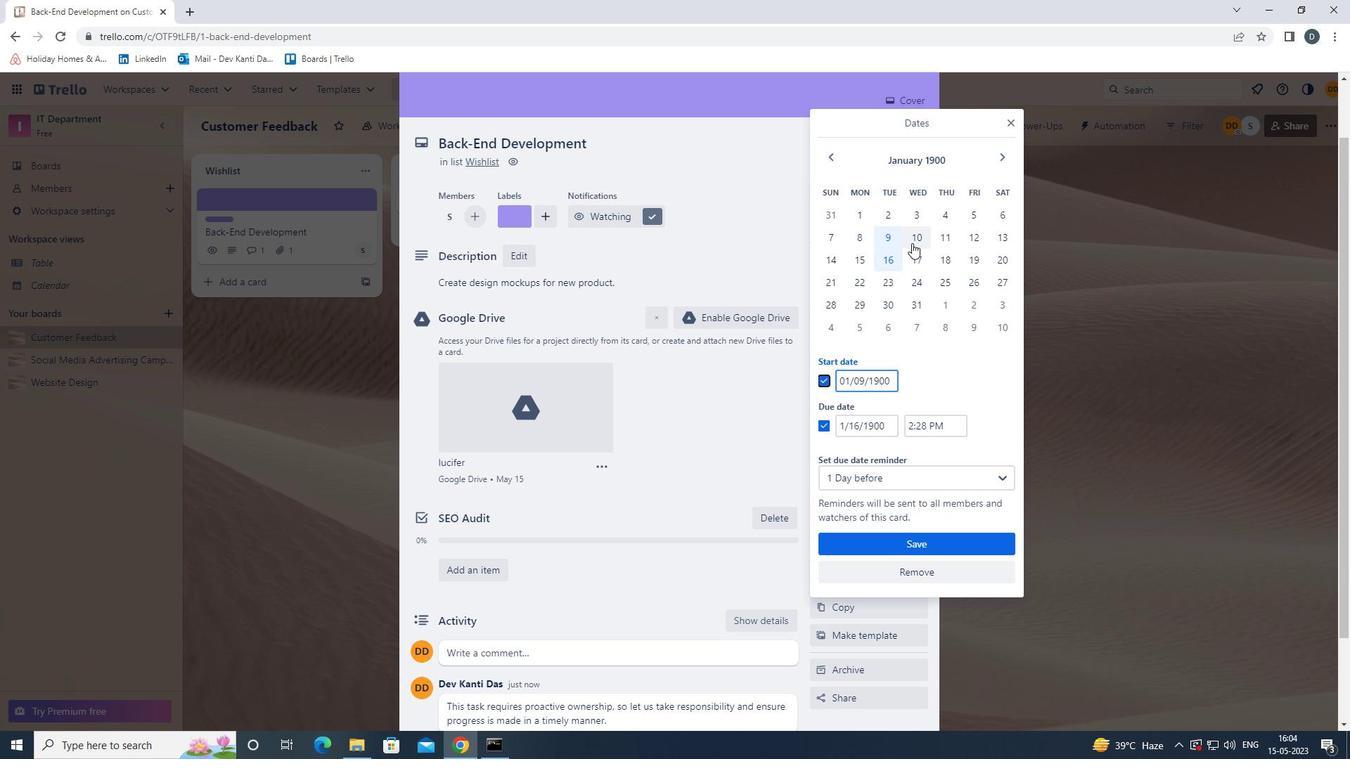 
Action: Mouse moved to (918, 259)
Screenshot: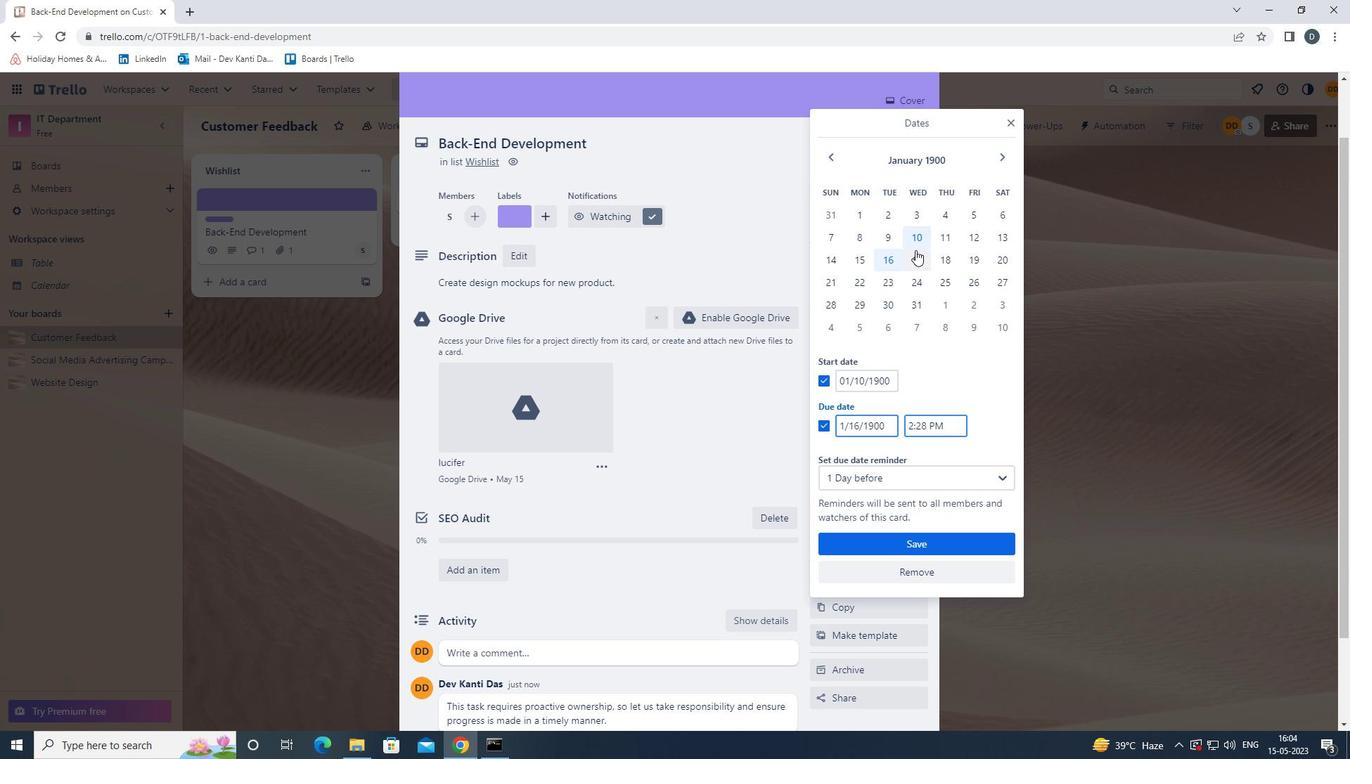 
Action: Mouse pressed left at (918, 259)
Screenshot: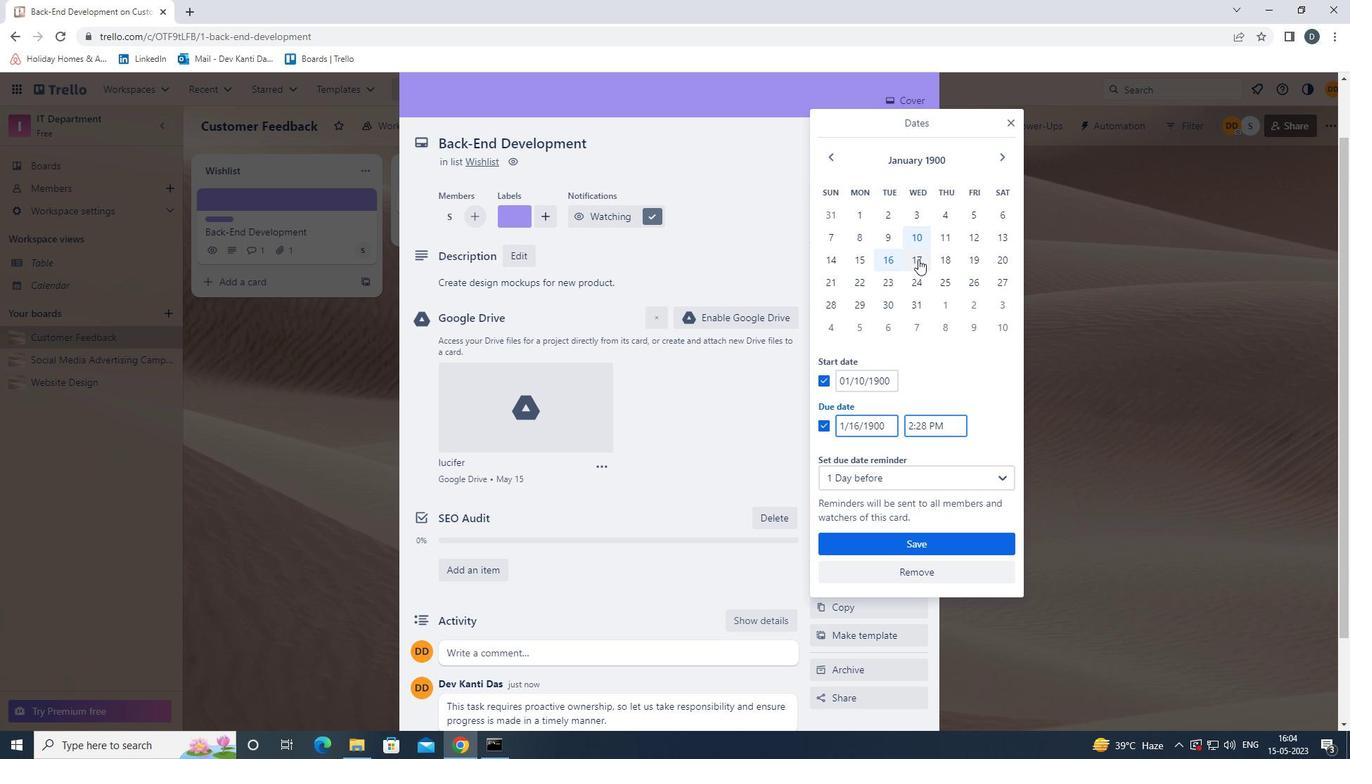 
Action: Mouse moved to (869, 232)
Screenshot: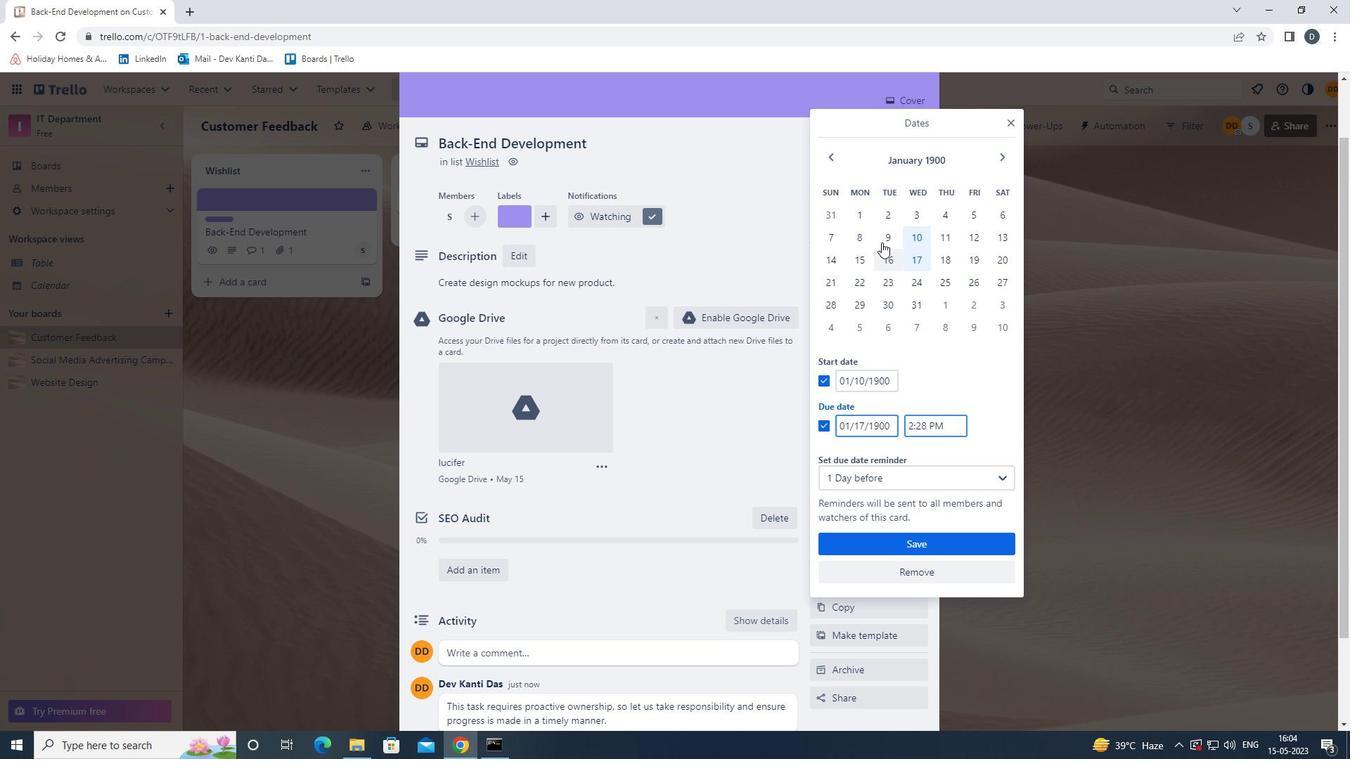
Action: Mouse pressed left at (869, 232)
Screenshot: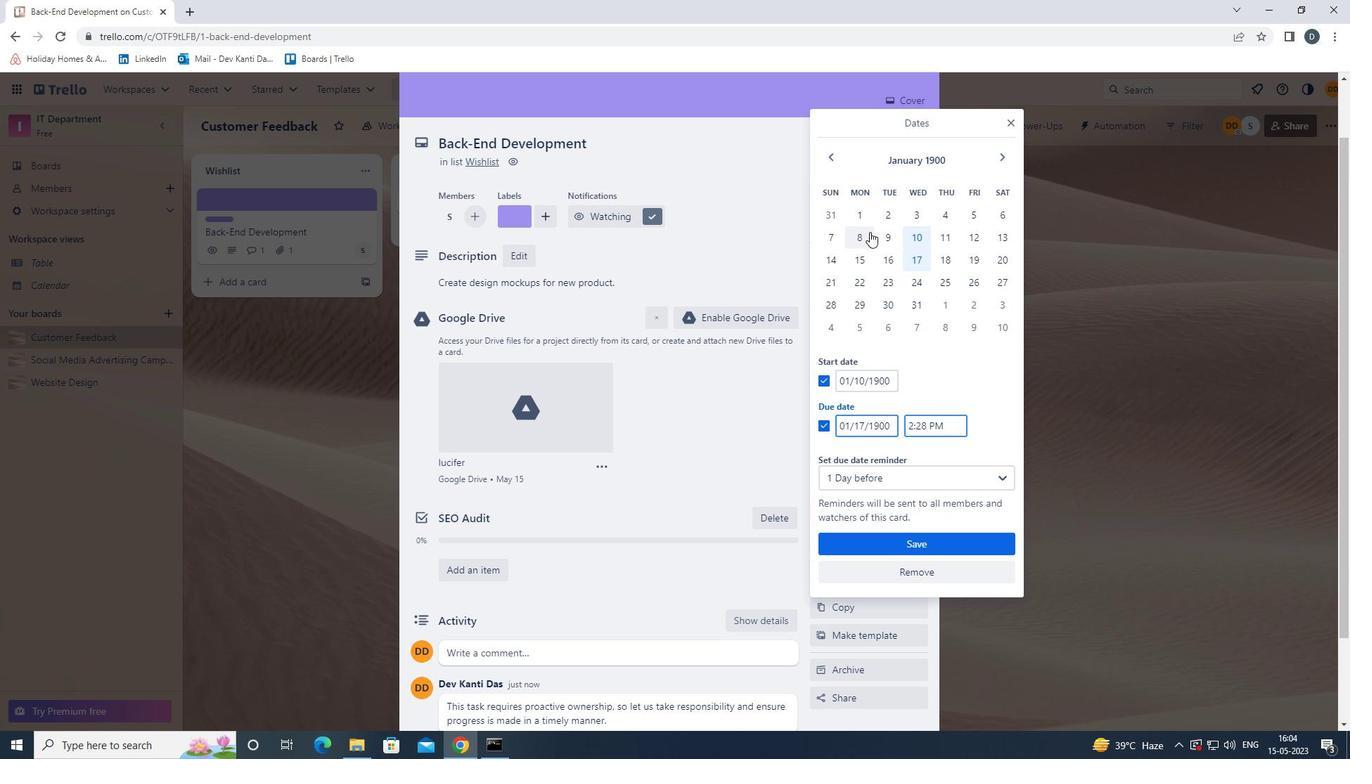
Action: Mouse moved to (866, 255)
Screenshot: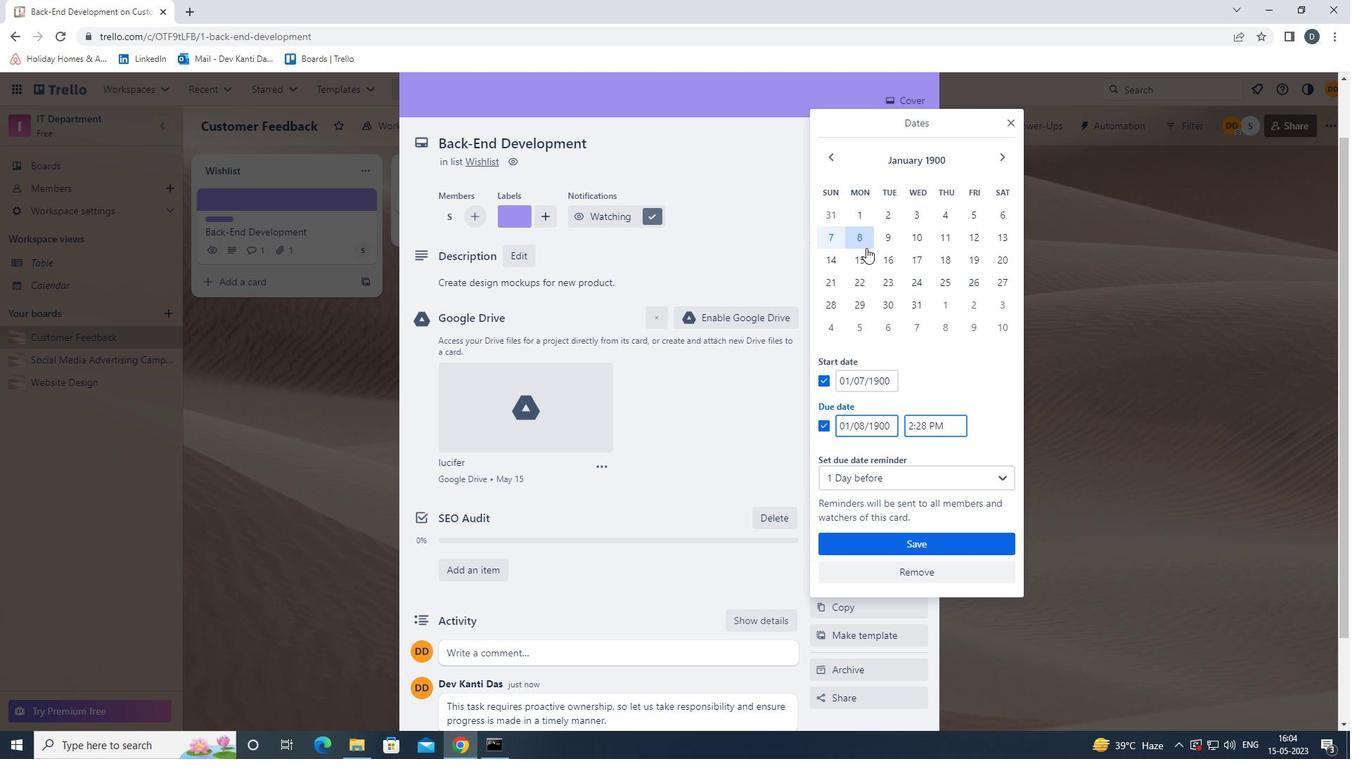 
Action: Mouse pressed left at (866, 255)
Screenshot: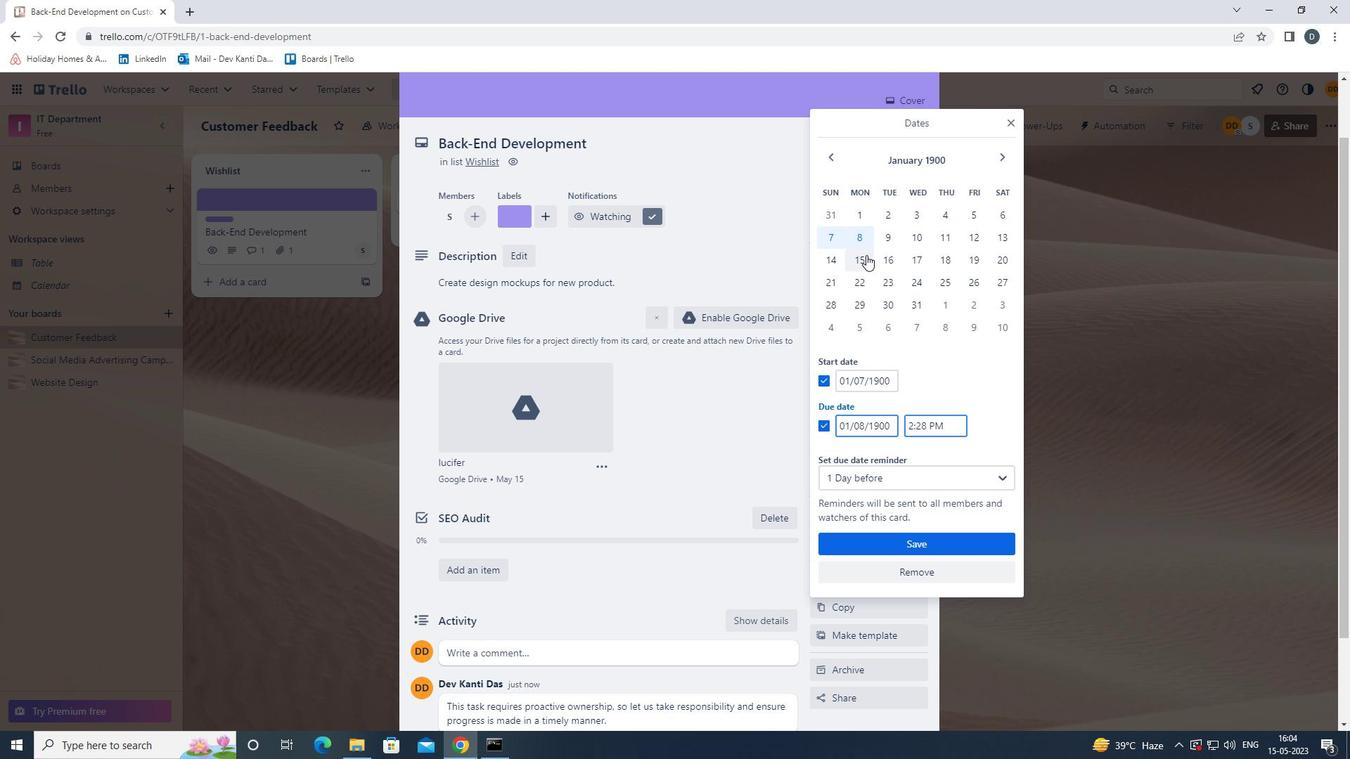 
Action: Mouse moved to (858, 240)
Screenshot: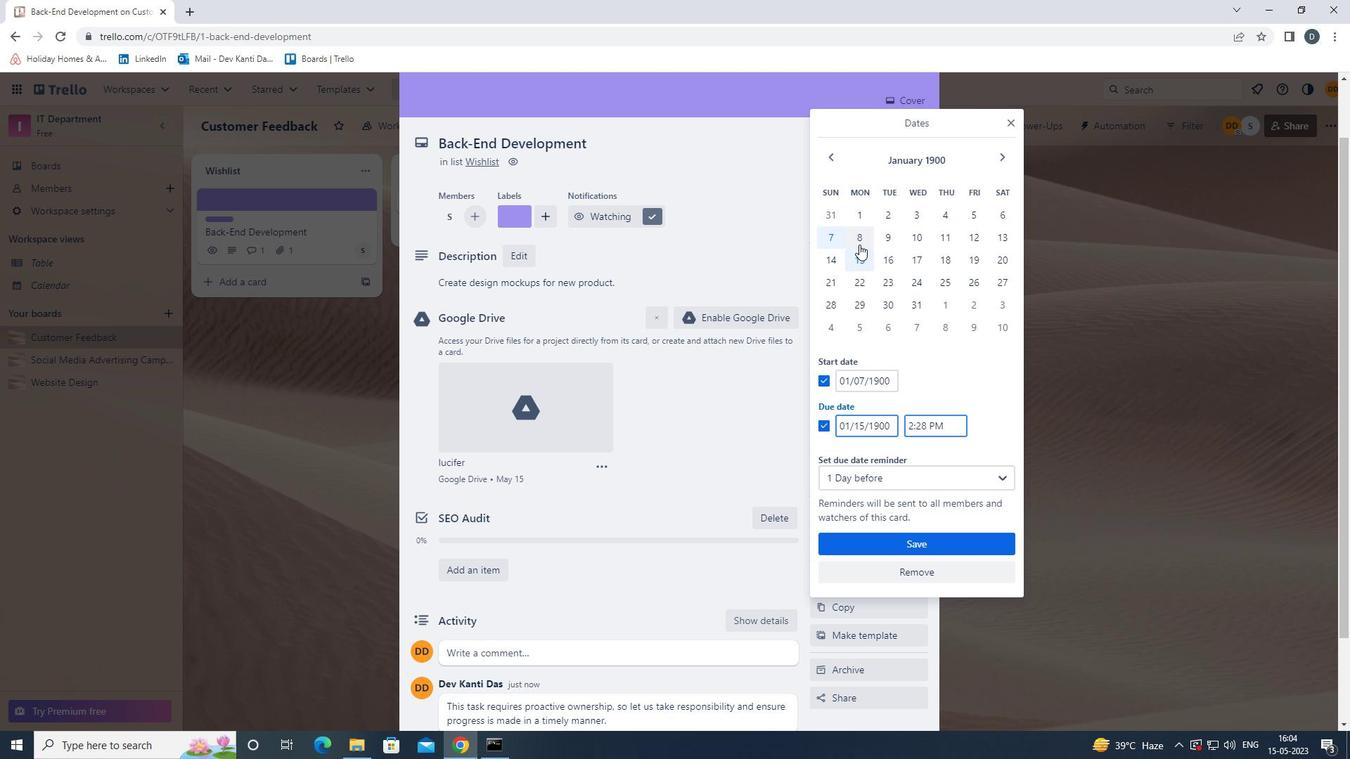 
Action: Mouse pressed left at (858, 240)
Screenshot: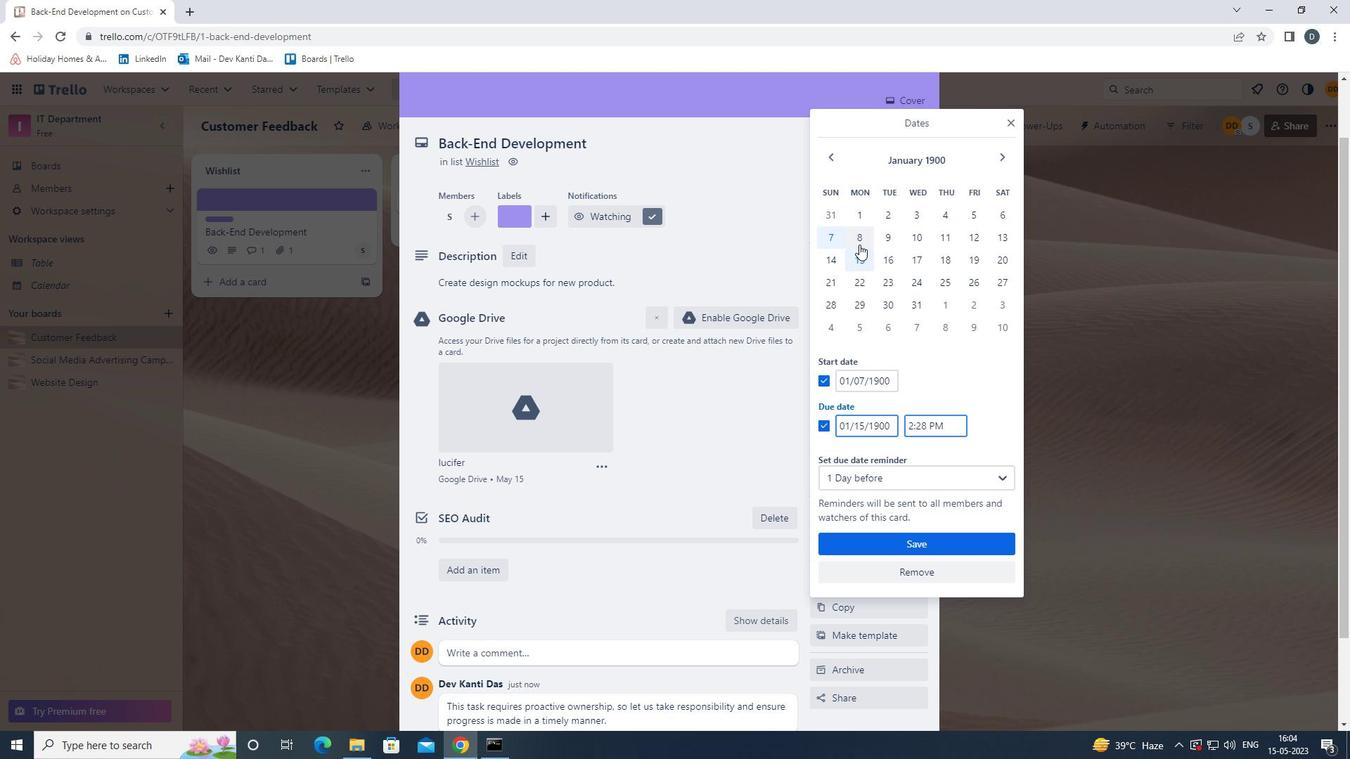 
Action: Mouse moved to (860, 258)
Screenshot: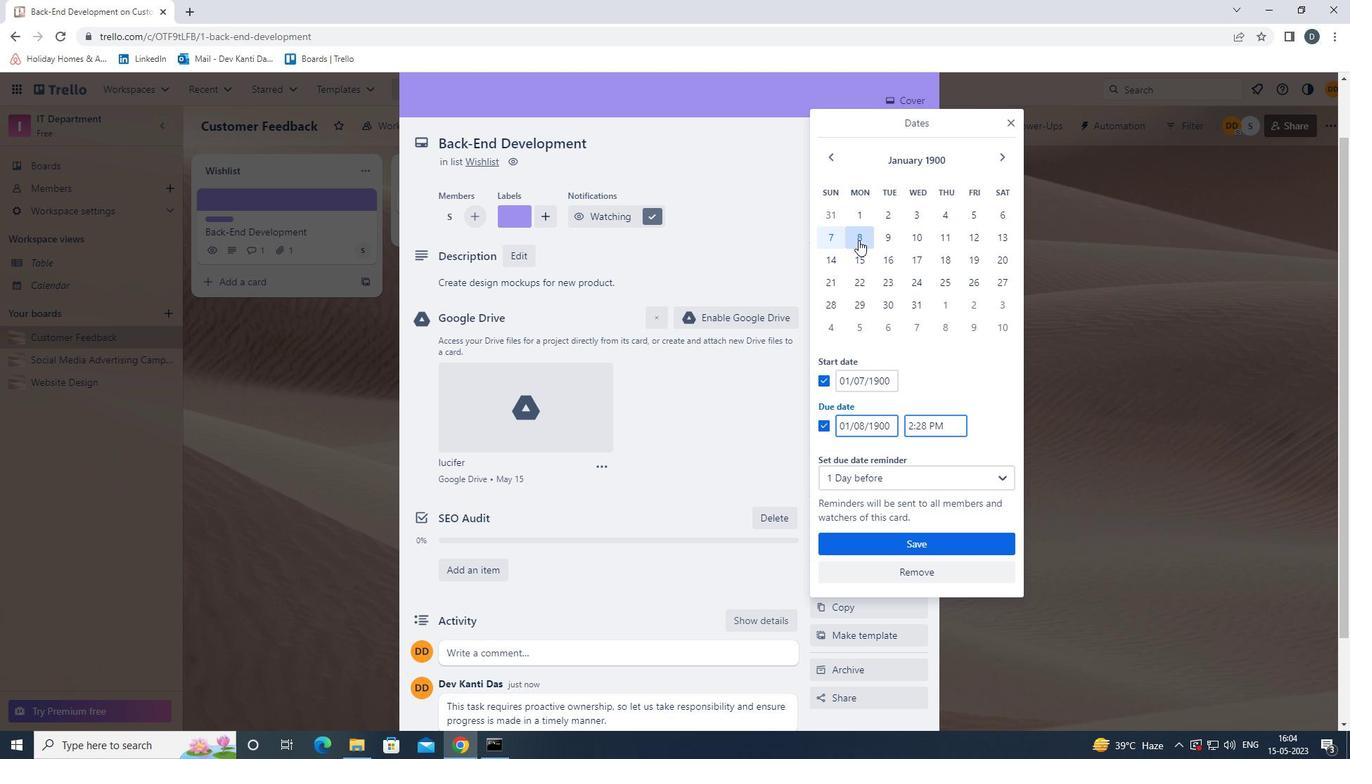 
Action: Mouse pressed left at (860, 258)
Screenshot: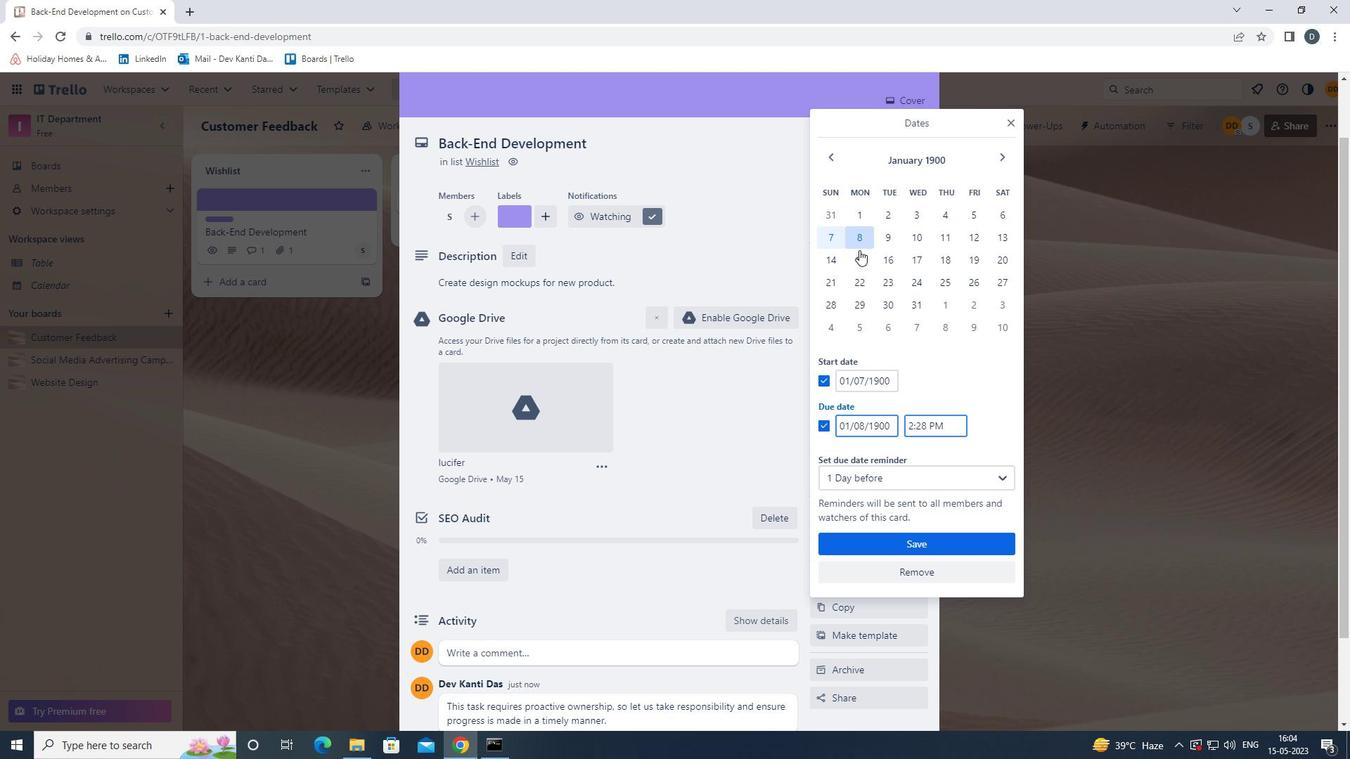 
Action: Mouse moved to (823, 380)
Screenshot: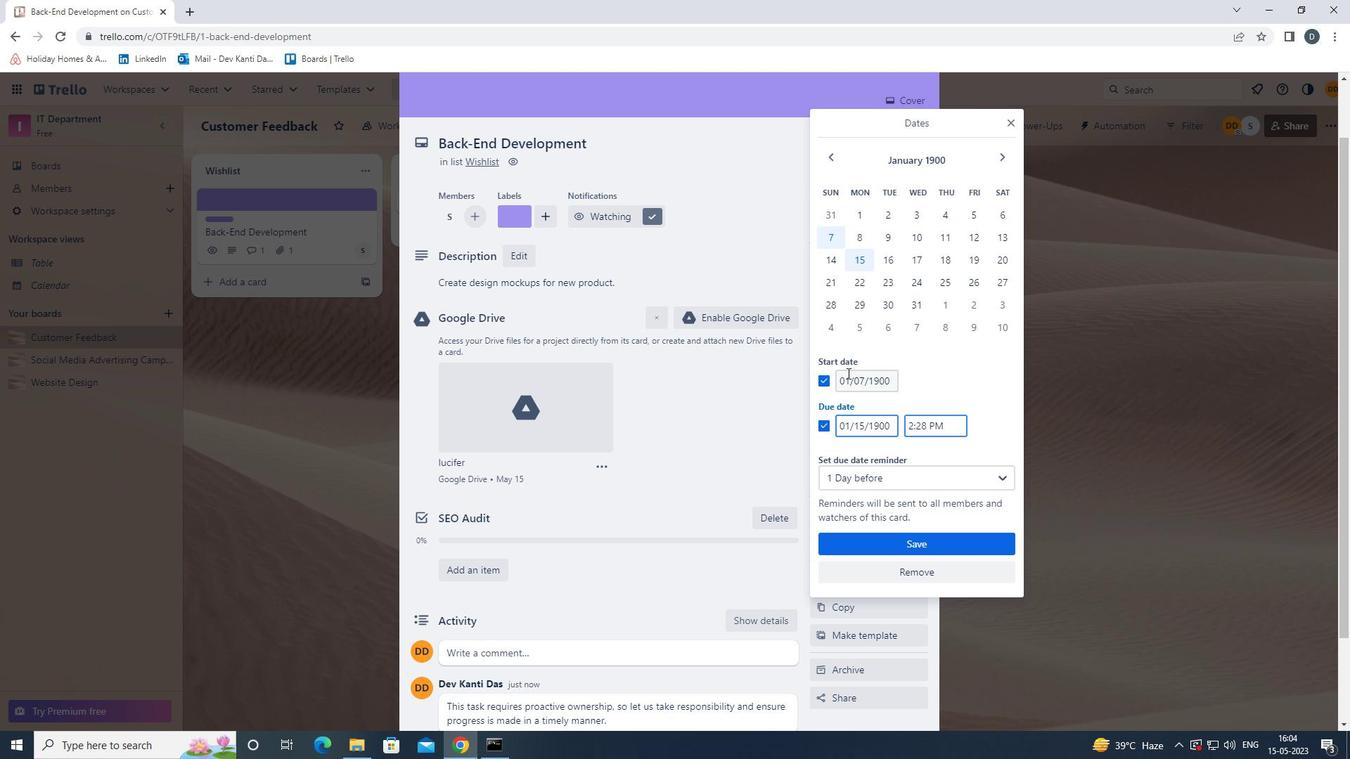 
Action: Mouse pressed left at (823, 380)
Screenshot: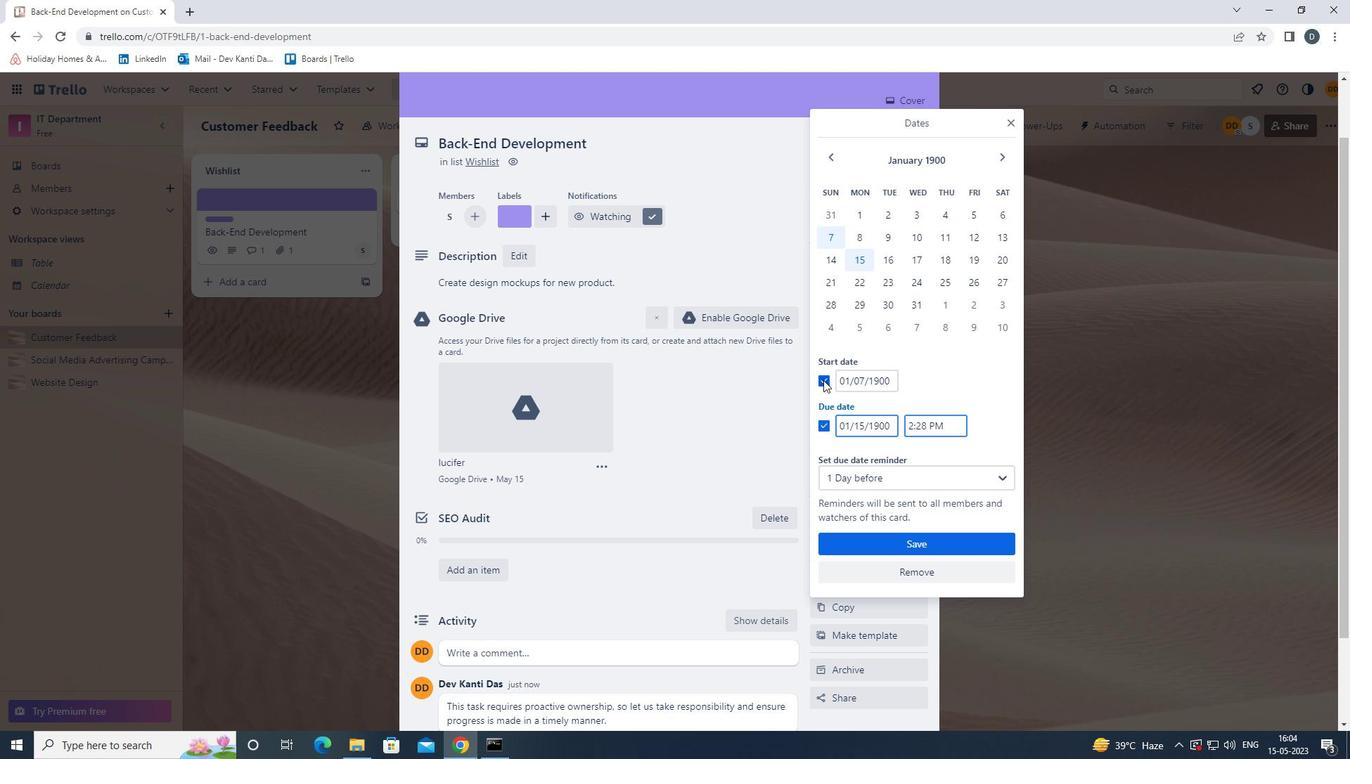 
Action: Mouse pressed left at (823, 380)
Screenshot: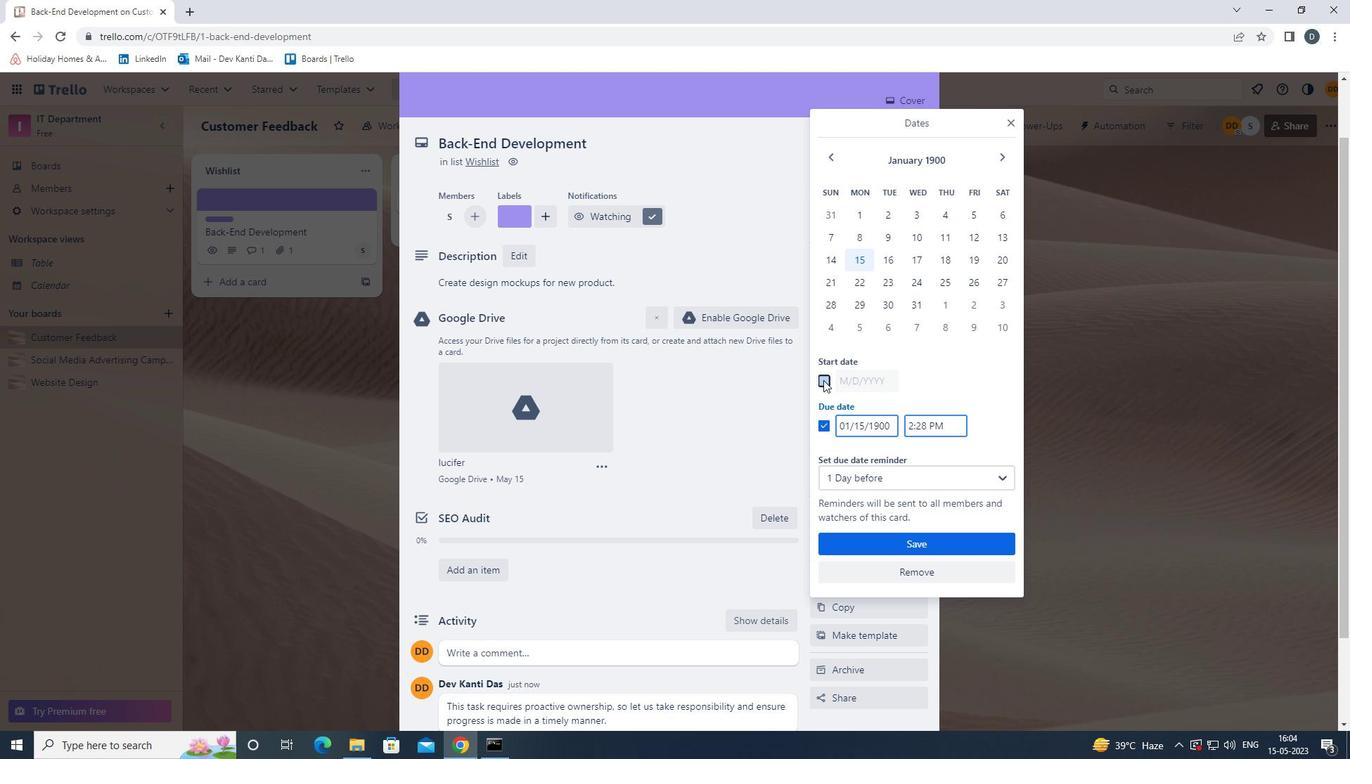 
Action: Mouse moved to (854, 237)
Screenshot: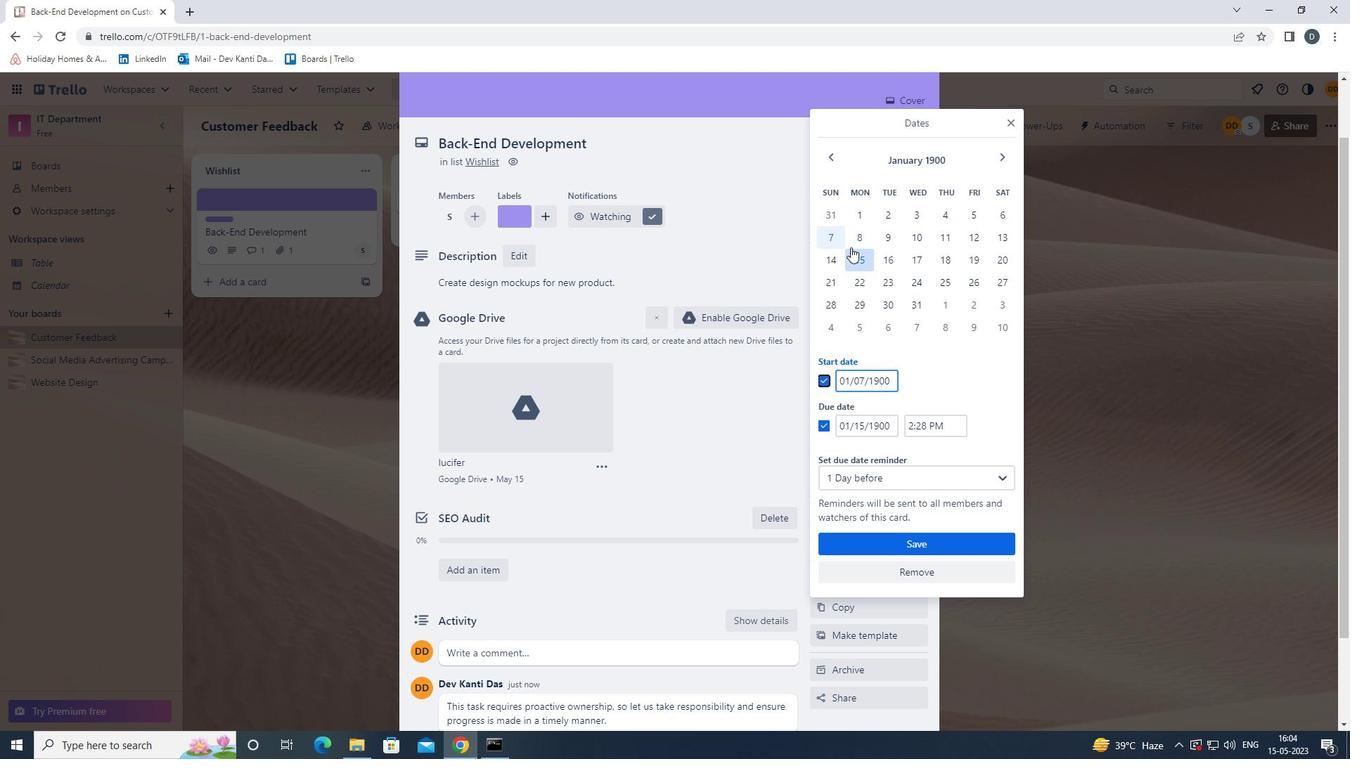 
Action: Mouse pressed left at (854, 237)
Screenshot: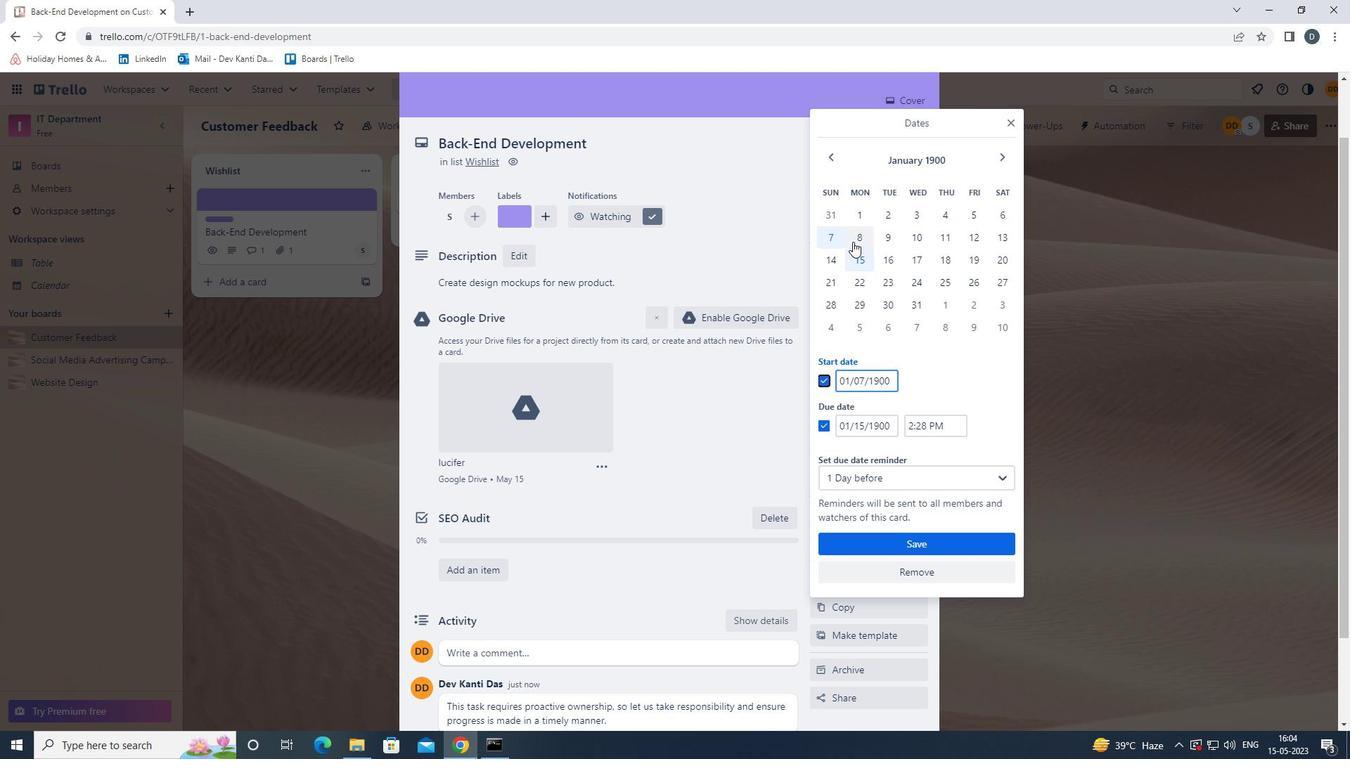 
Action: Mouse moved to (855, 215)
Screenshot: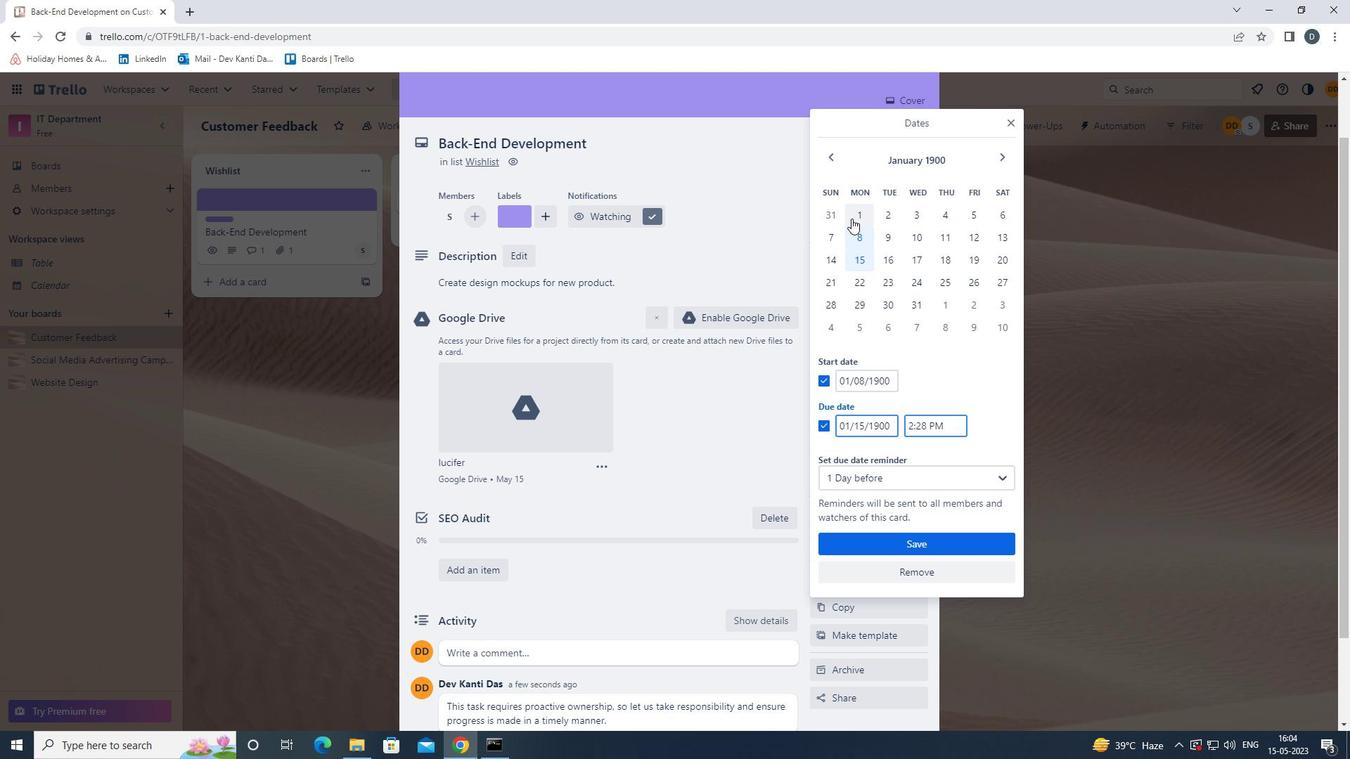 
Action: Mouse pressed left at (855, 215)
Screenshot: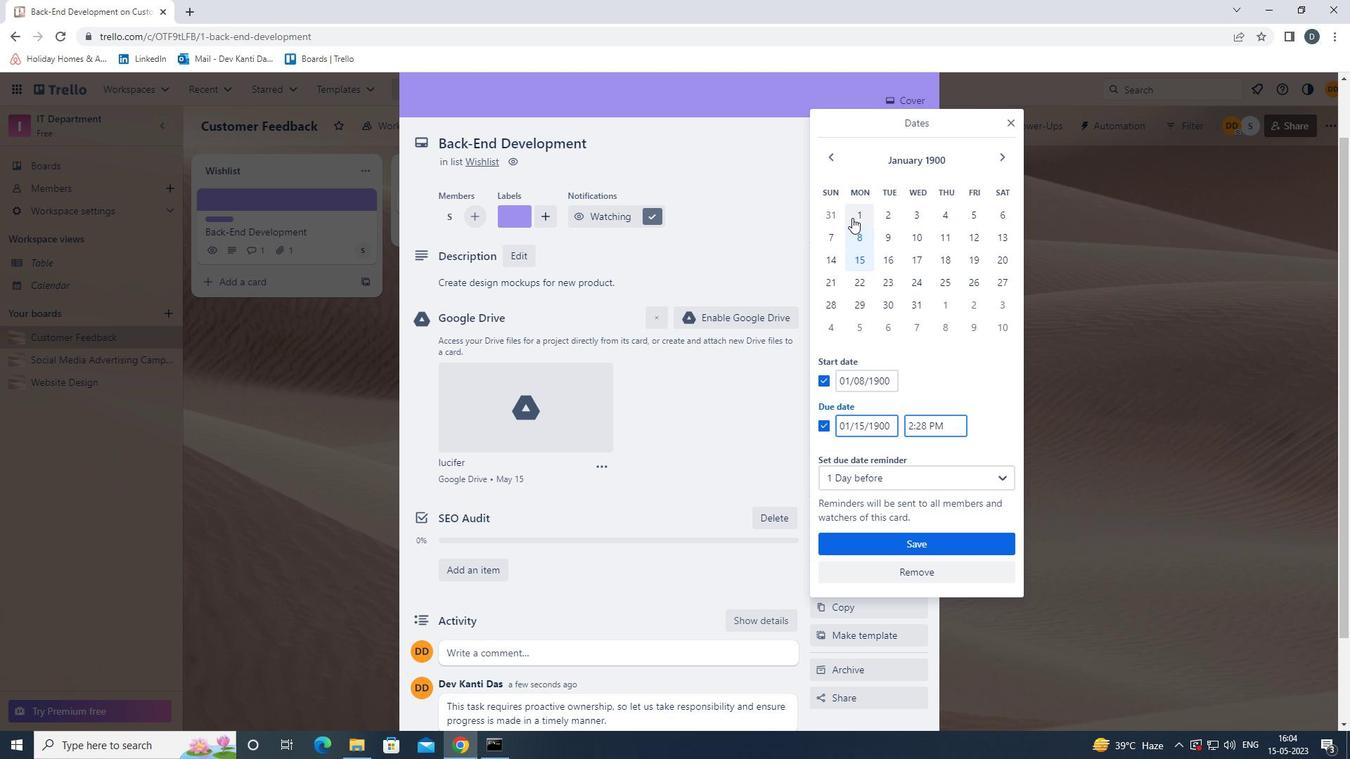 
Action: Mouse moved to (861, 234)
Screenshot: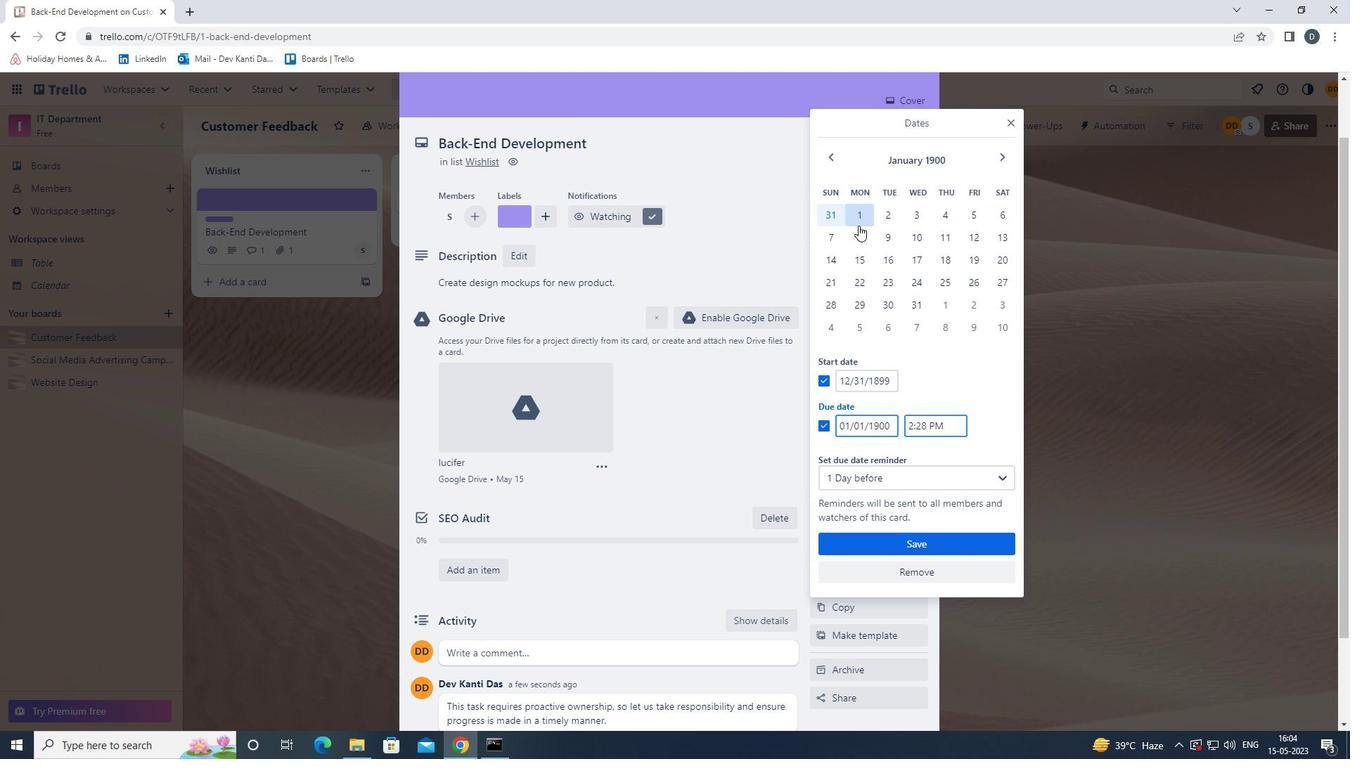 
Action: Mouse pressed left at (861, 234)
Screenshot: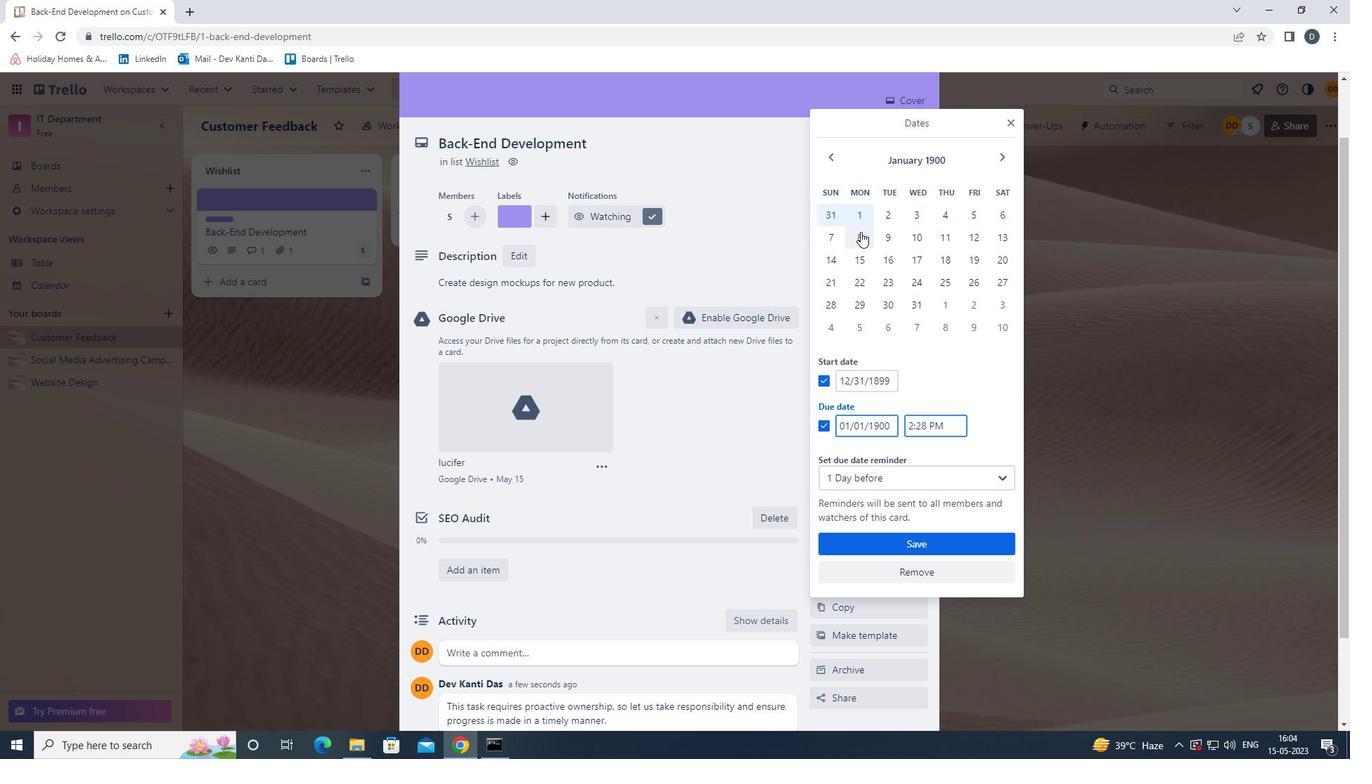 
Action: Mouse moved to (824, 377)
Screenshot: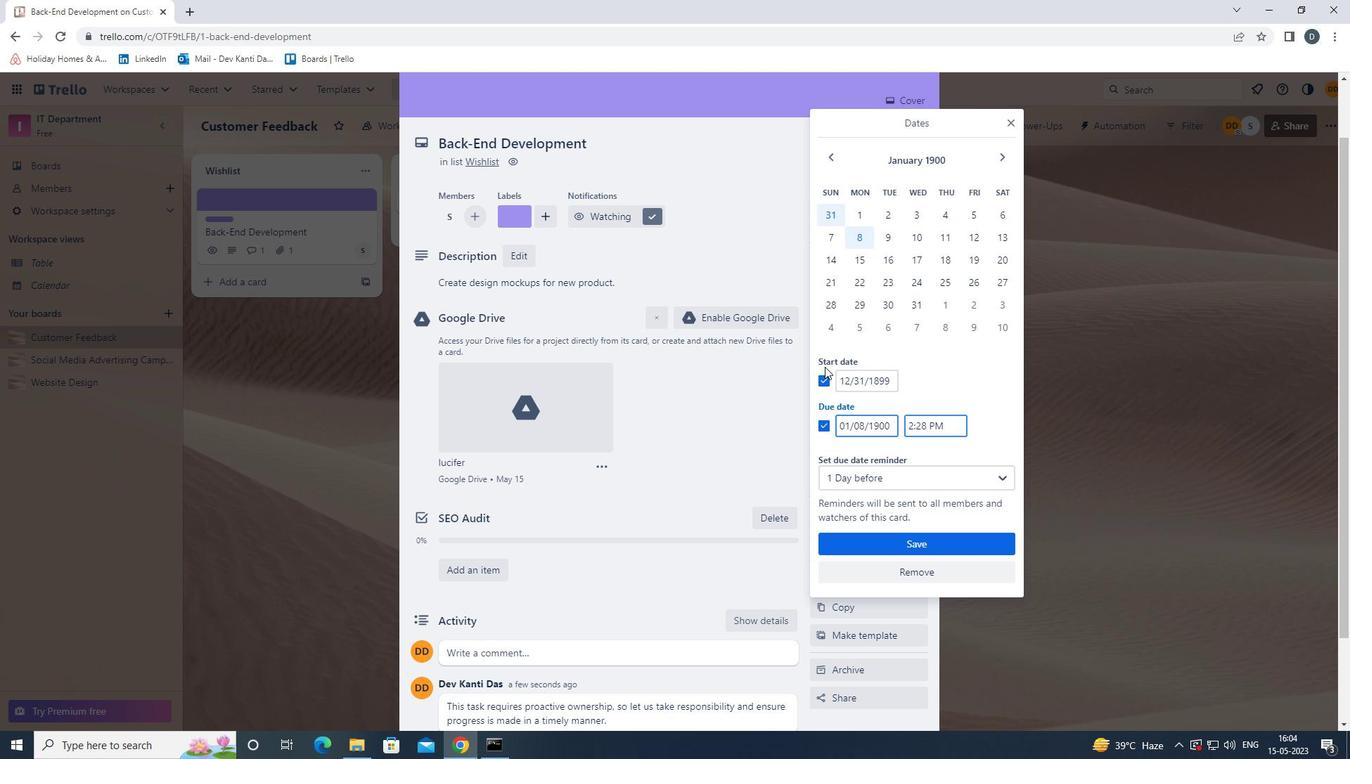
Action: Mouse pressed left at (824, 377)
Screenshot: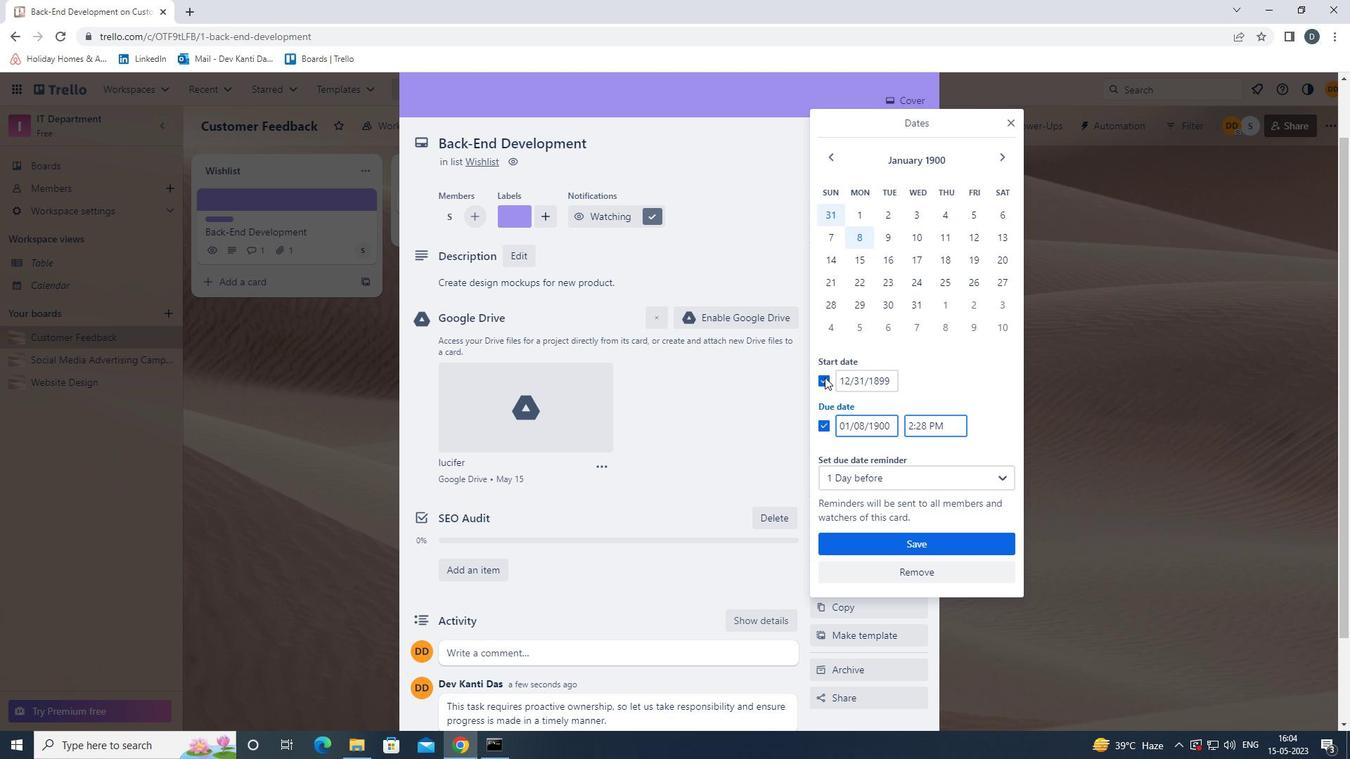 
Action: Mouse pressed left at (824, 377)
Screenshot: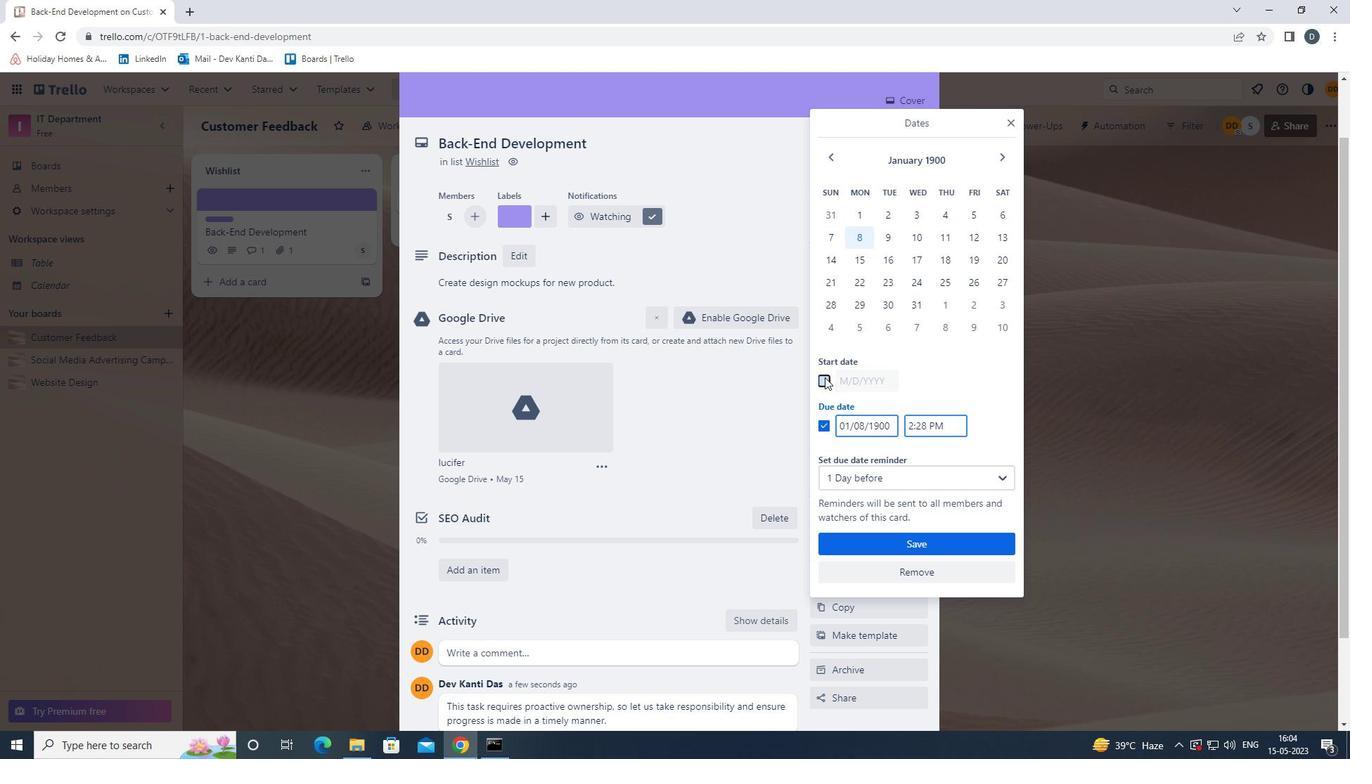 
Action: Mouse moved to (998, 162)
Screenshot: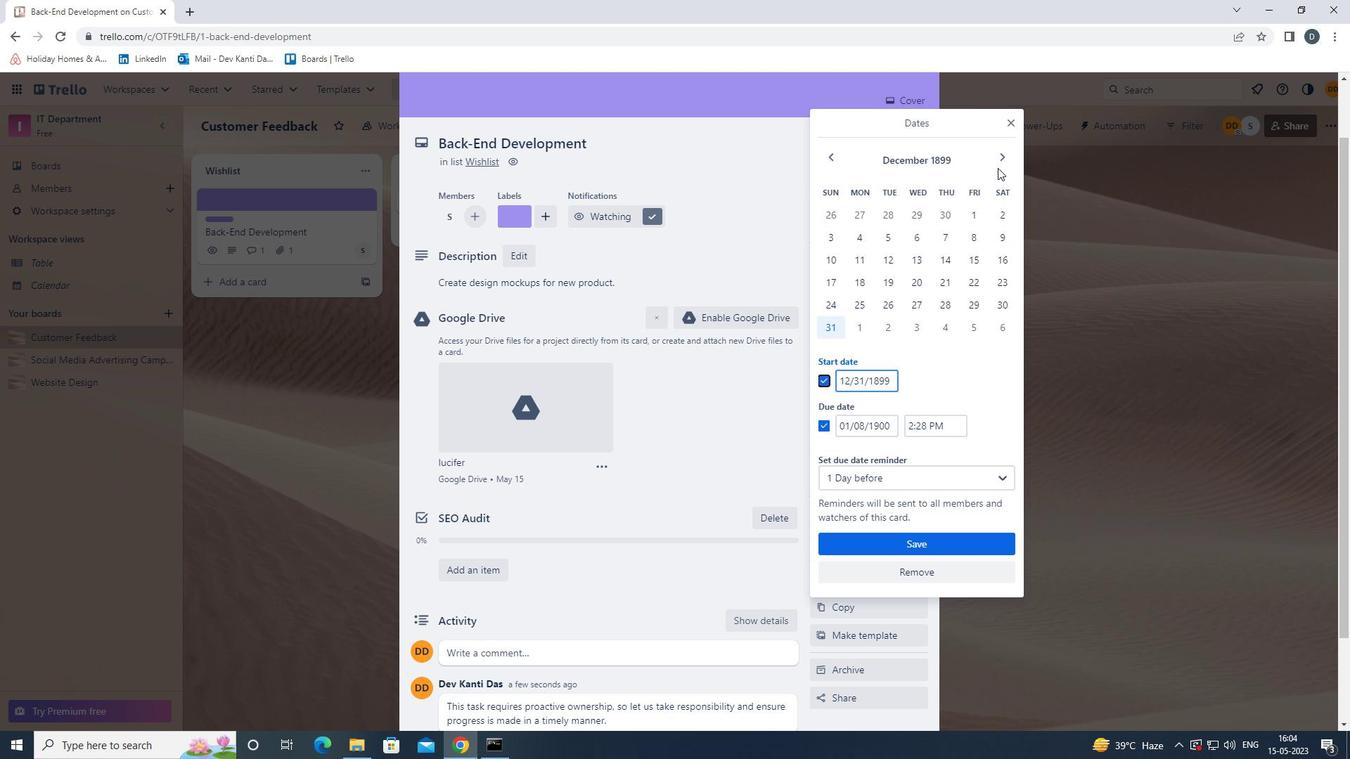 
Action: Mouse pressed left at (998, 162)
Screenshot: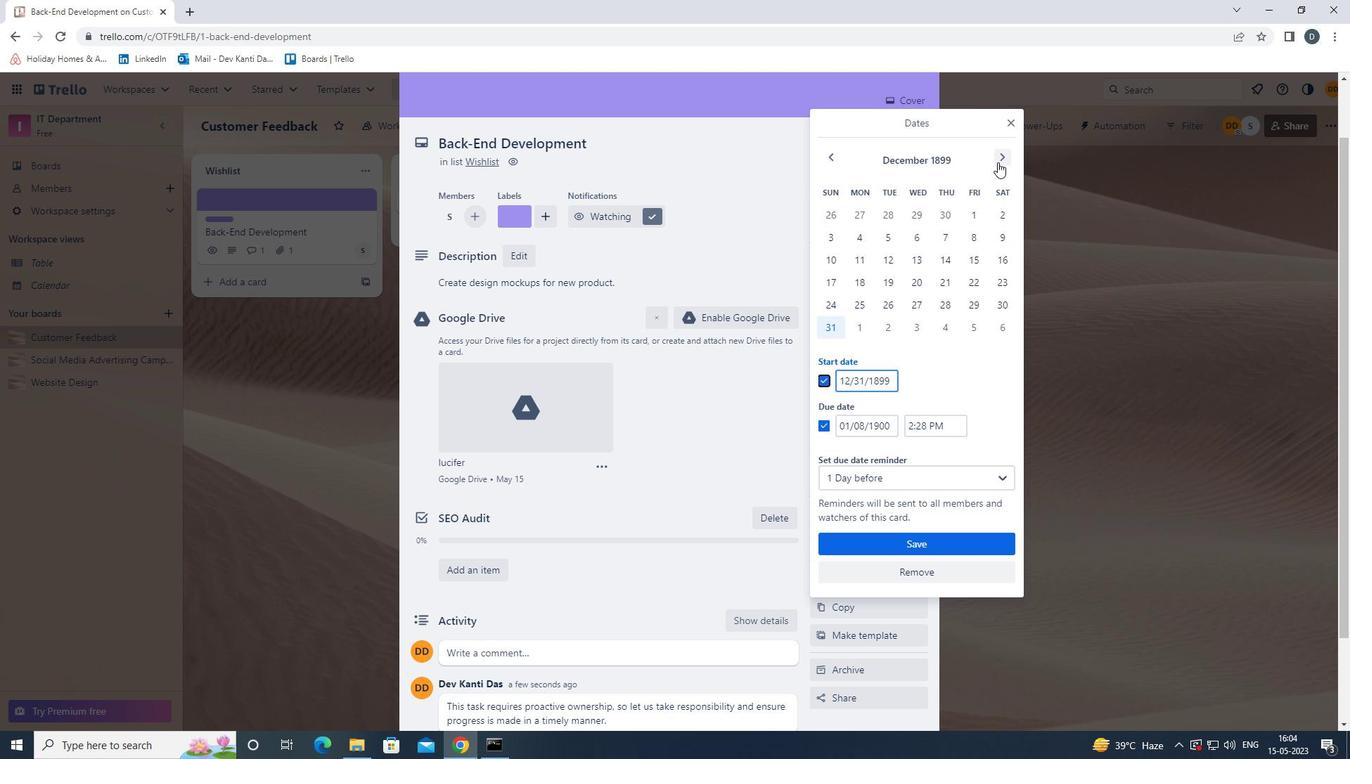 
Action: Mouse moved to (855, 218)
Screenshot: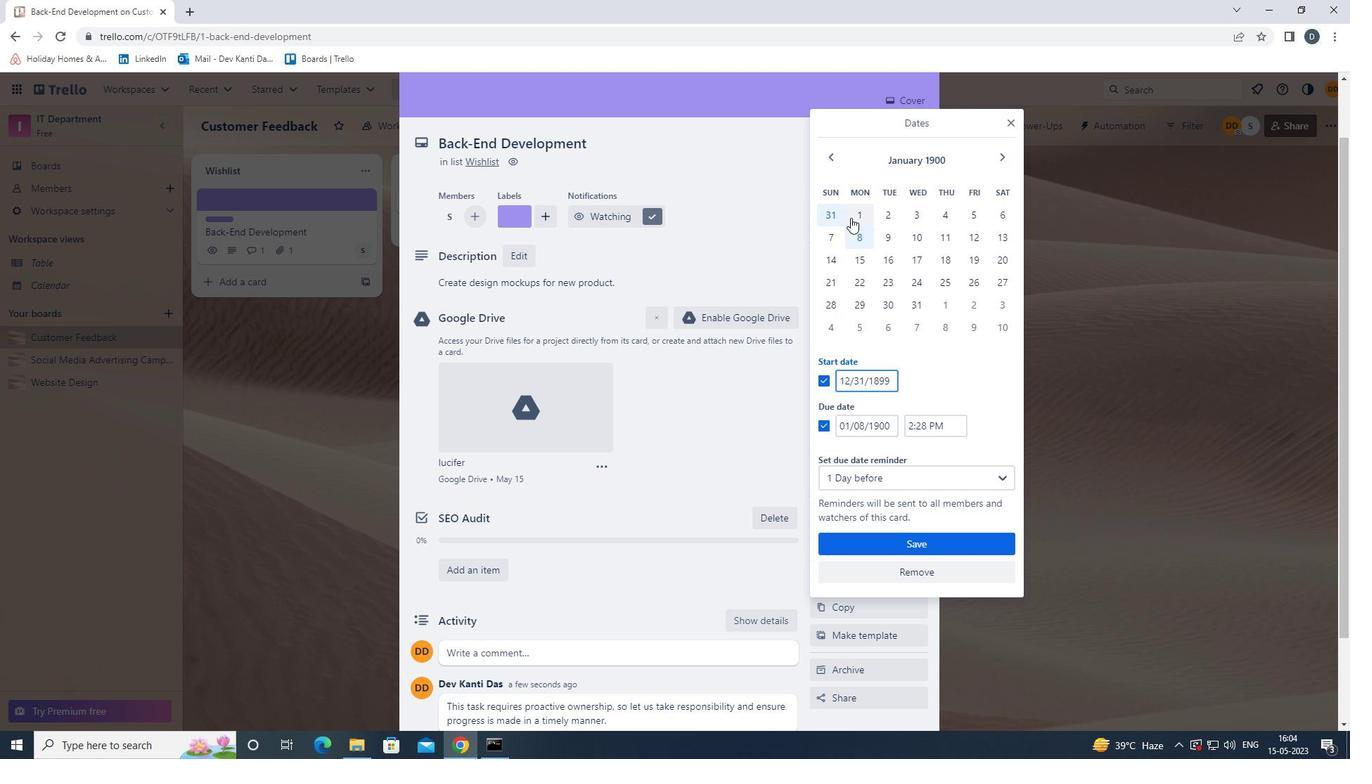 
Action: Mouse pressed left at (855, 218)
Screenshot: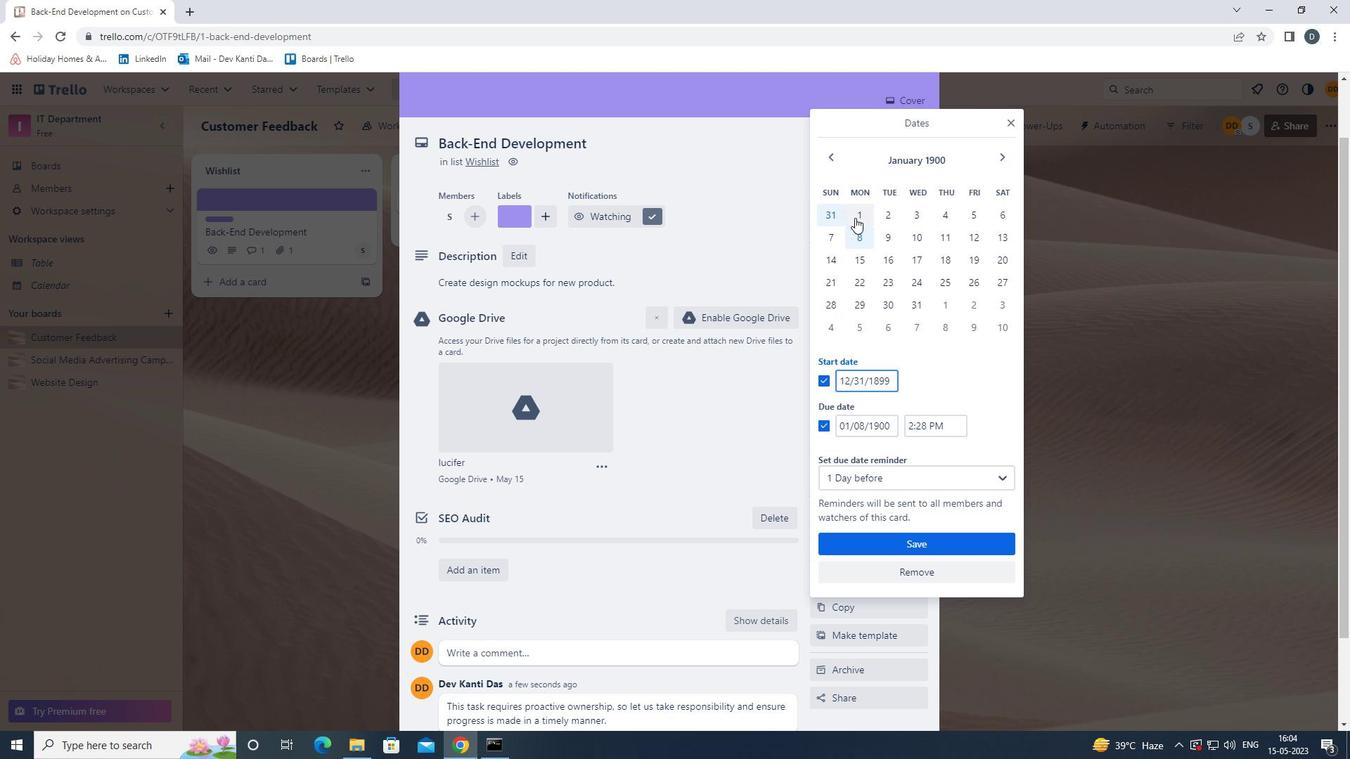 
Action: Mouse moved to (896, 538)
Screenshot: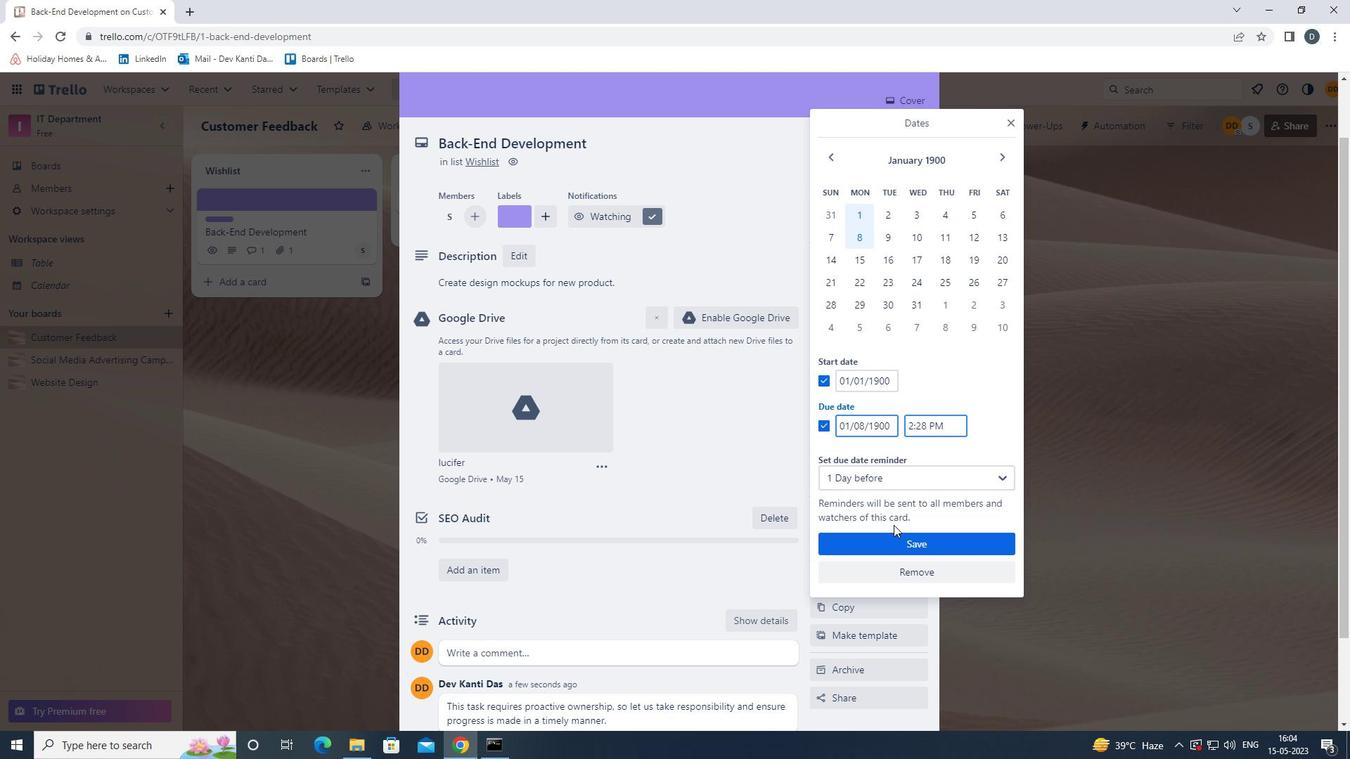 
Action: Mouse pressed left at (896, 538)
Screenshot: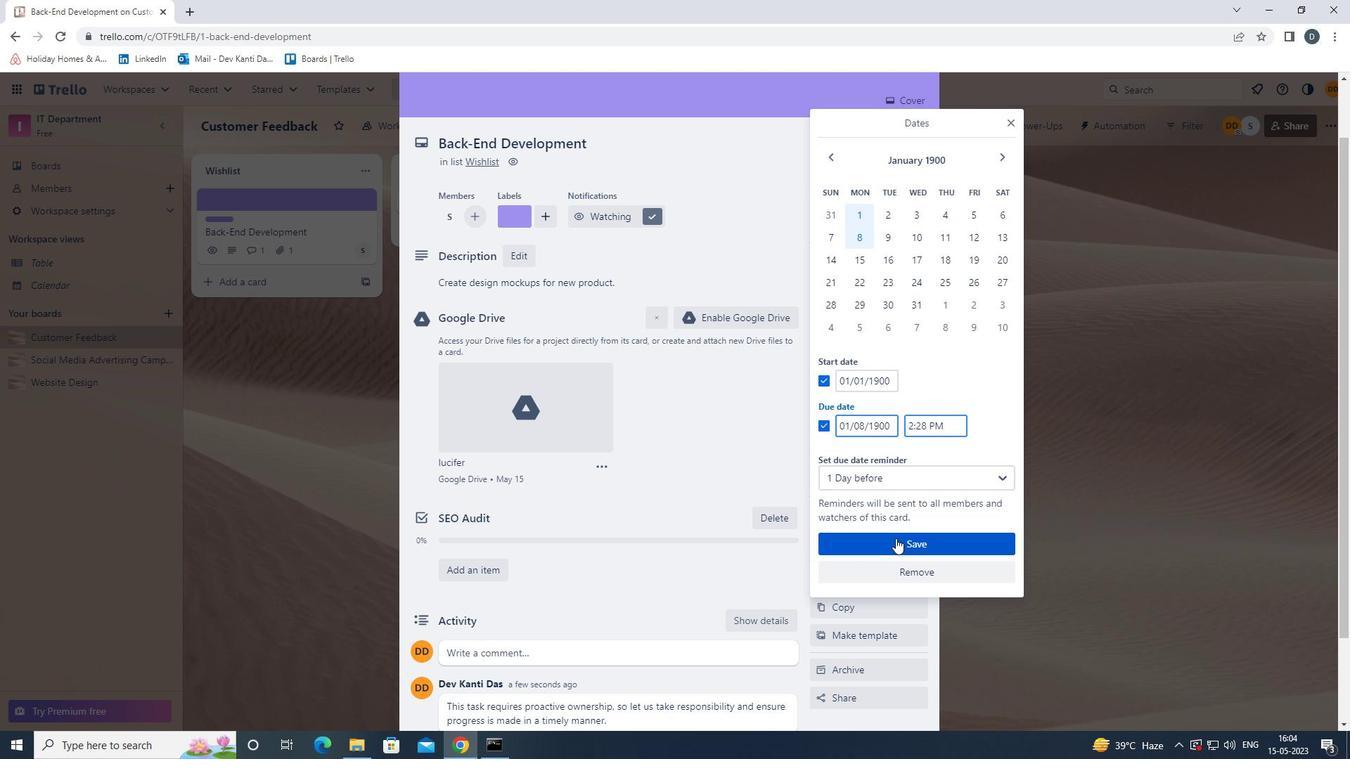 
Action: Mouse moved to (896, 519)
Screenshot: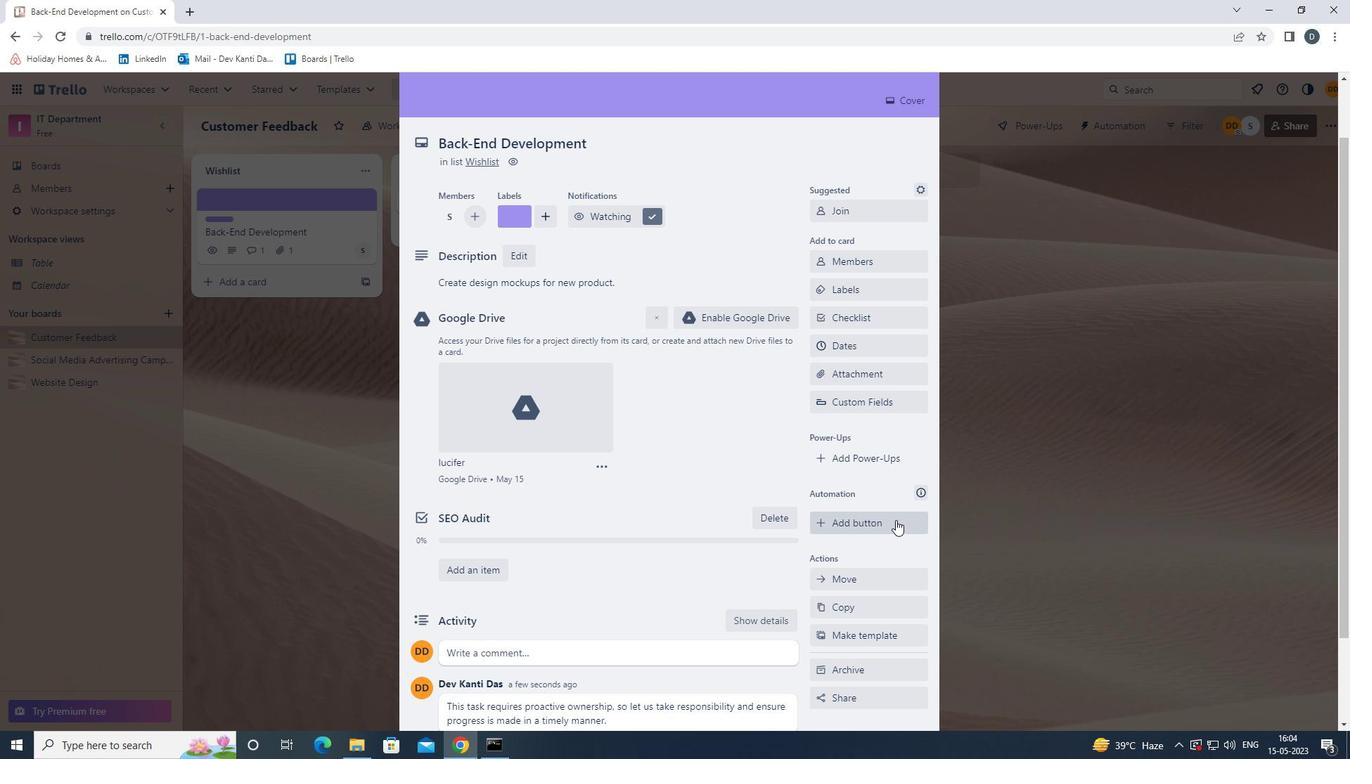 
Action: Mouse scrolled (896, 520) with delta (0, 0)
Screenshot: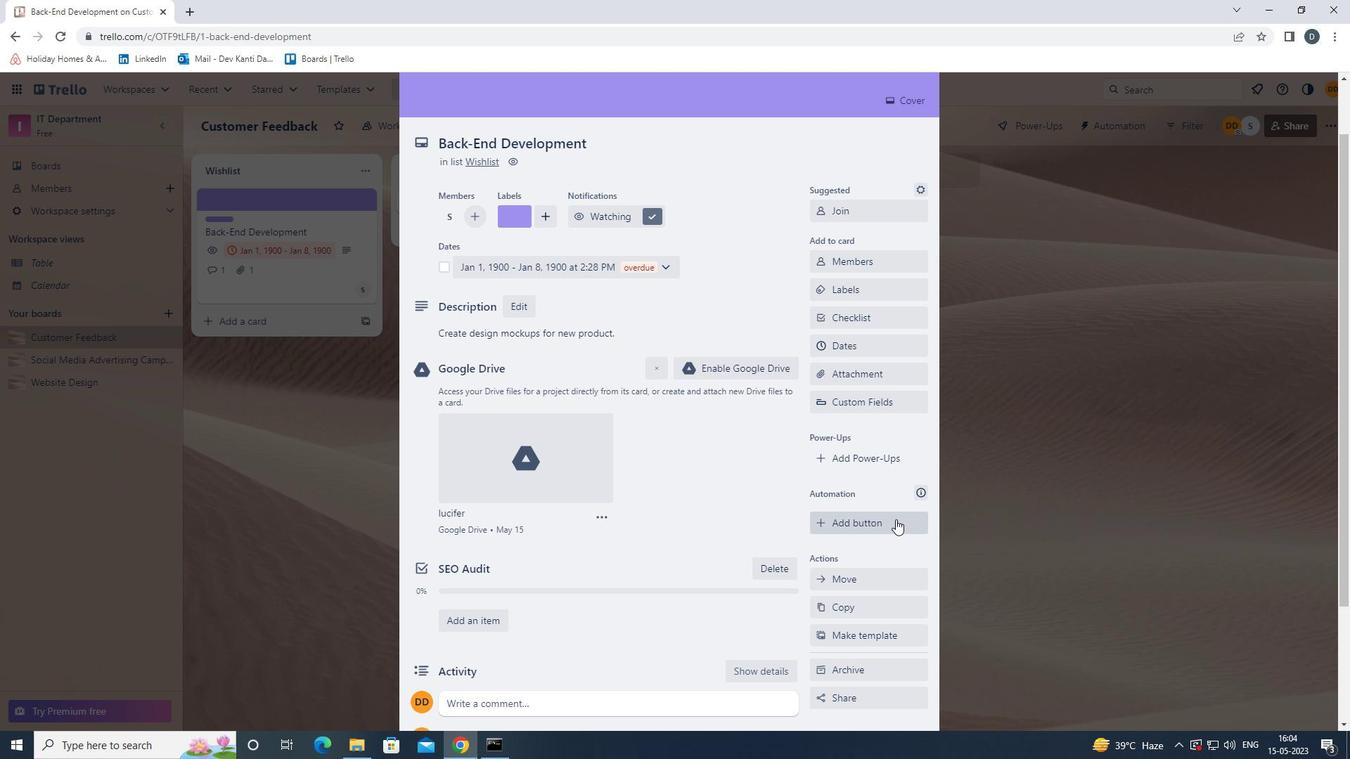 
Action: Mouse moved to (917, 123)
Screenshot: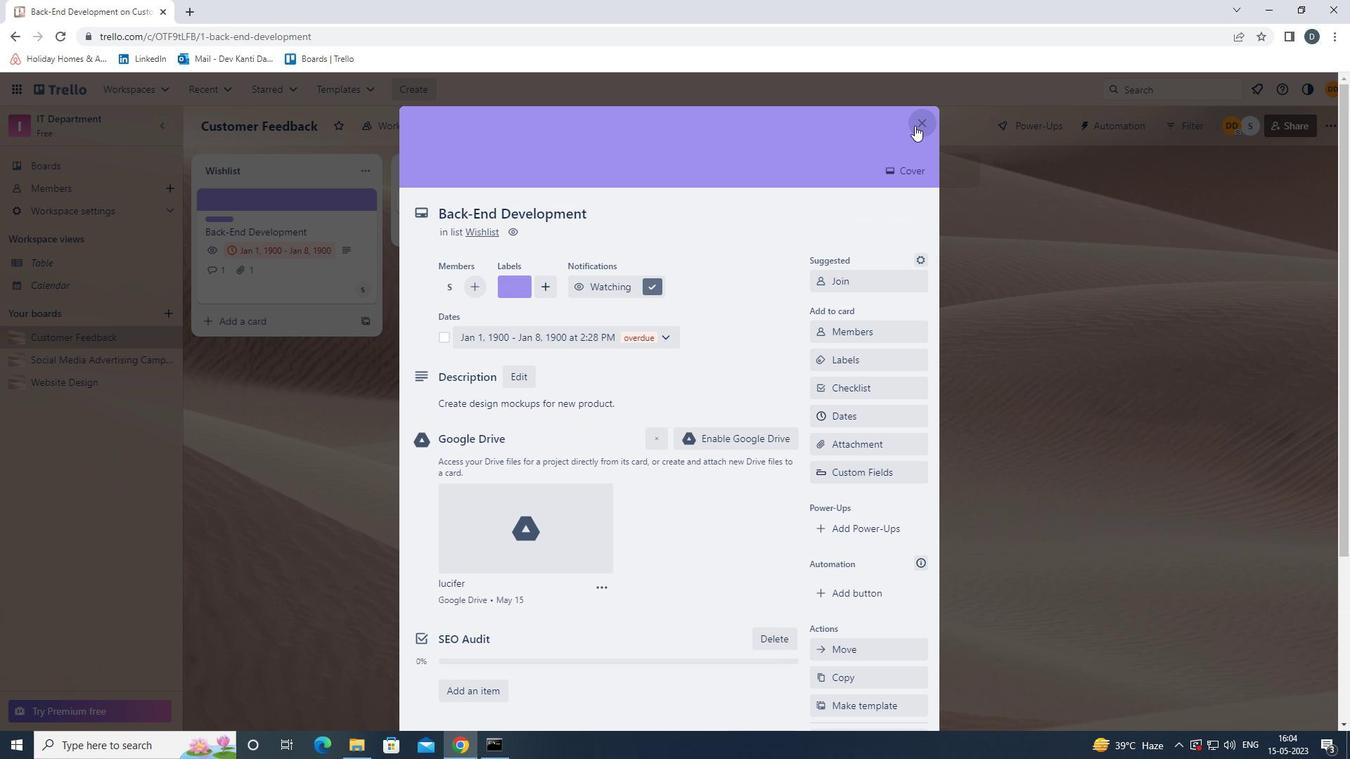 
Action: Mouse pressed left at (917, 123)
Screenshot: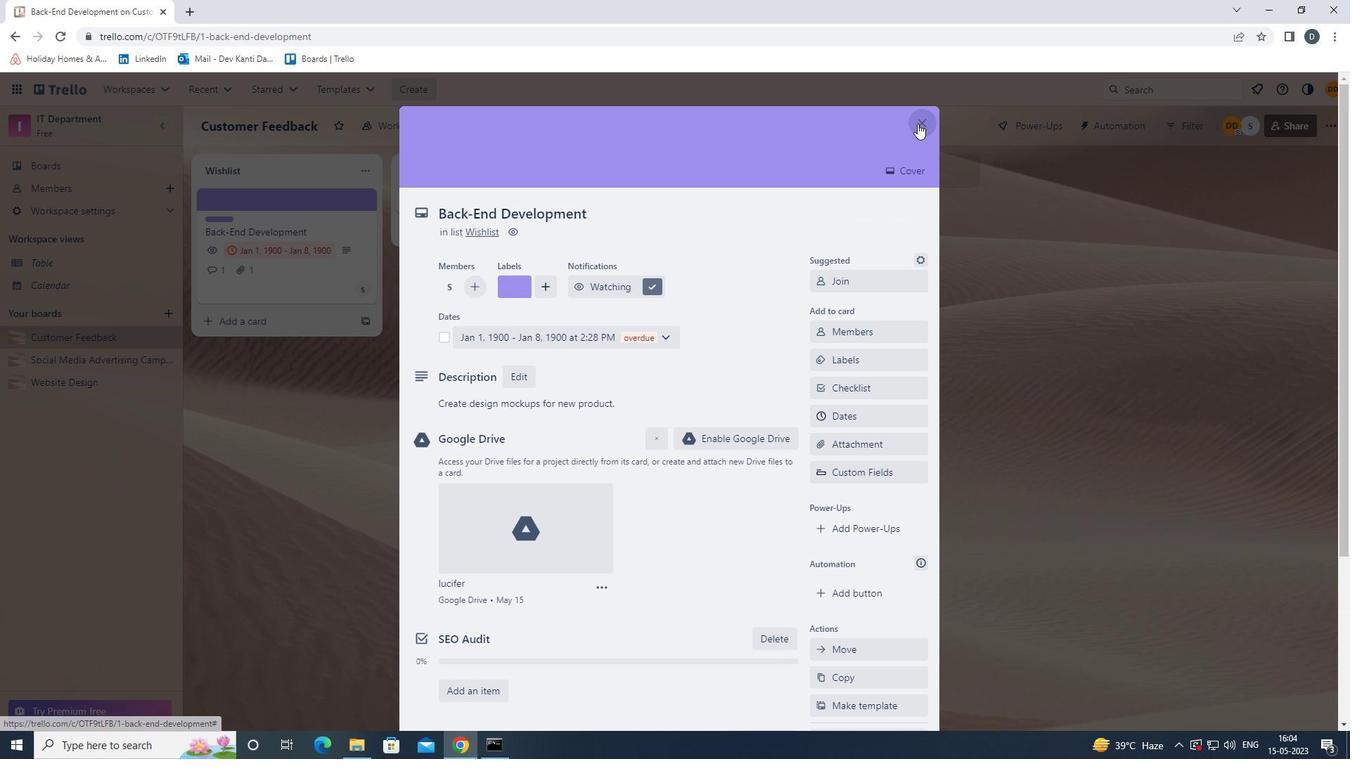 
Action: Mouse moved to (933, 297)
Screenshot: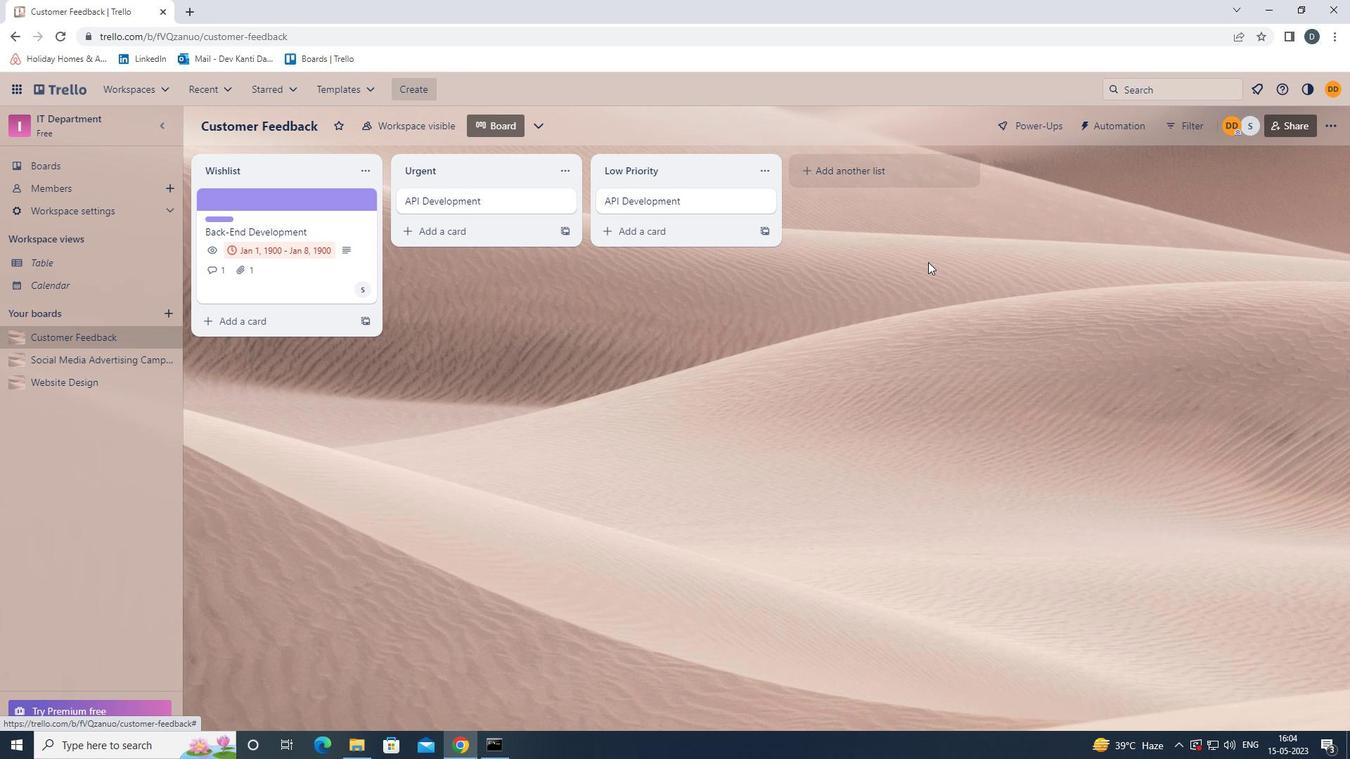 
